 Task: Find connections with filter location San Onofre with filter topic #DigitalMarketingwith filter profile language French with filter current company Vertisystem with filter school Chennai Institute of Technology with filter industry Waste Treatment and Disposal with filter service category Video Production with filter keywords title Online ESL Instructor
Action: Mouse moved to (315, 241)
Screenshot: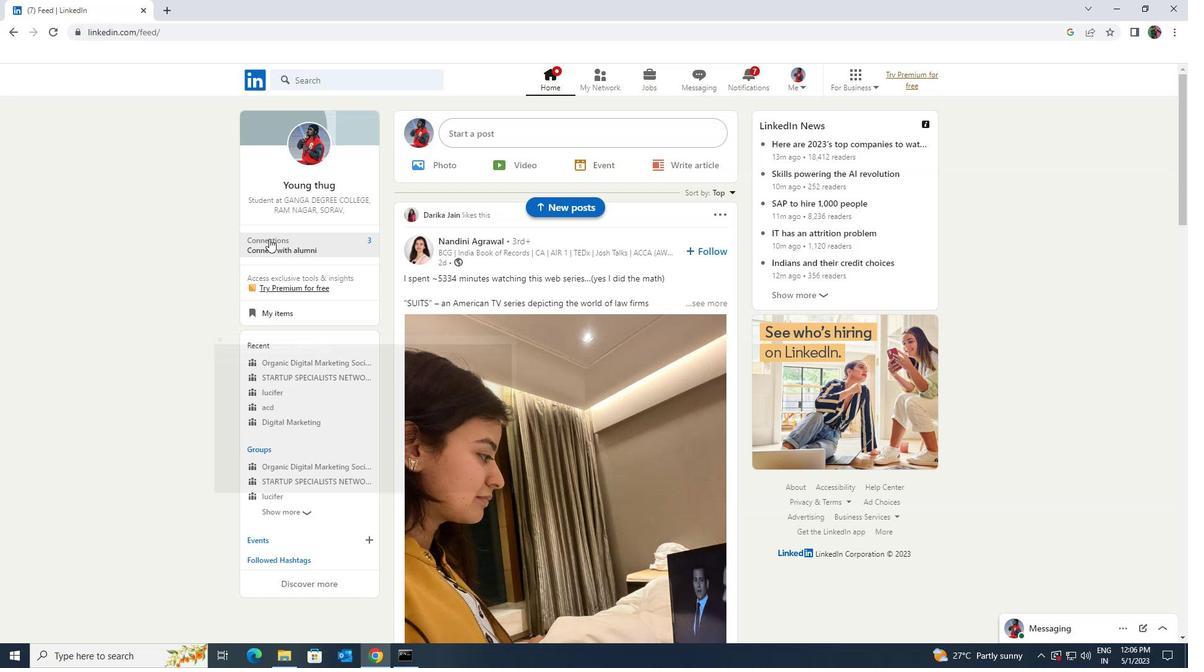 
Action: Mouse pressed left at (315, 241)
Screenshot: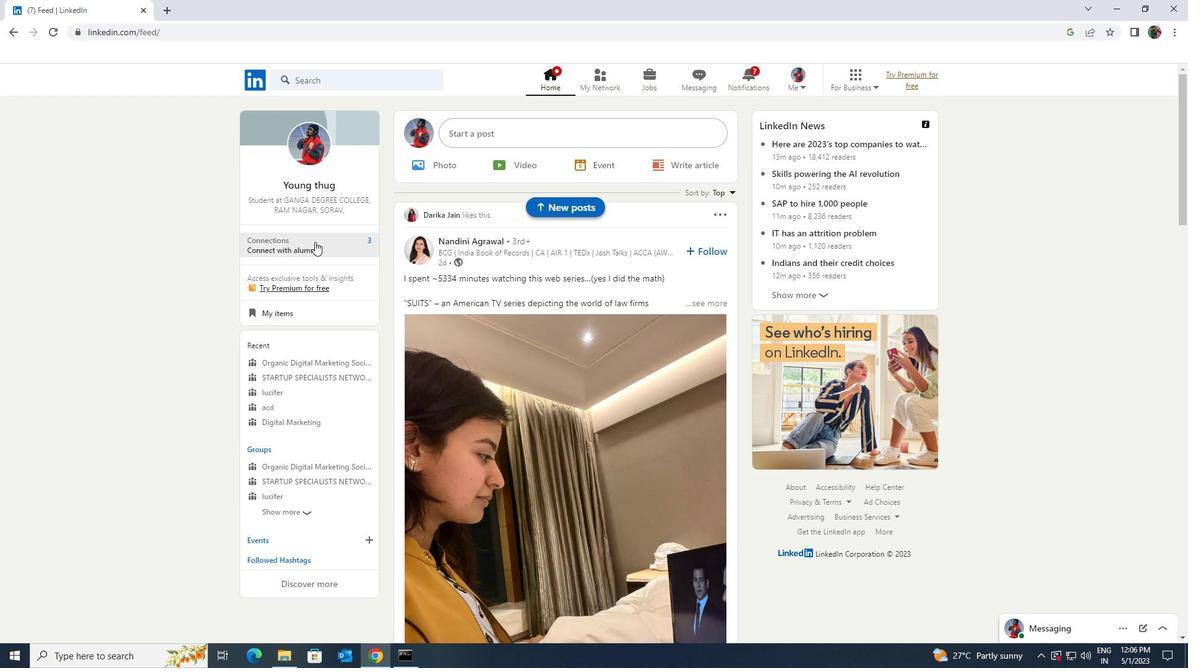 
Action: Mouse moved to (344, 138)
Screenshot: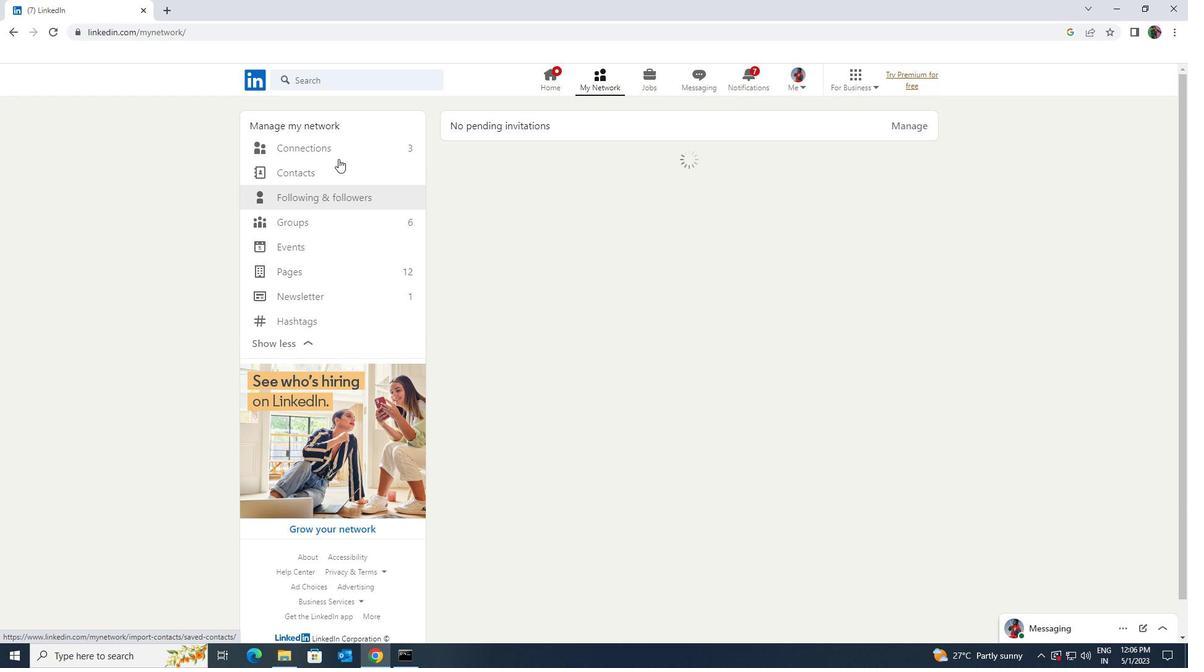 
Action: Mouse pressed left at (344, 138)
Screenshot: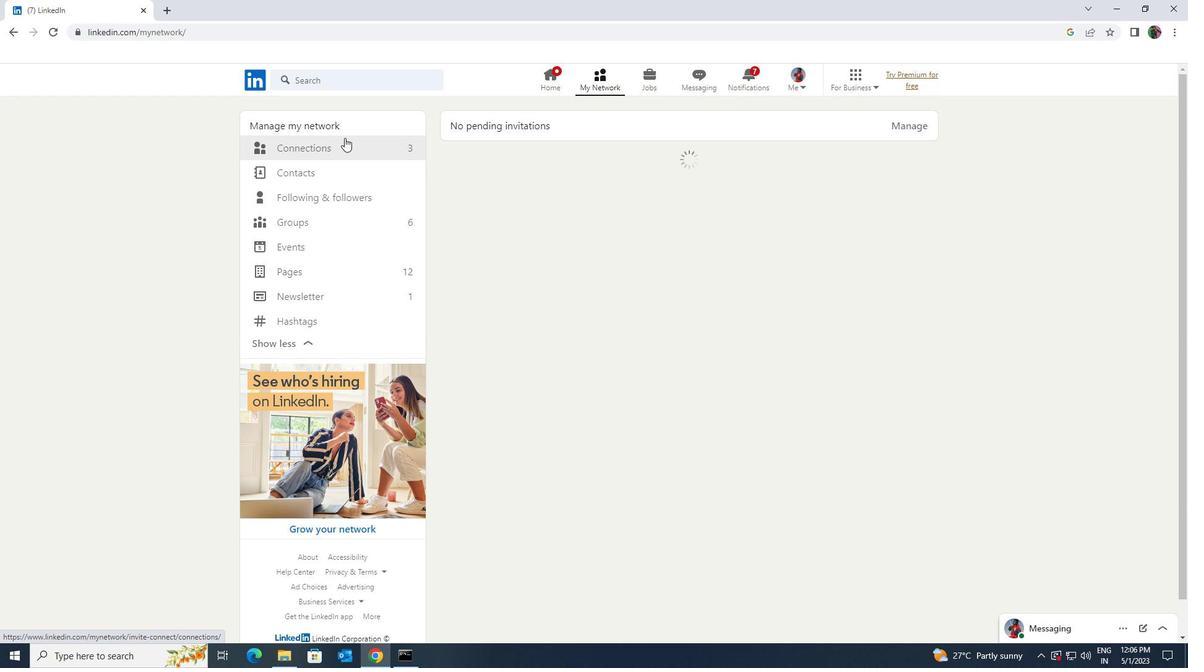 
Action: Mouse moved to (347, 143)
Screenshot: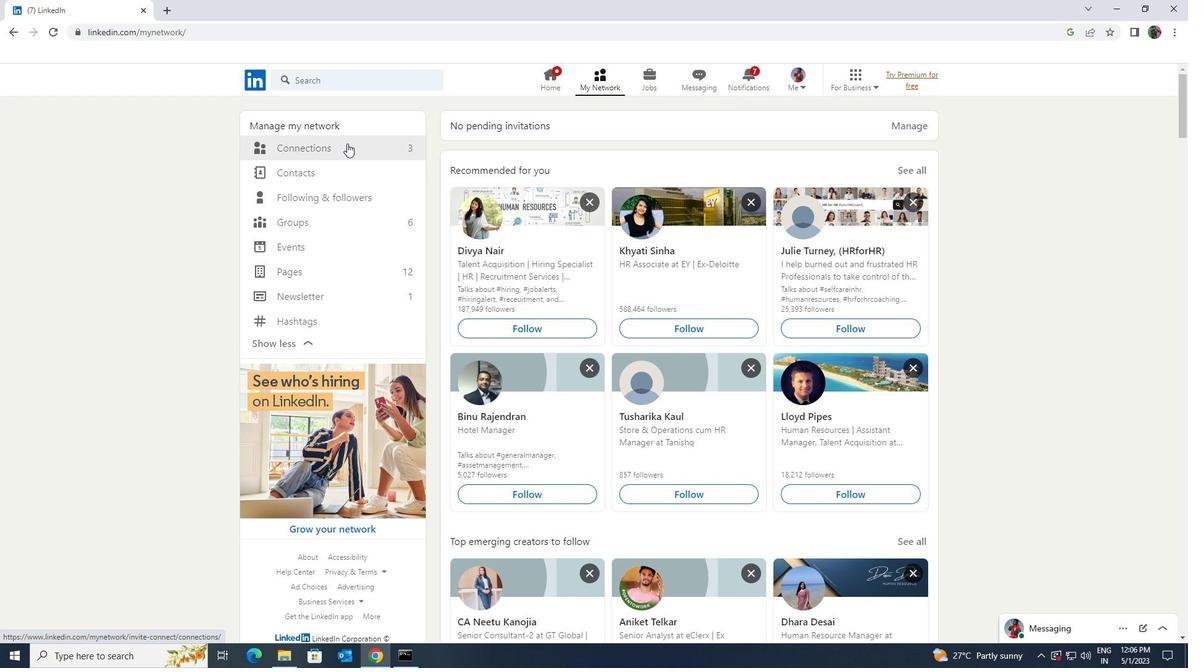 
Action: Mouse pressed left at (347, 143)
Screenshot: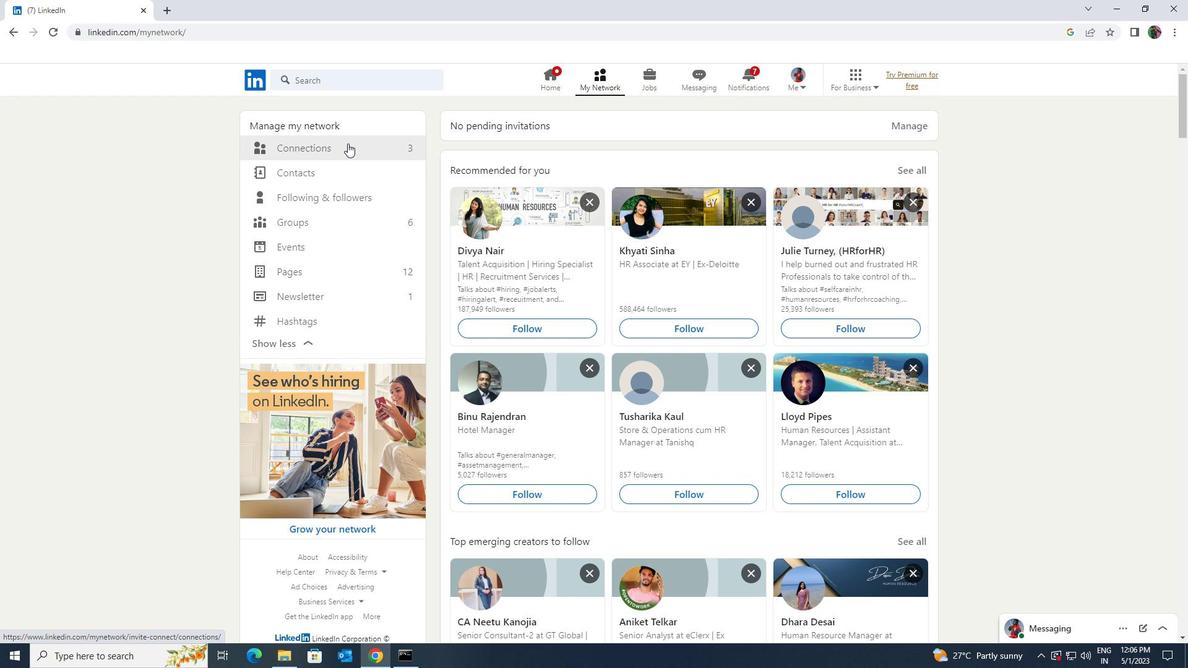 
Action: Mouse moved to (659, 153)
Screenshot: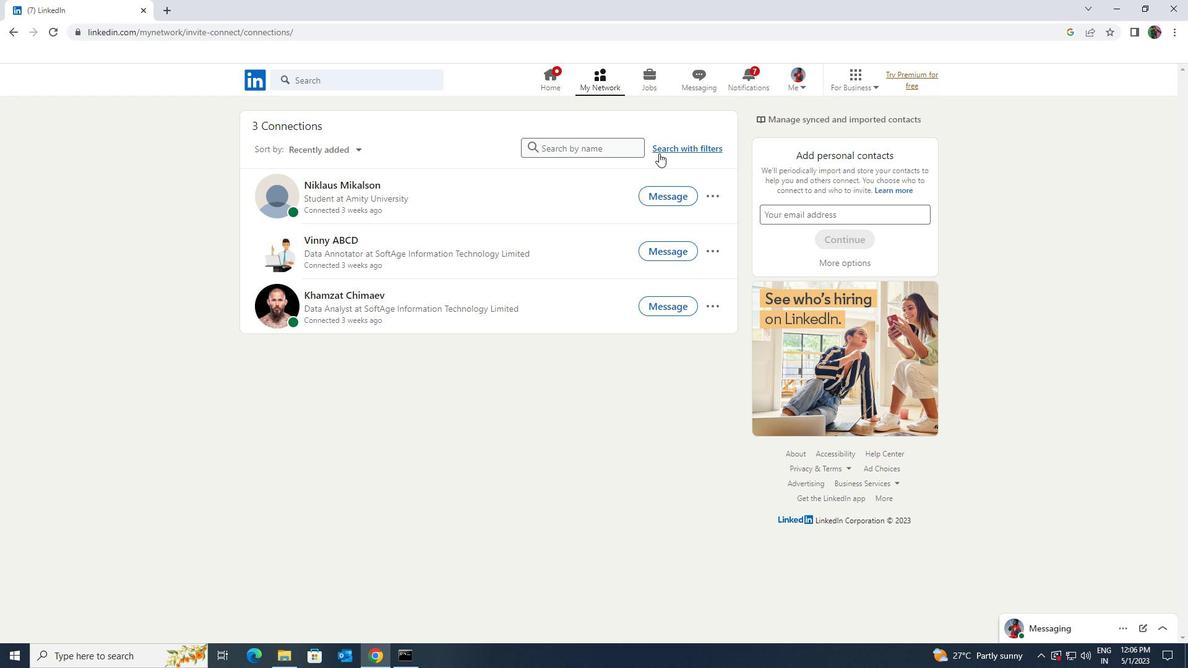 
Action: Mouse pressed left at (659, 153)
Screenshot: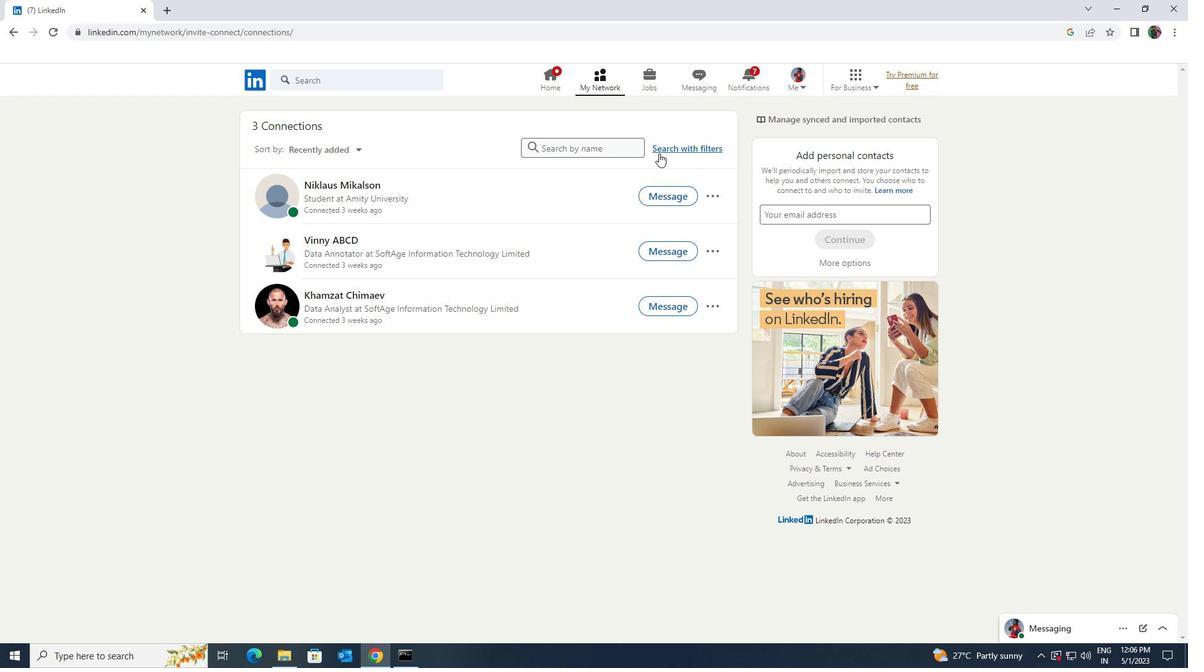 
Action: Mouse moved to (640, 118)
Screenshot: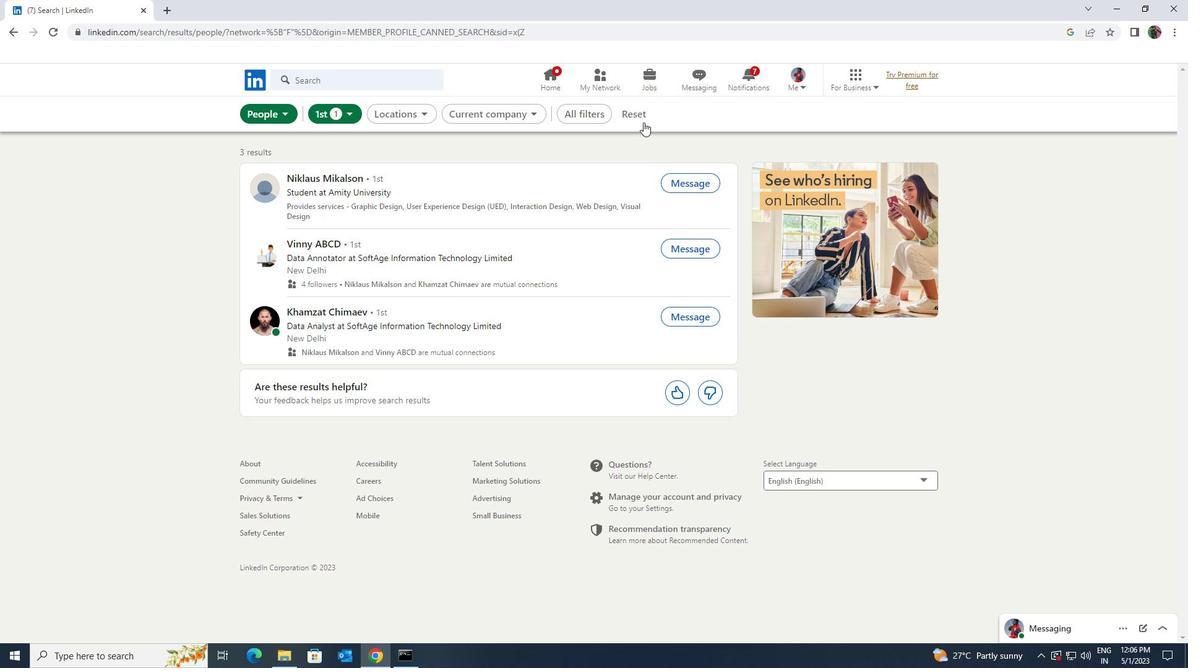 
Action: Mouse pressed left at (640, 118)
Screenshot: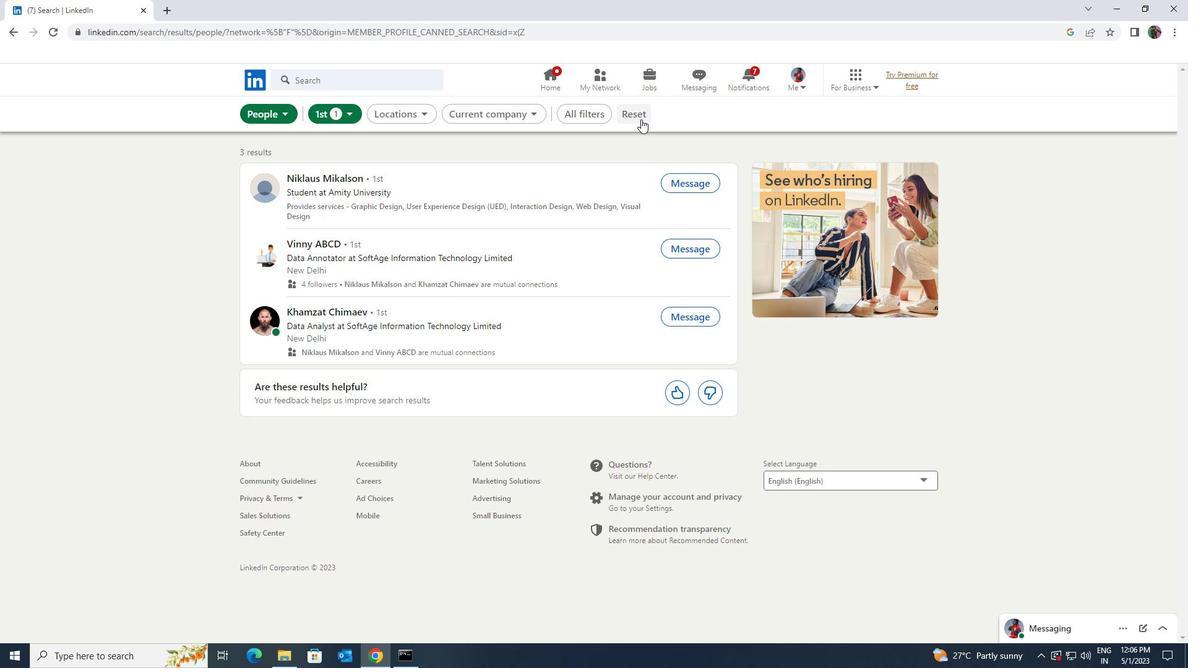 
Action: Mouse moved to (624, 114)
Screenshot: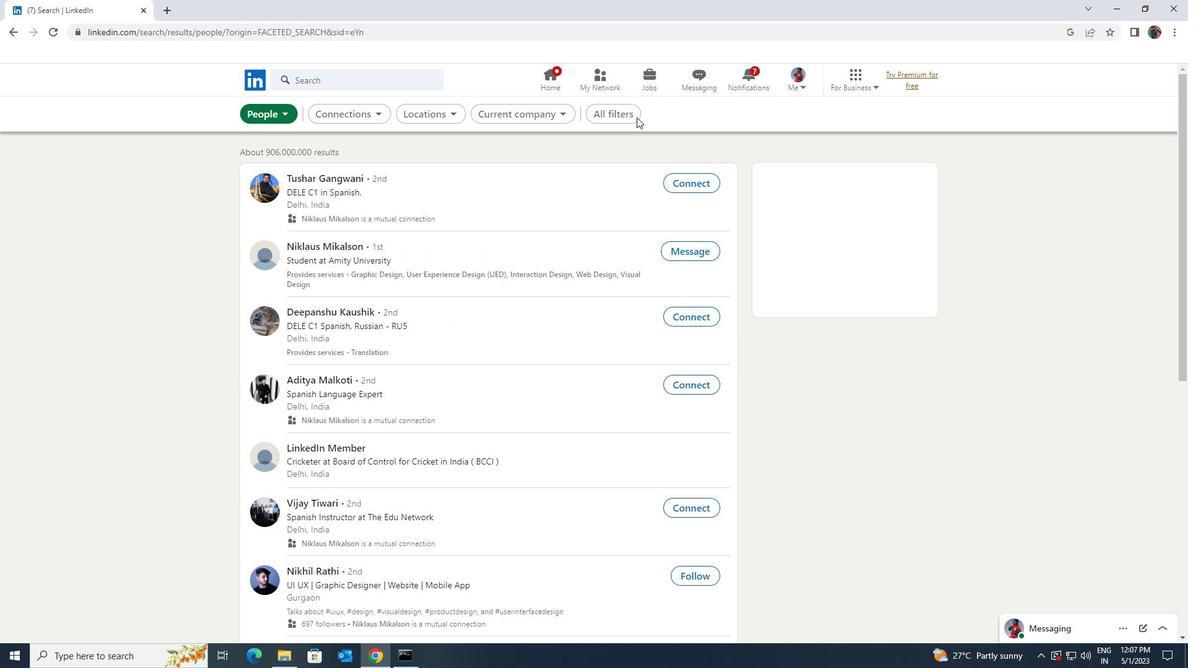 
Action: Mouse pressed left at (624, 114)
Screenshot: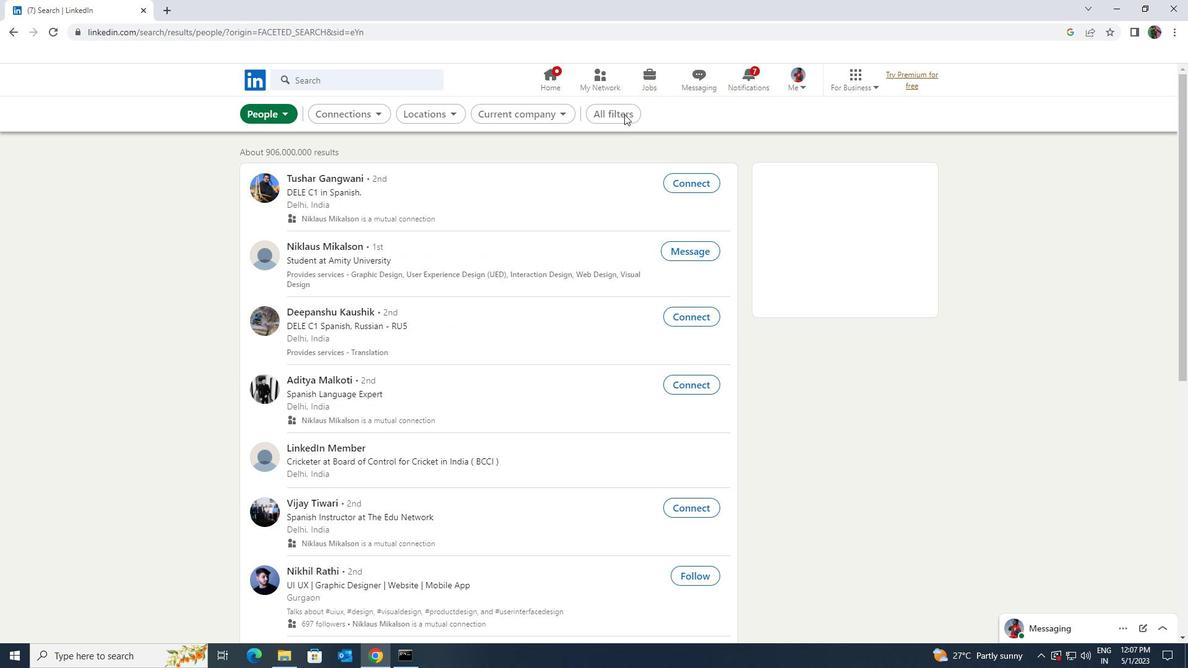 
Action: Mouse moved to (924, 323)
Screenshot: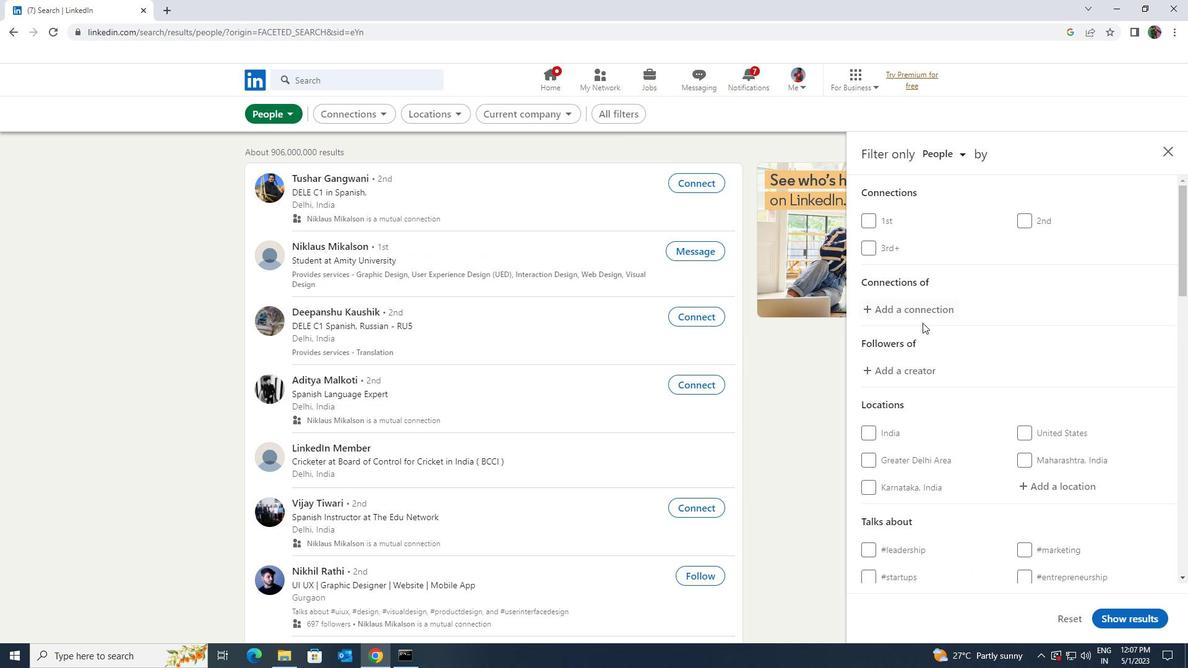 
Action: Mouse scrolled (924, 322) with delta (0, 0)
Screenshot: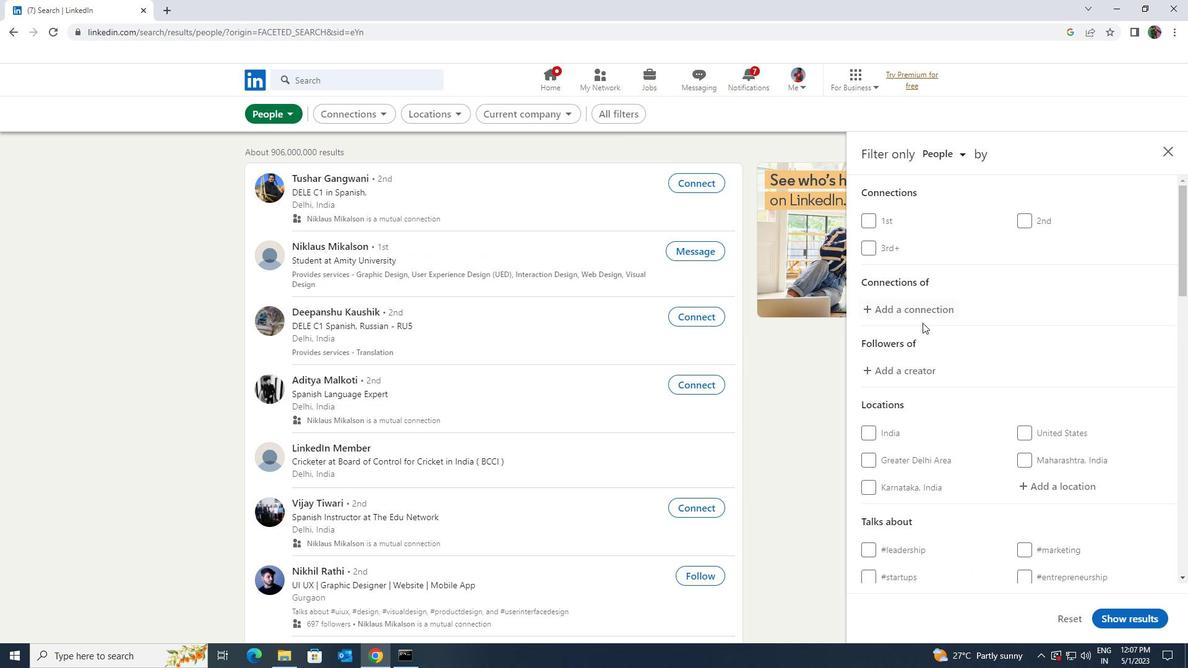 
Action: Mouse scrolled (924, 322) with delta (0, 0)
Screenshot: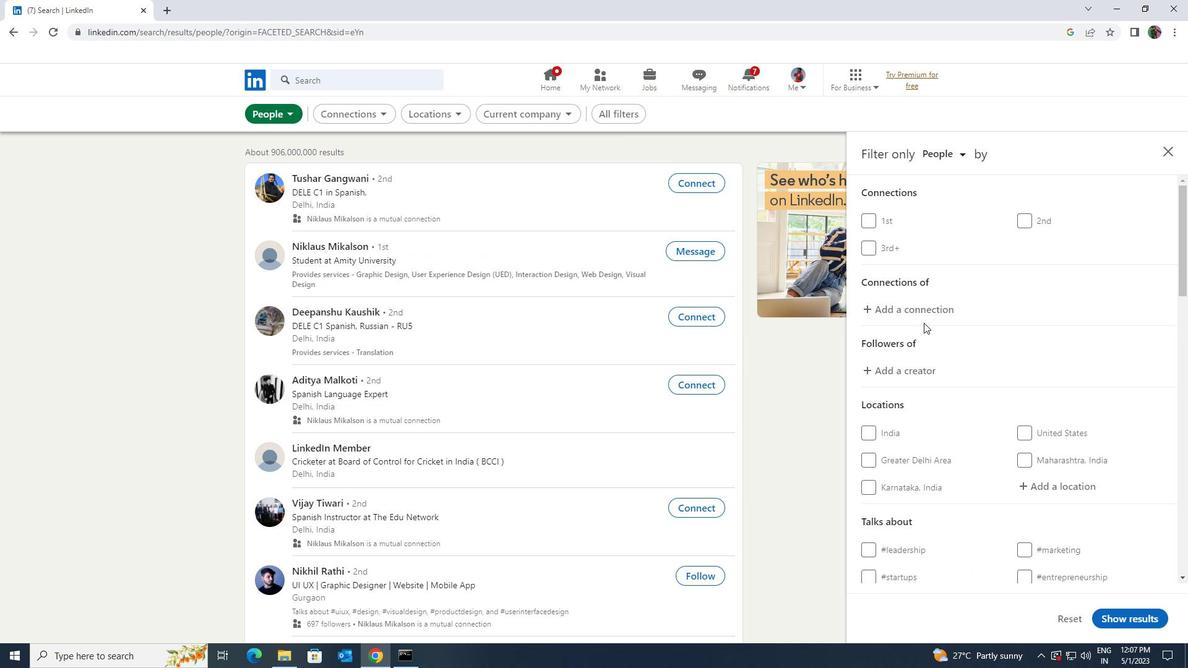 
Action: Mouse moved to (1040, 364)
Screenshot: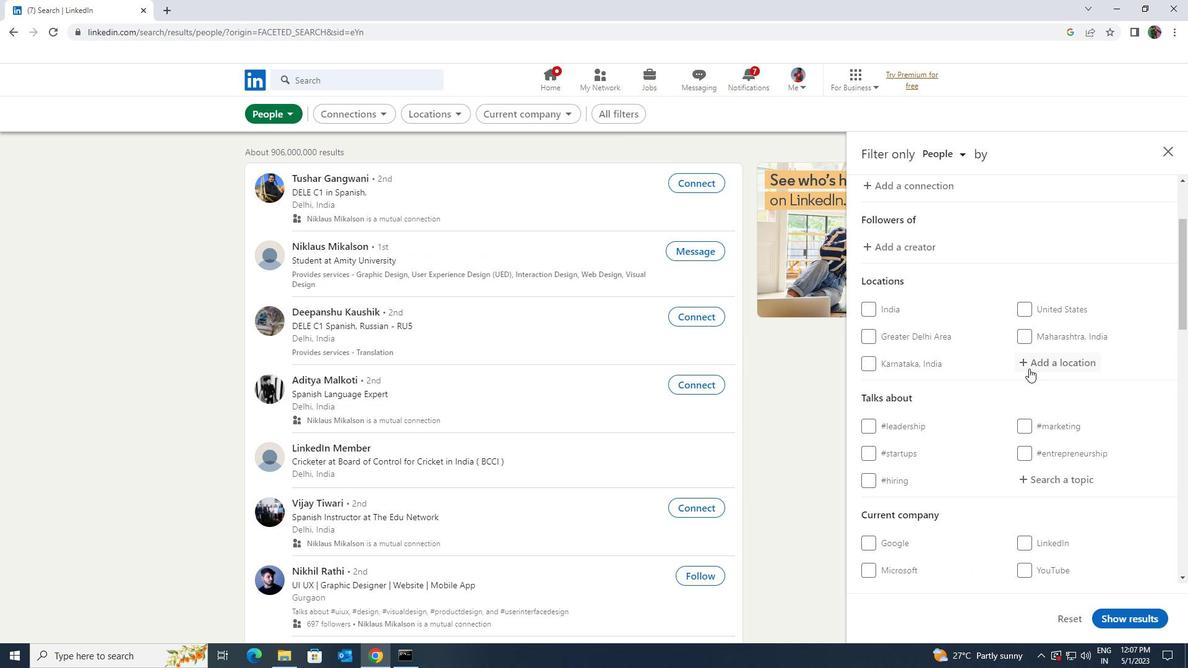 
Action: Mouse pressed left at (1040, 364)
Screenshot: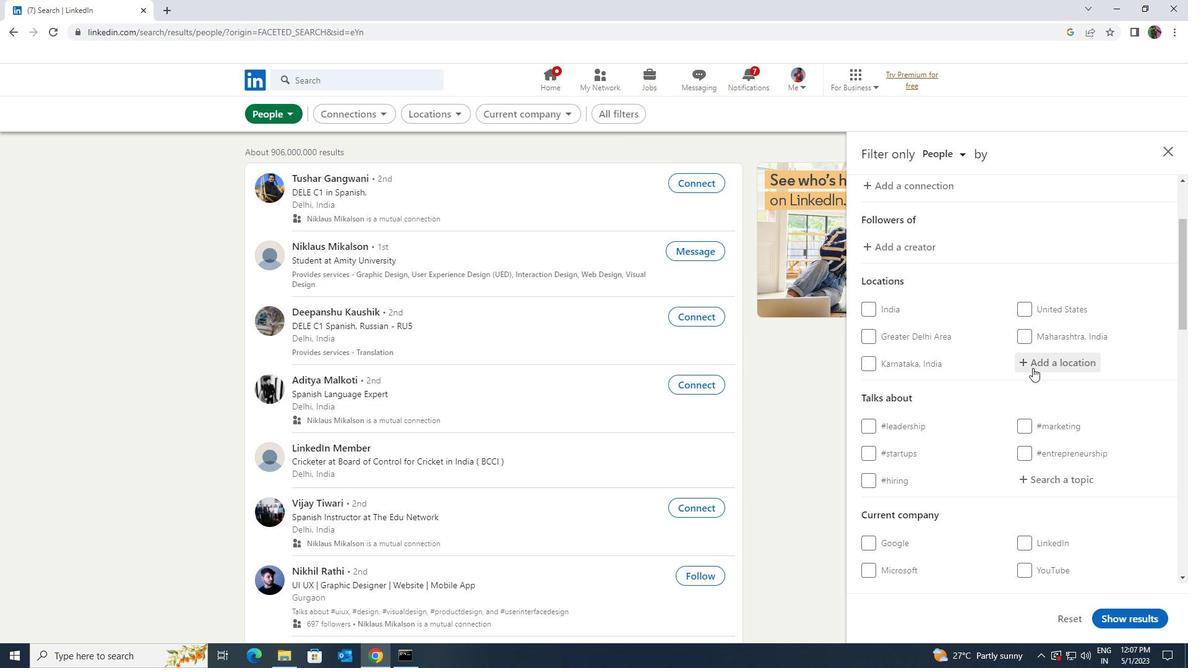 
Action: Mouse moved to (1038, 363)
Screenshot: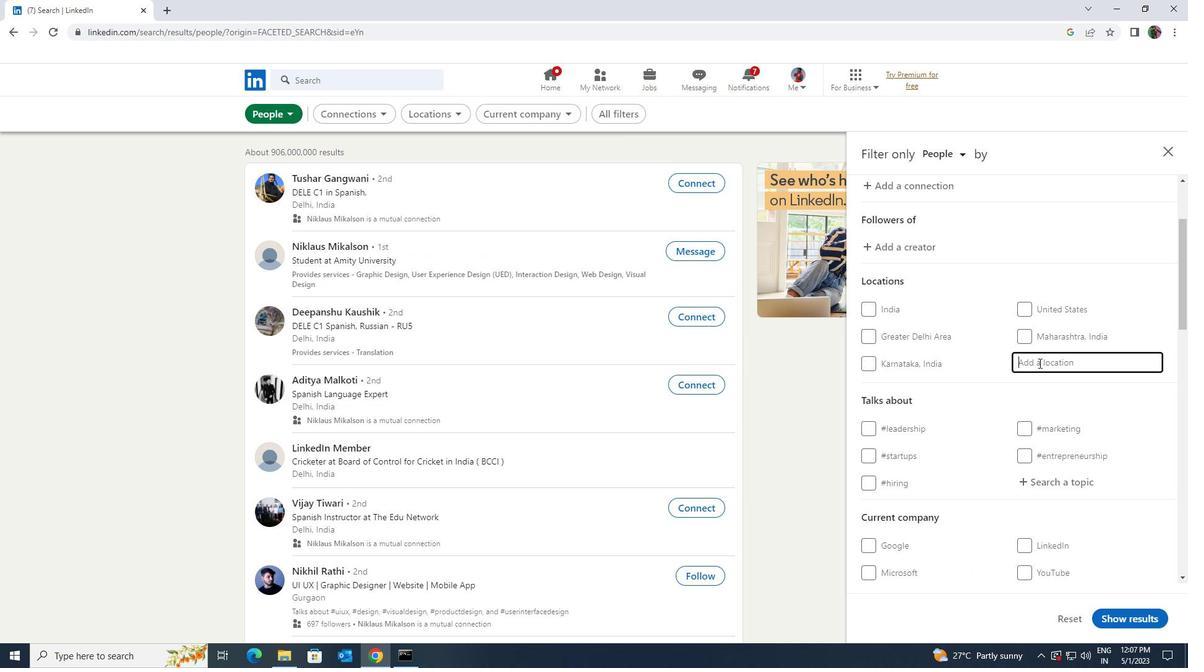 
Action: Key pressed <Key.shift><Key.shift>SAN<Key.shift>ONFRE
Screenshot: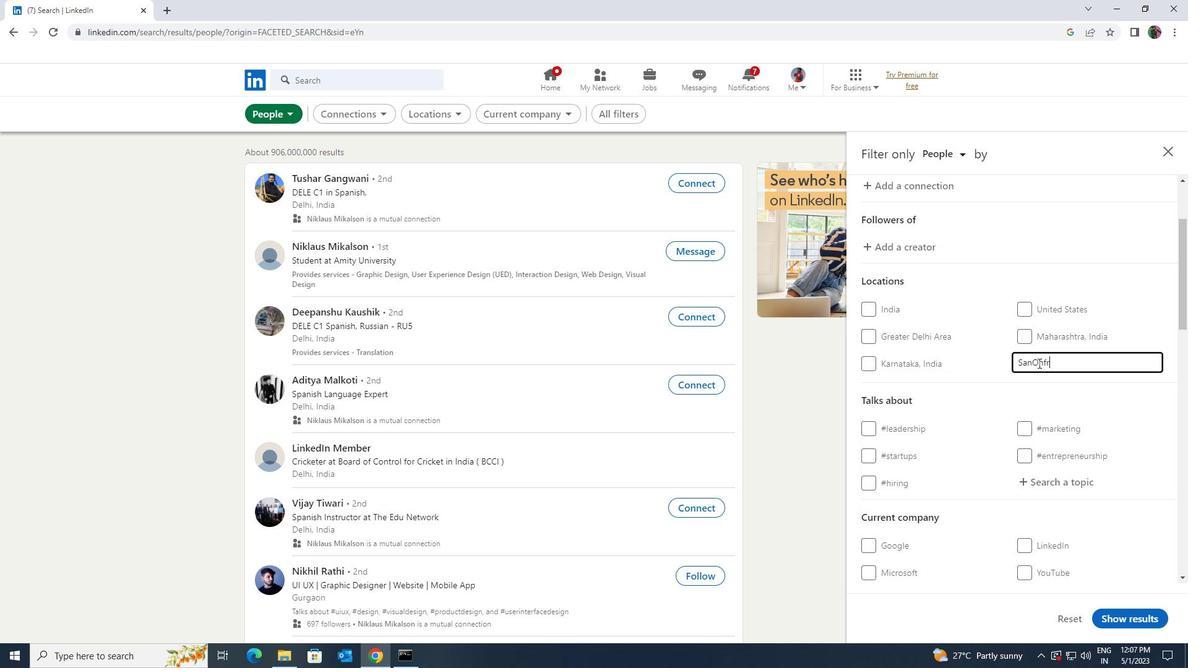 
Action: Mouse moved to (1048, 475)
Screenshot: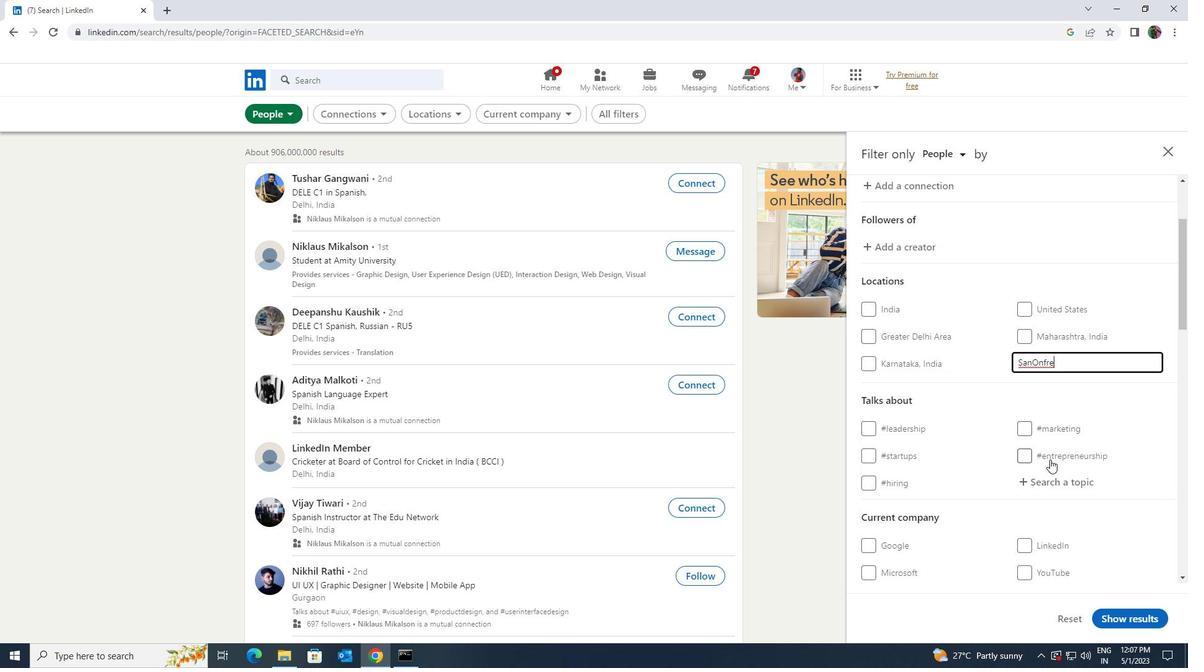 
Action: Mouse pressed left at (1048, 475)
Screenshot: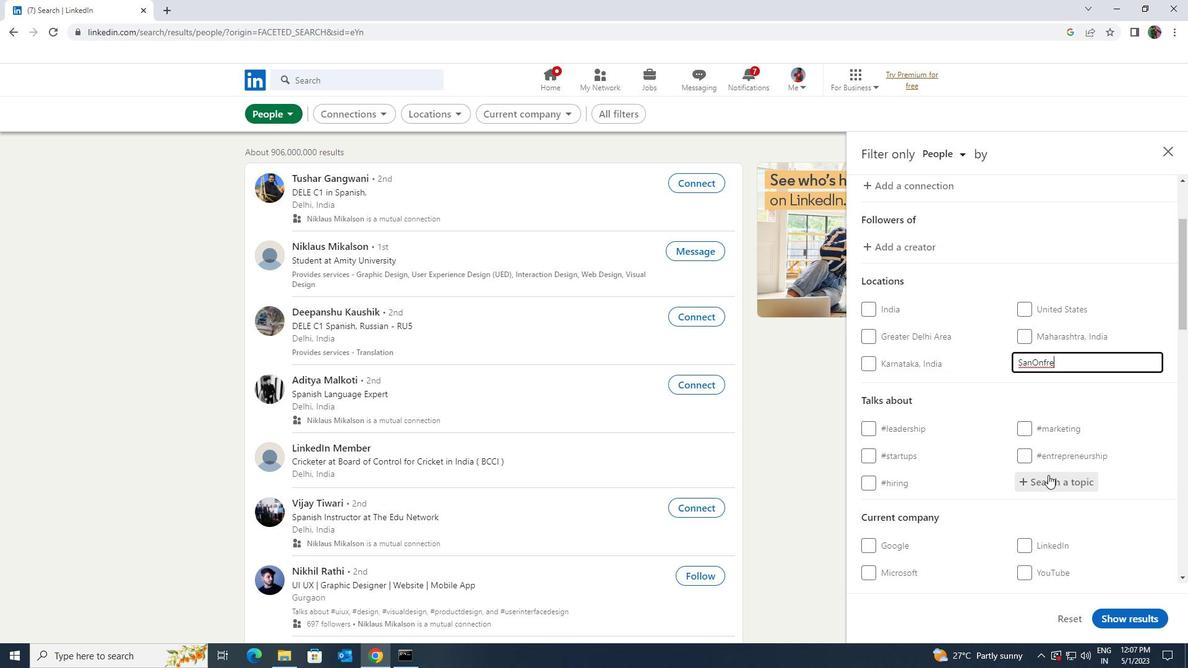 
Action: Key pressed <Key.shift><Key.shift><Key.shift><Key.shift><Key.shift><Key.shift><Key.shift><Key.shift><Key.shift><Key.shift><Key.shift><Key.shift><Key.shift>DIGITALMAR
Screenshot: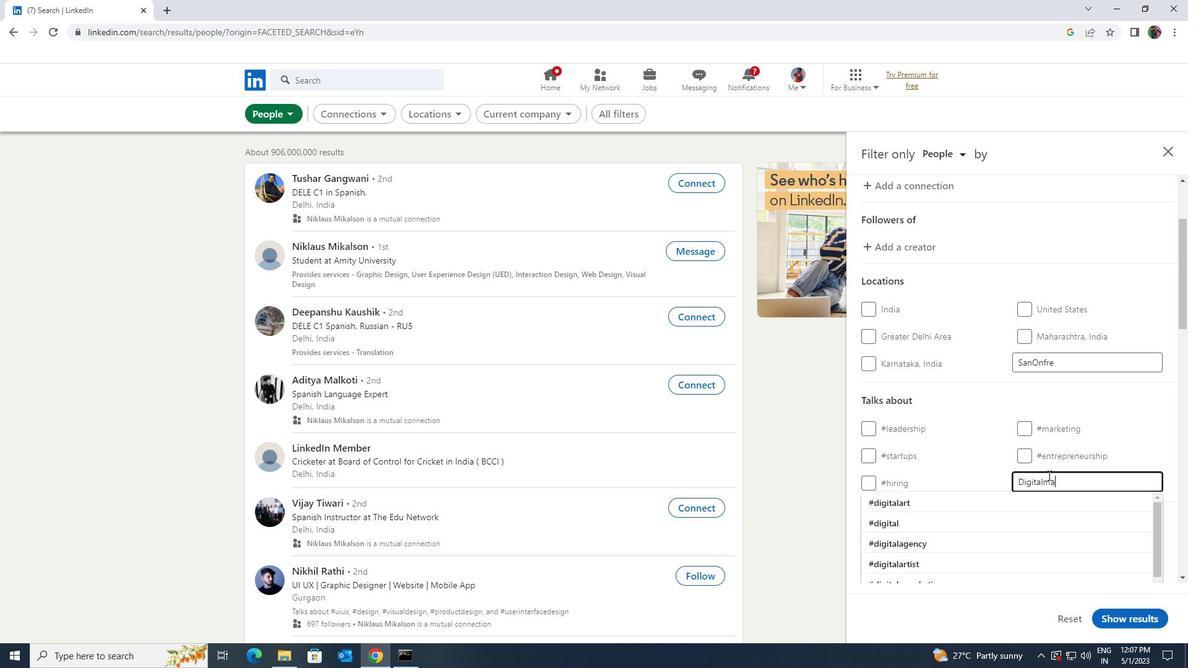 
Action: Mouse moved to (1047, 496)
Screenshot: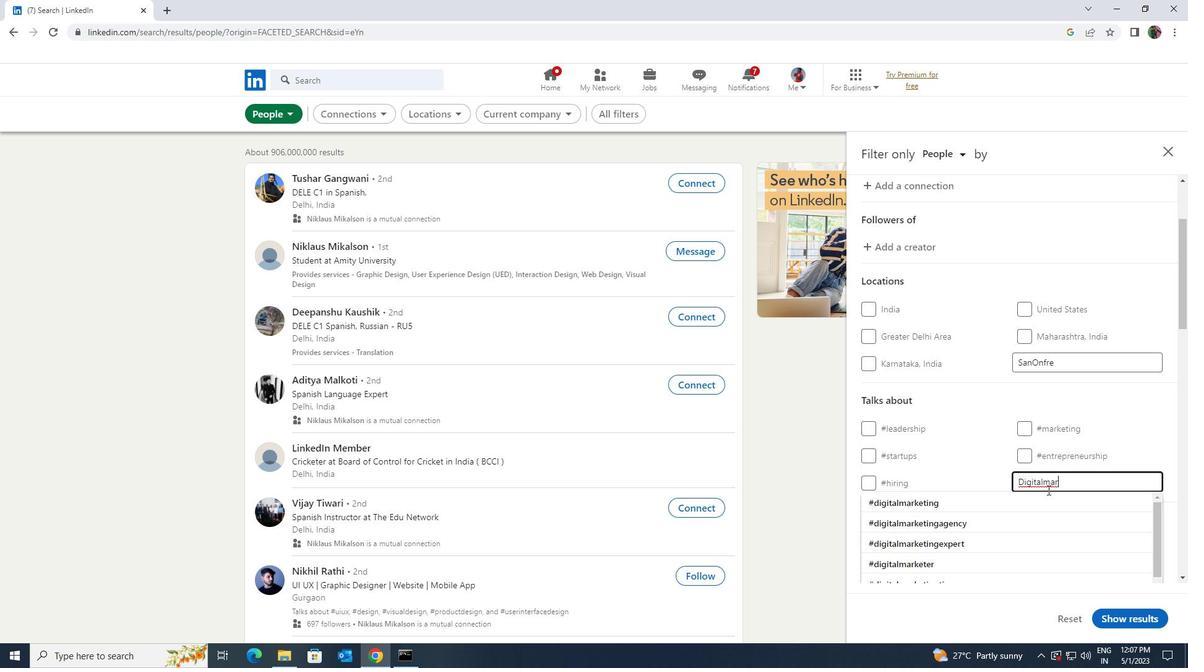
Action: Mouse pressed left at (1047, 496)
Screenshot: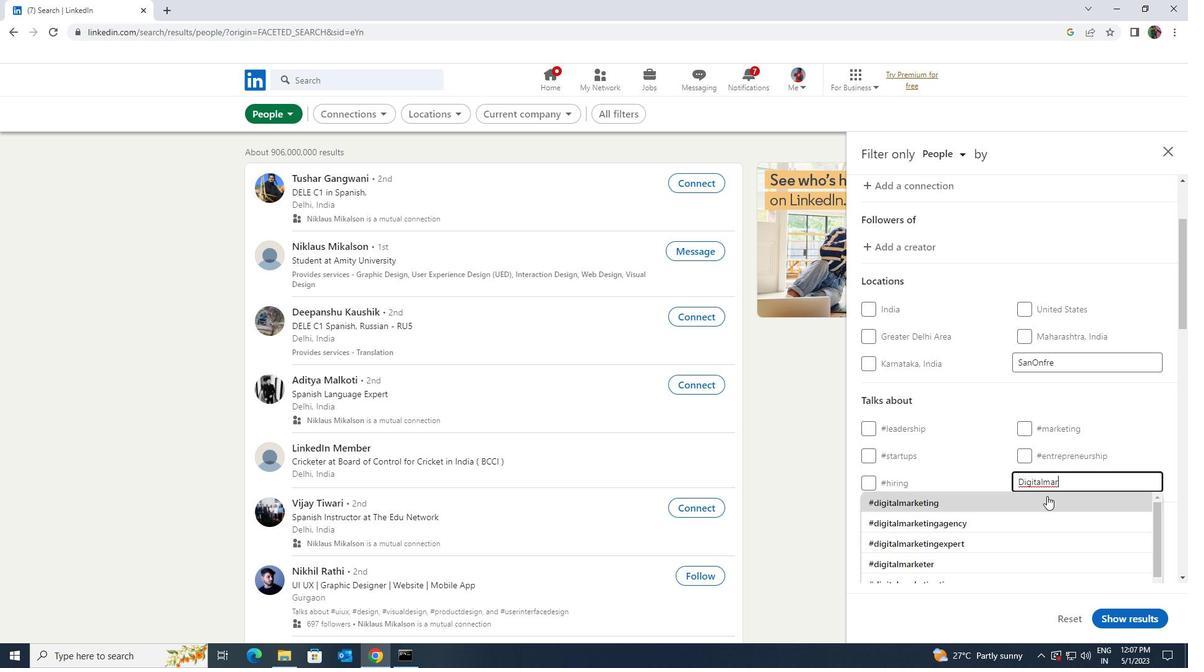 
Action: Mouse scrolled (1047, 495) with delta (0, 0)
Screenshot: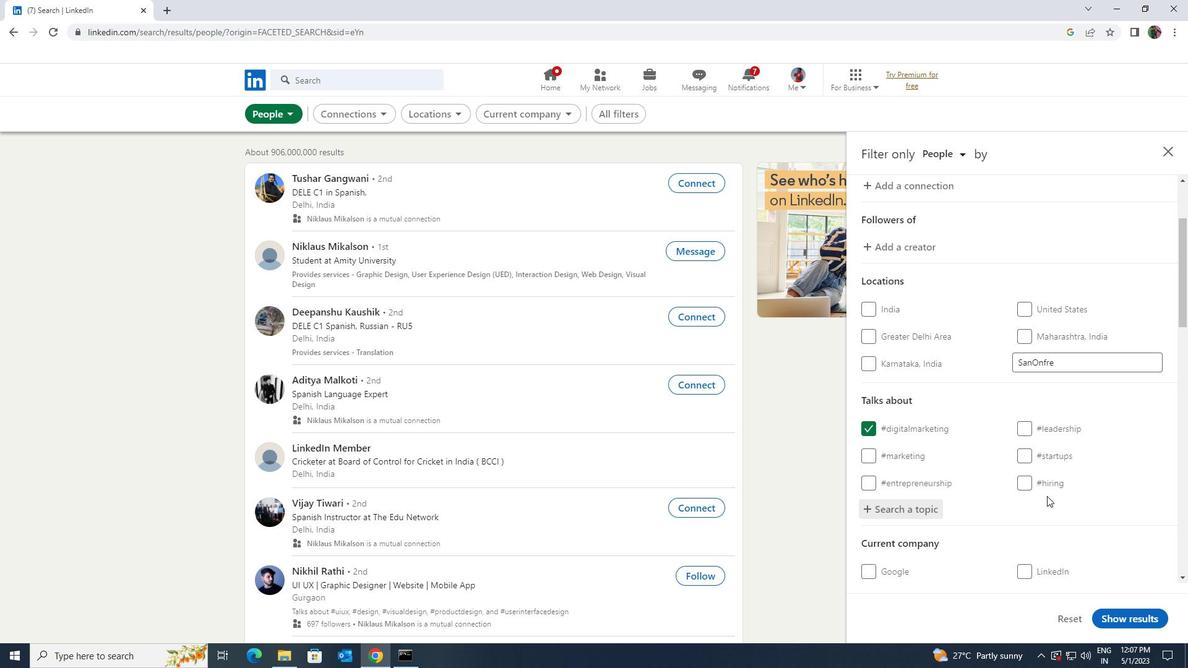 
Action: Mouse scrolled (1047, 495) with delta (0, 0)
Screenshot: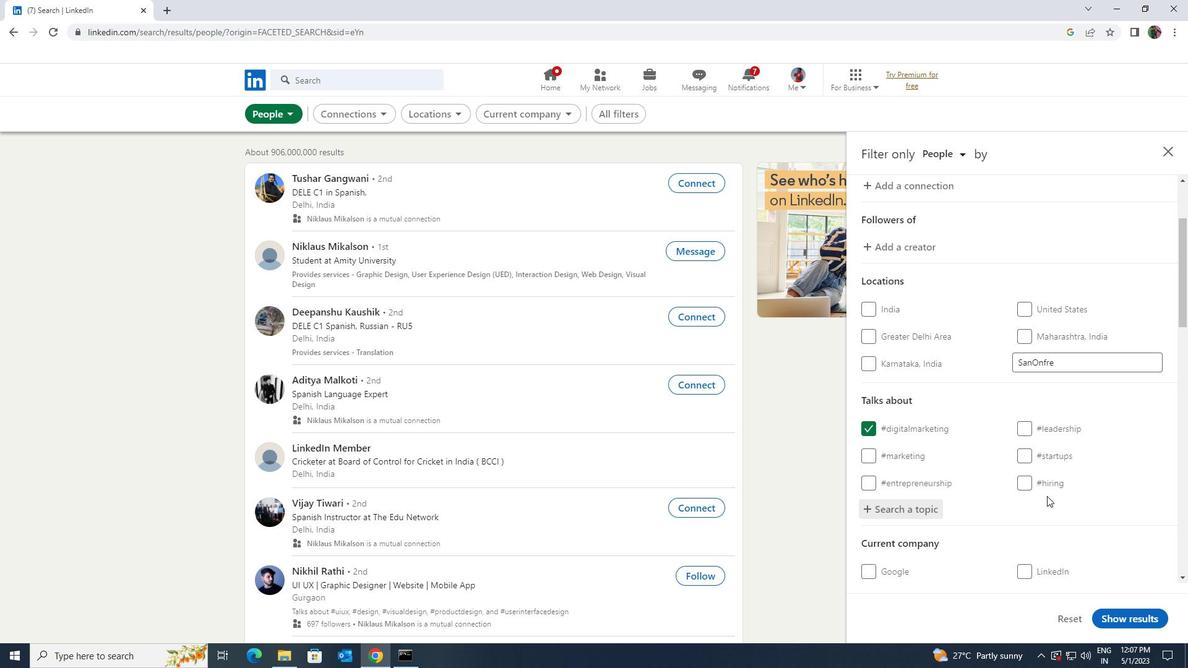 
Action: Mouse scrolled (1047, 495) with delta (0, 0)
Screenshot: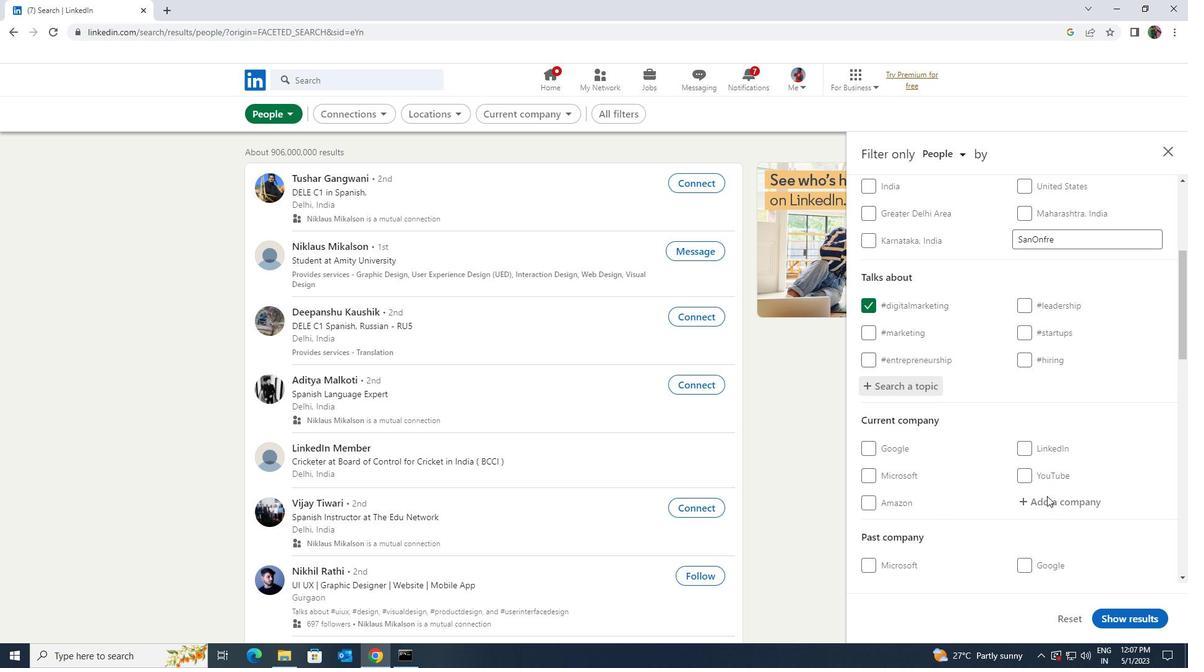 
Action: Mouse scrolled (1047, 495) with delta (0, 0)
Screenshot: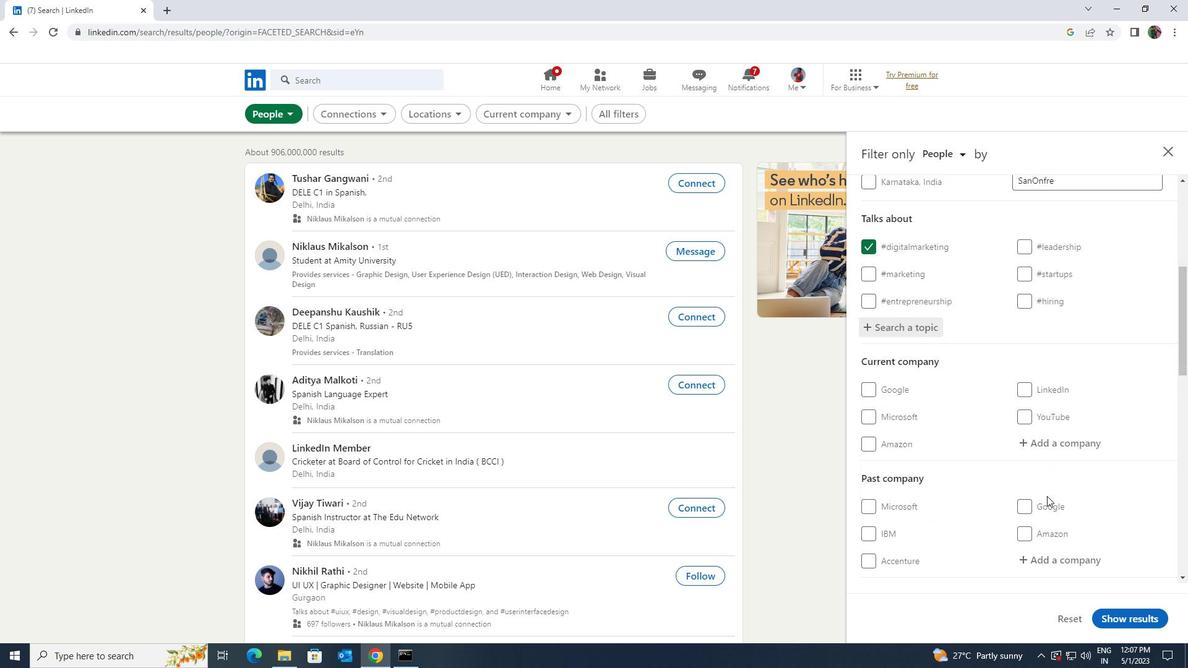 
Action: Mouse scrolled (1047, 495) with delta (0, 0)
Screenshot: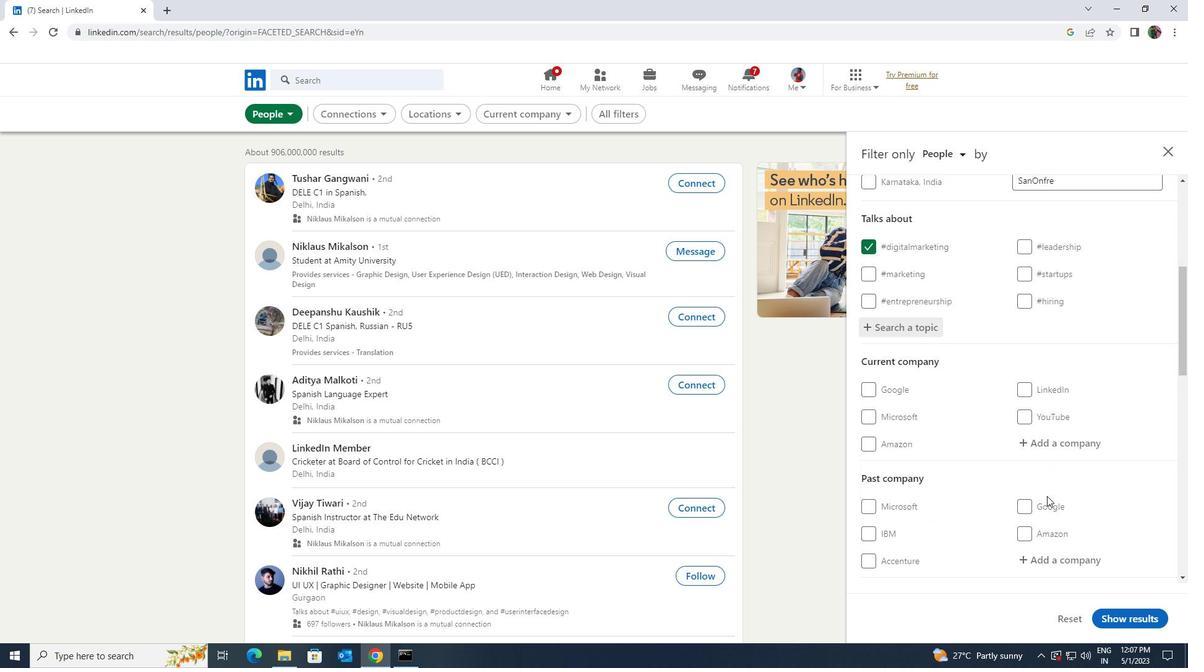 
Action: Mouse scrolled (1047, 495) with delta (0, 0)
Screenshot: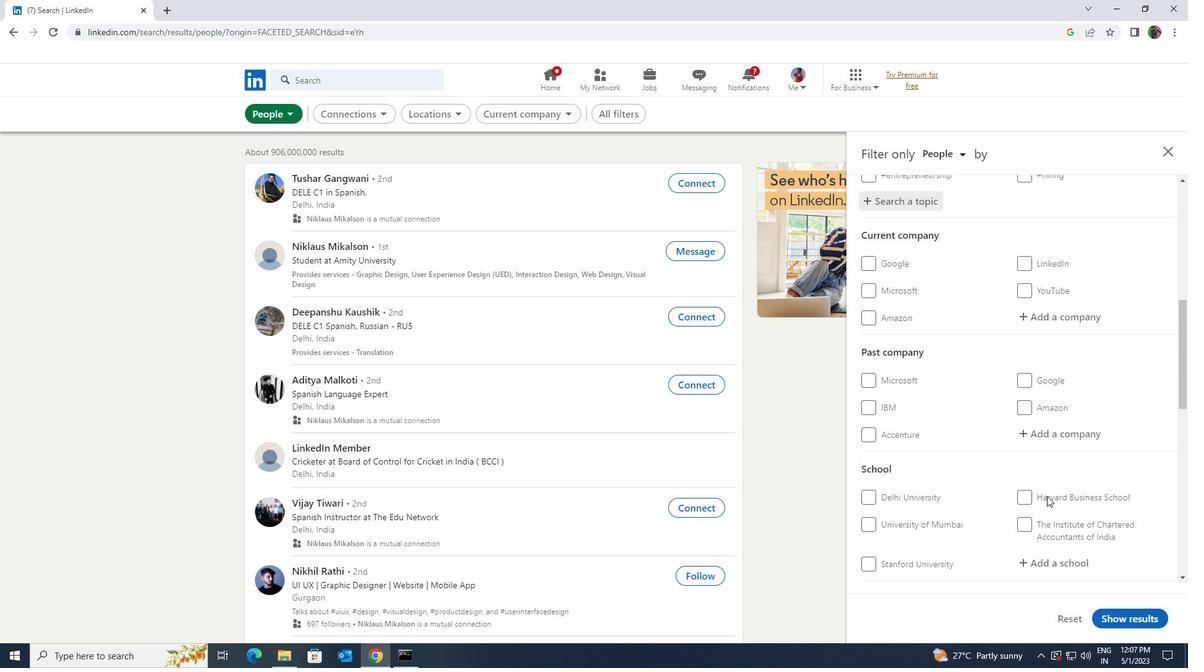 
Action: Mouse scrolled (1047, 495) with delta (0, 0)
Screenshot: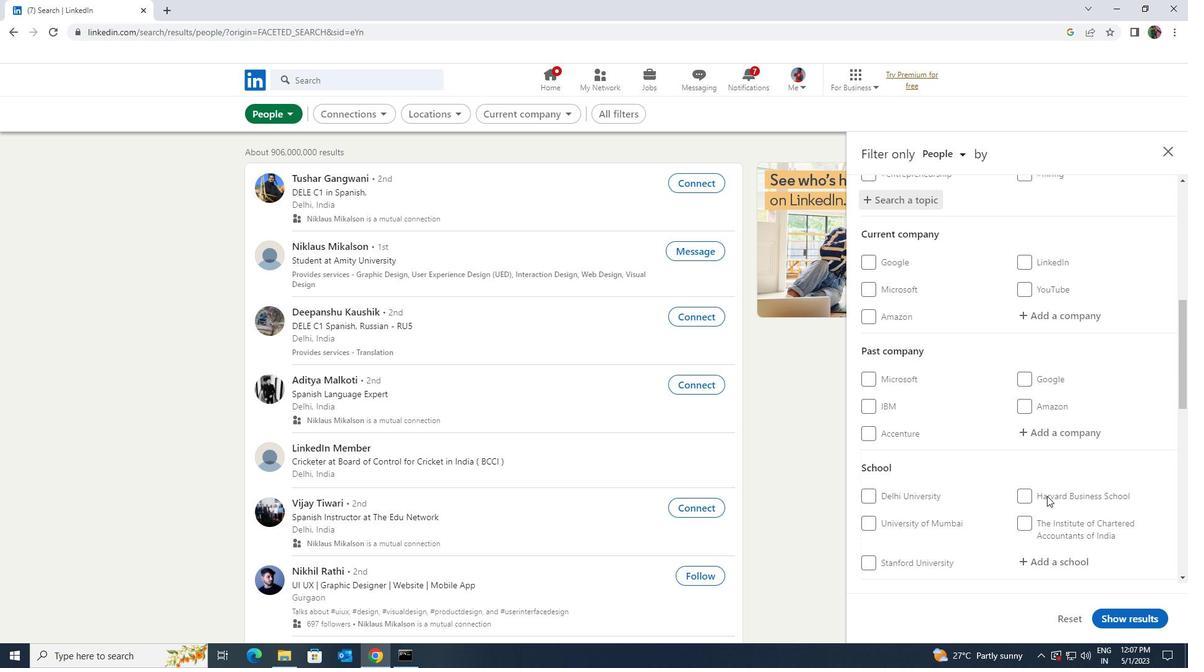 
Action: Mouse scrolled (1047, 495) with delta (0, 0)
Screenshot: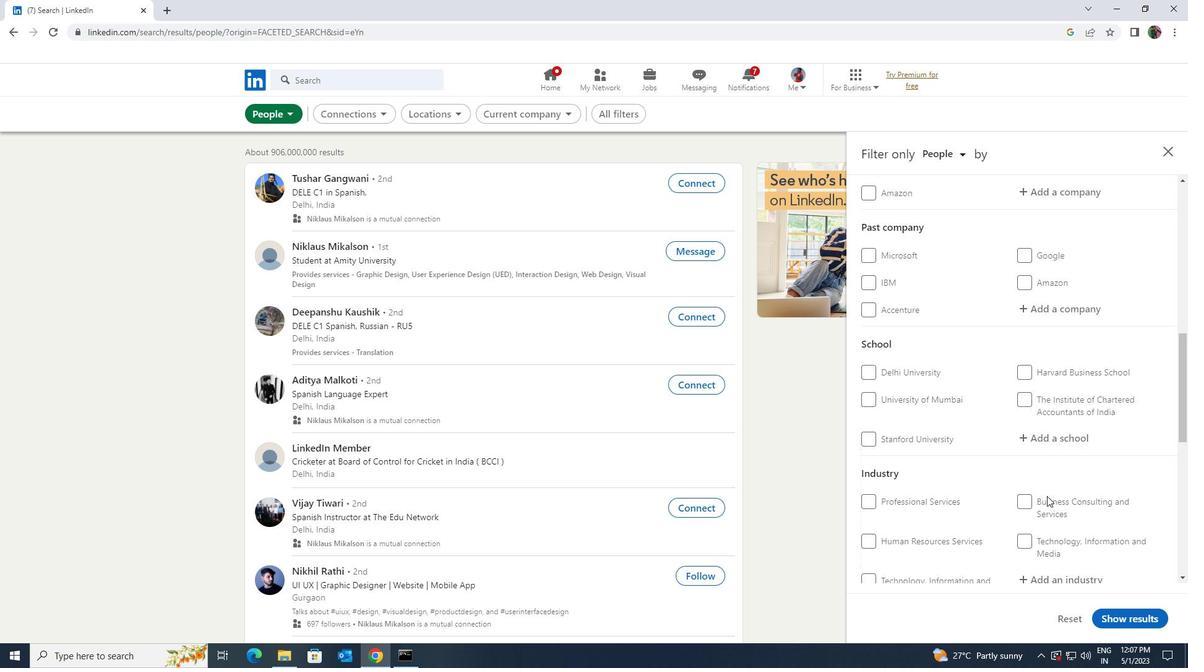 
Action: Mouse scrolled (1047, 495) with delta (0, 0)
Screenshot: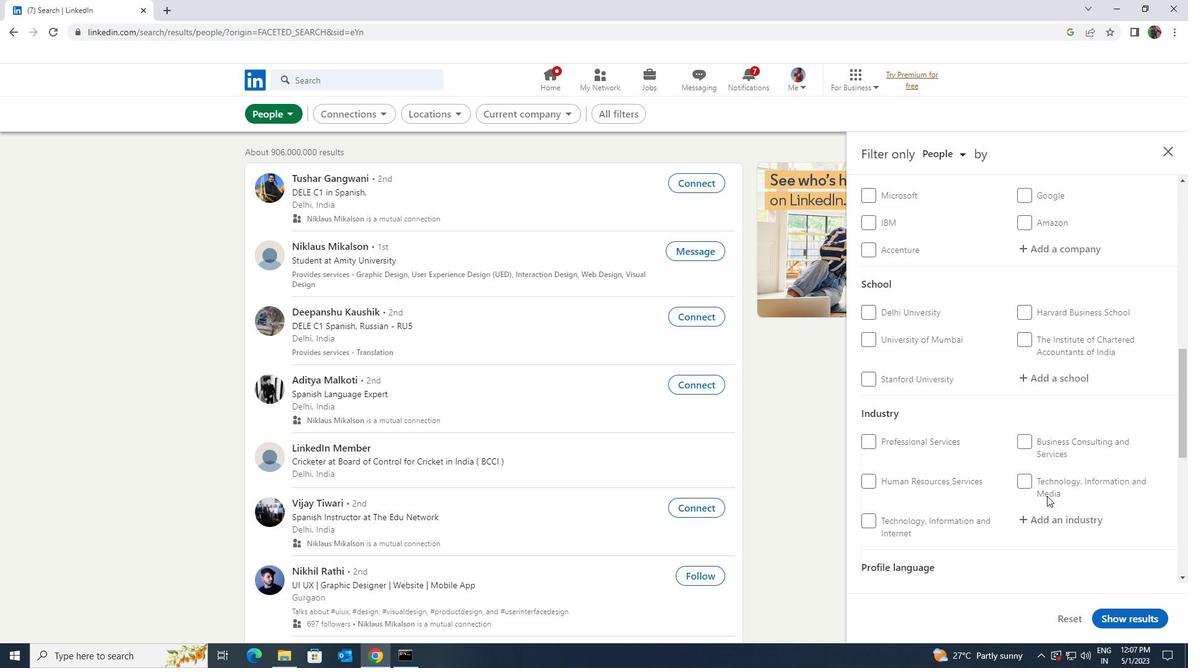 
Action: Mouse moved to (1032, 525)
Screenshot: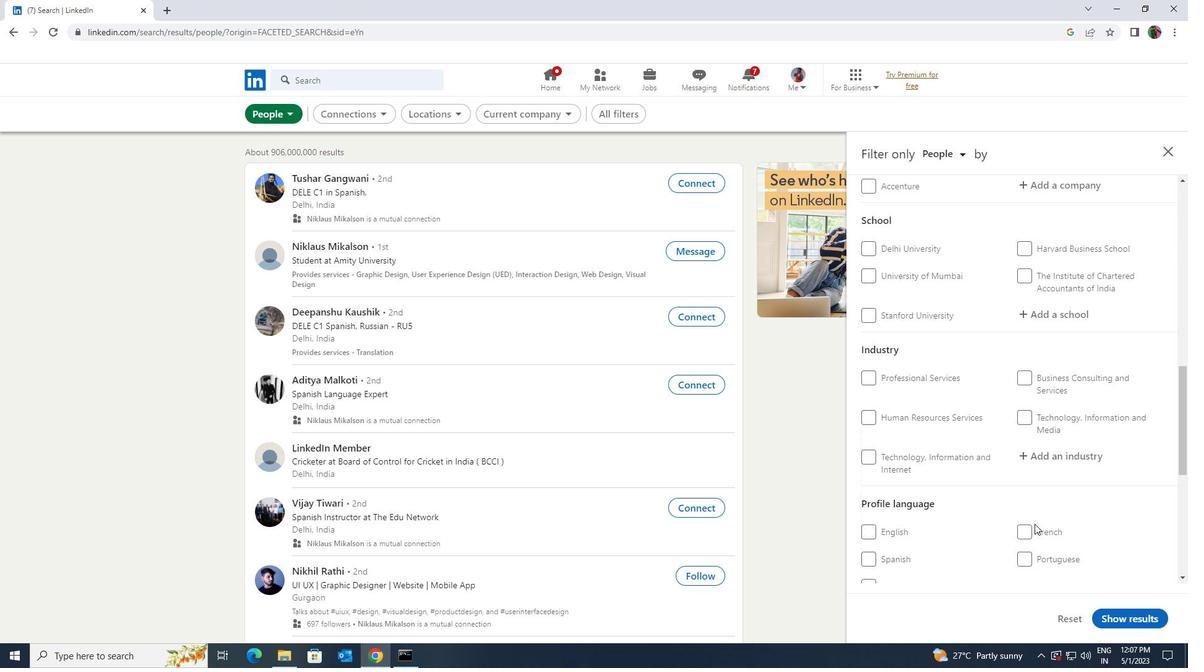
Action: Mouse pressed left at (1032, 525)
Screenshot: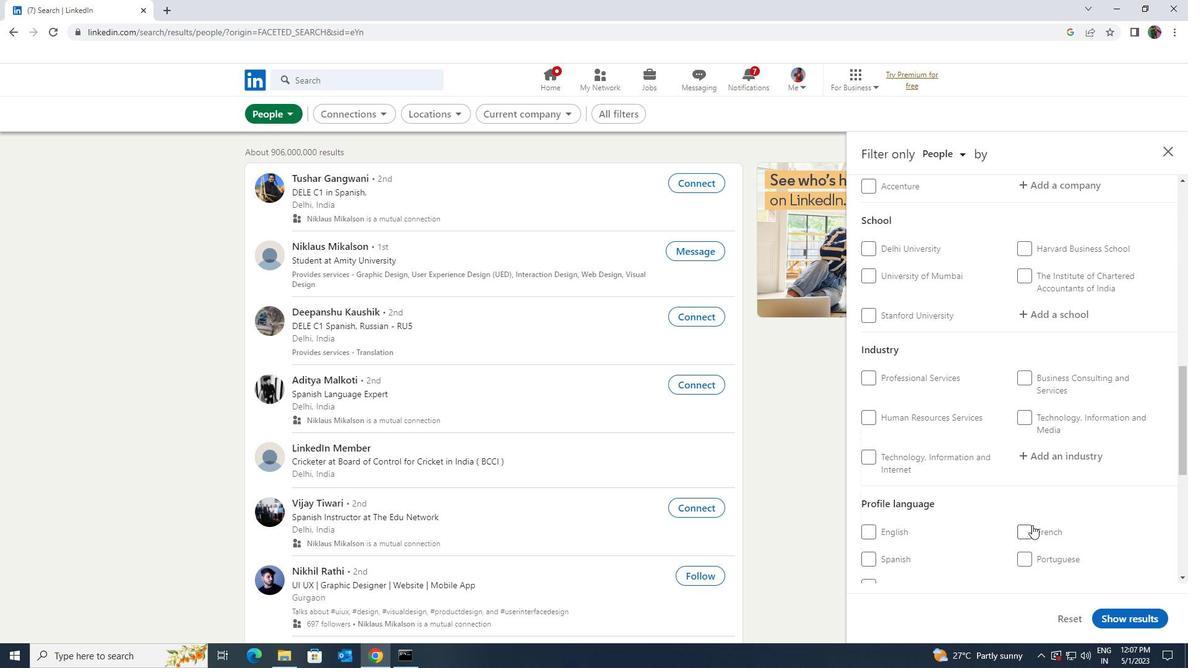 
Action: Mouse scrolled (1032, 526) with delta (0, 0)
Screenshot: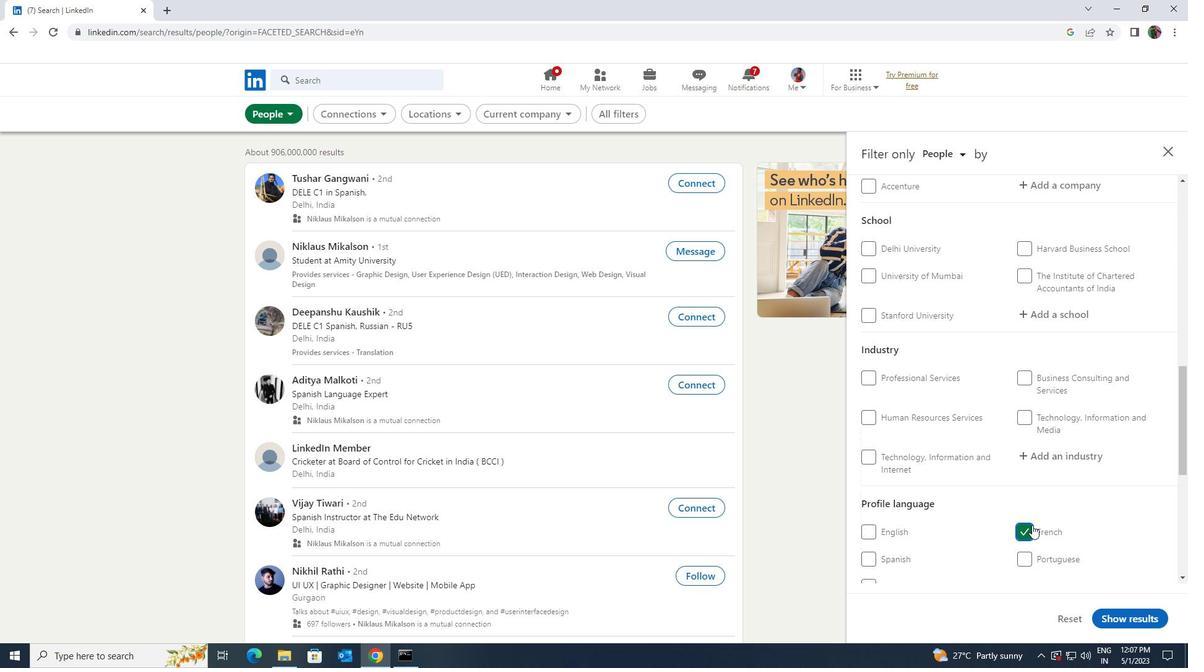 
Action: Mouse scrolled (1032, 526) with delta (0, 0)
Screenshot: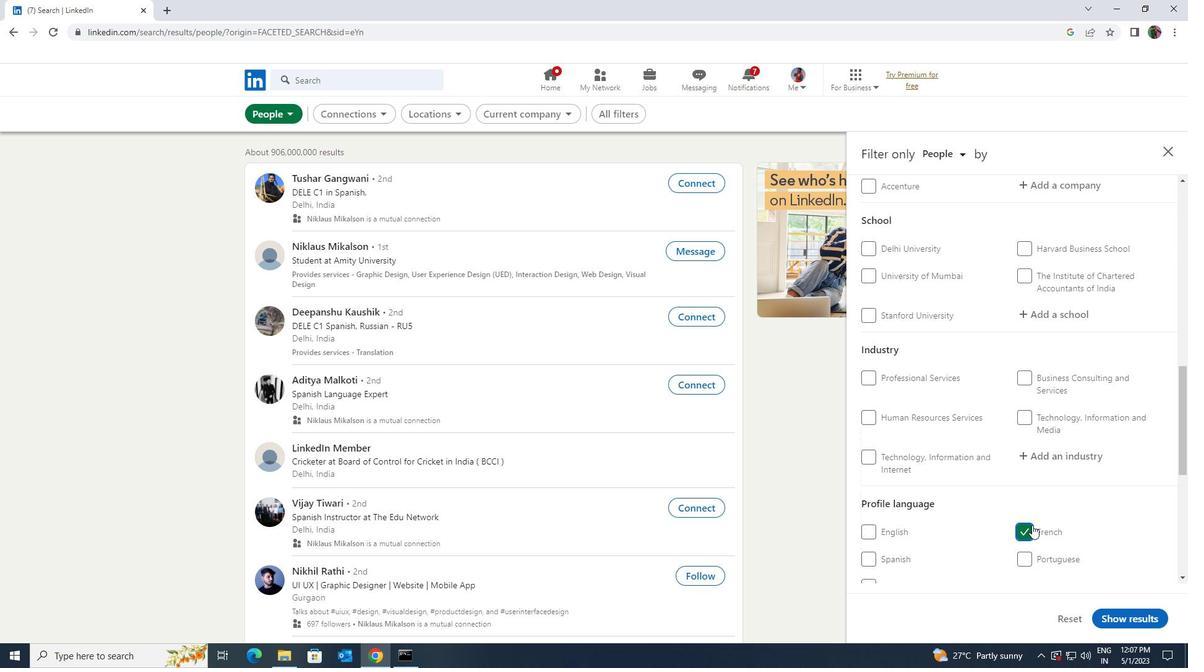 
Action: Mouse scrolled (1032, 526) with delta (0, 0)
Screenshot: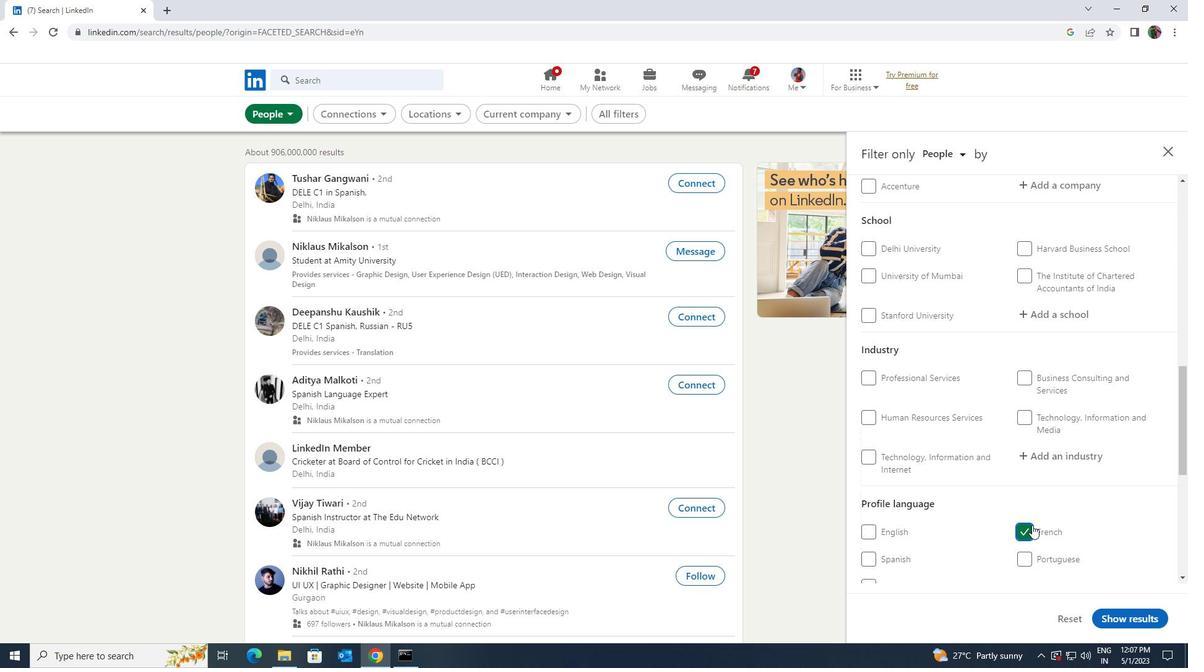 
Action: Mouse scrolled (1032, 526) with delta (0, 0)
Screenshot: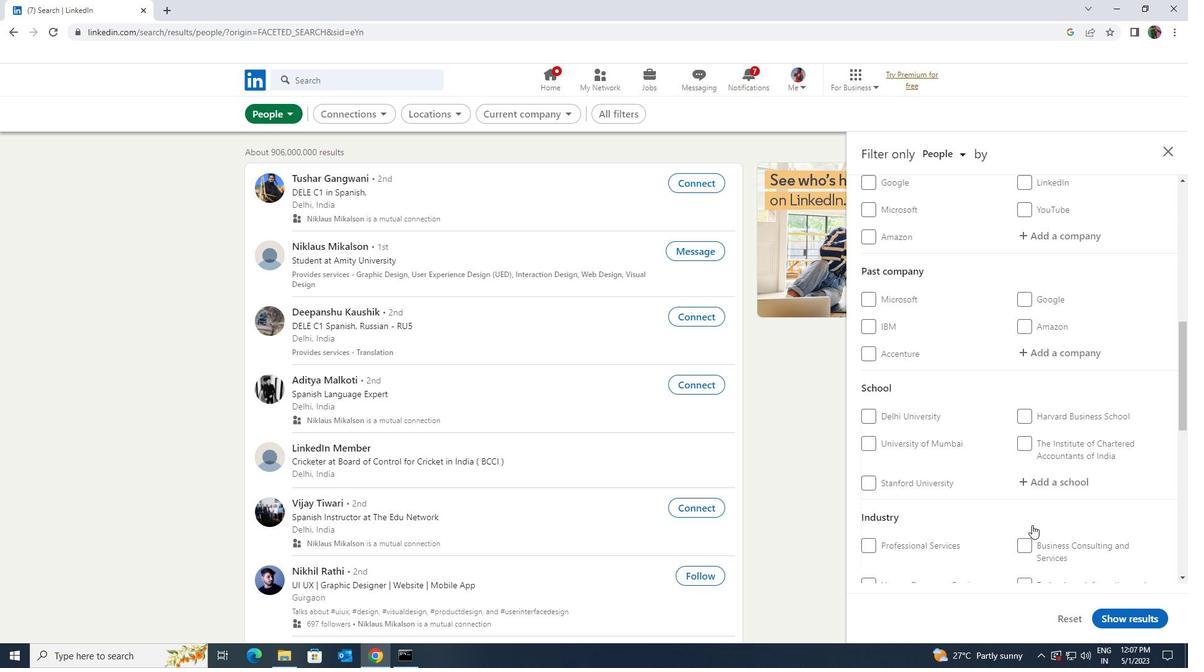 
Action: Mouse scrolled (1032, 526) with delta (0, 0)
Screenshot: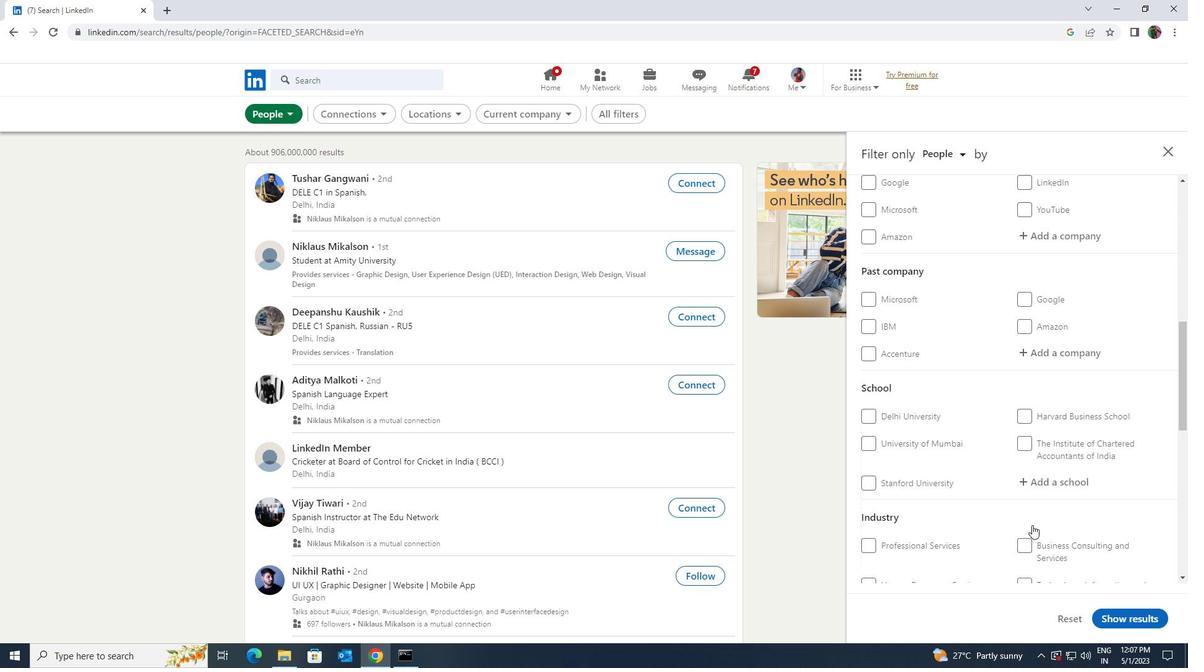
Action: Mouse moved to (1032, 524)
Screenshot: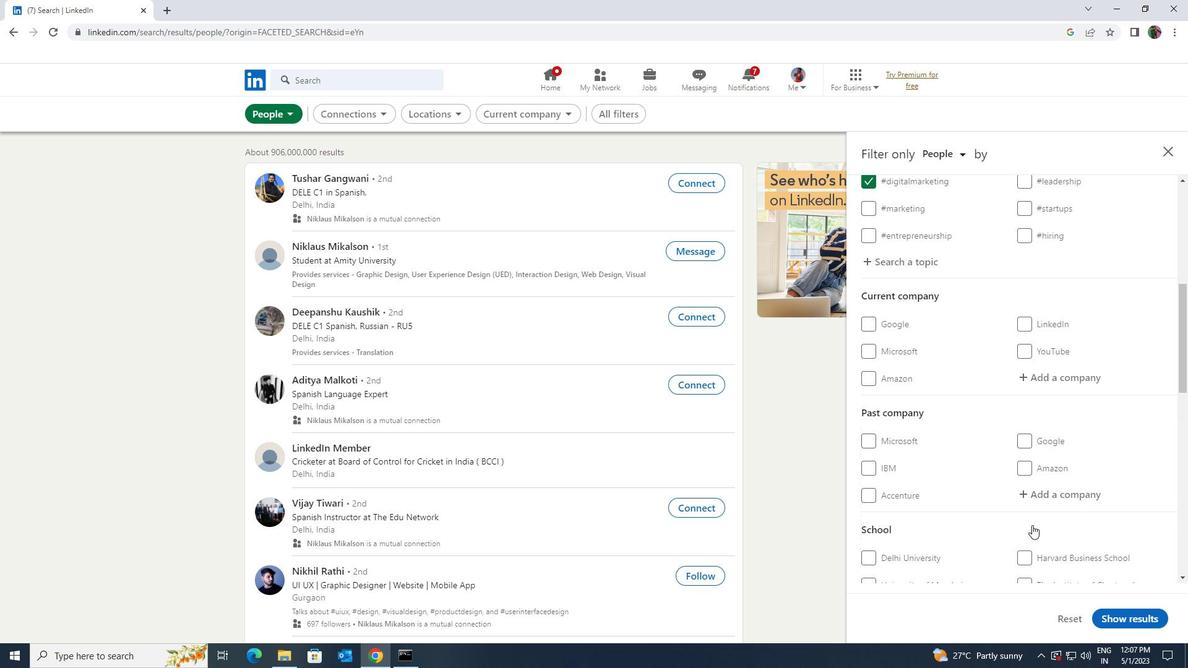 
Action: Mouse scrolled (1032, 525) with delta (0, 0)
Screenshot: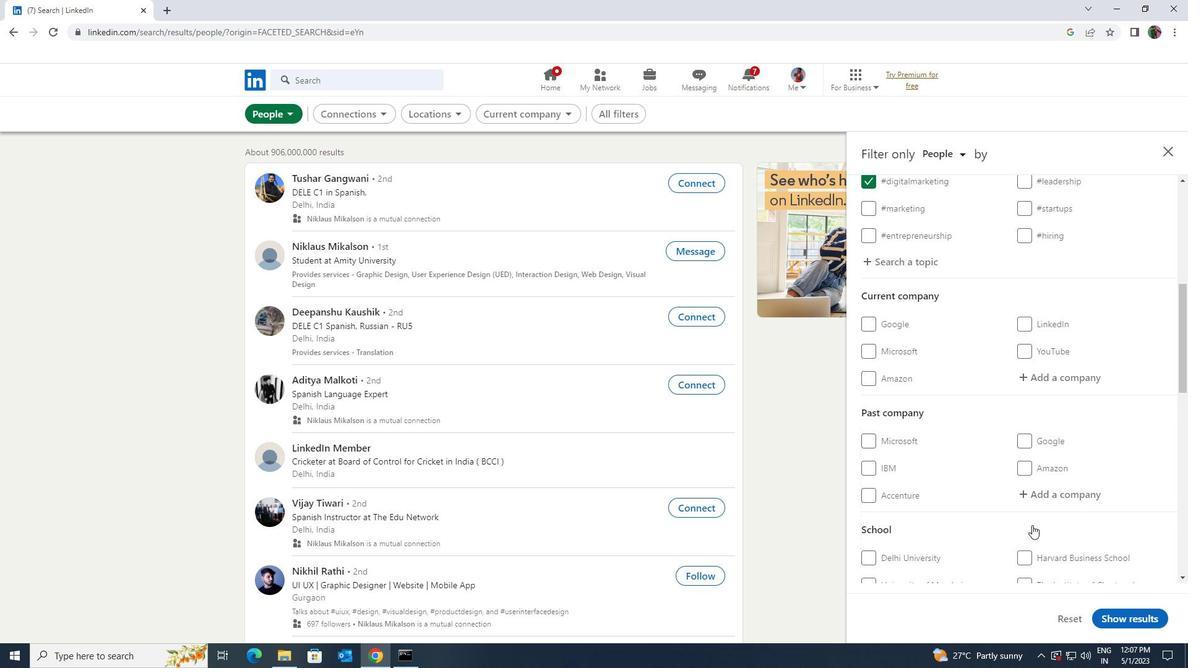 
Action: Mouse scrolled (1032, 525) with delta (0, 0)
Screenshot: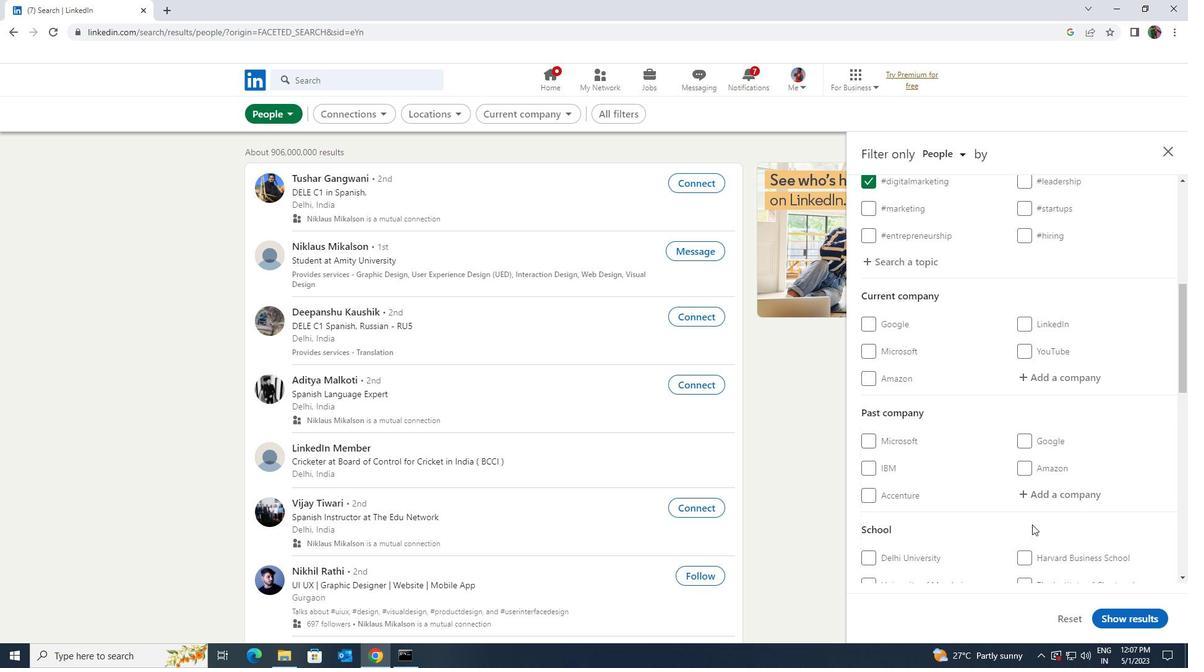 
Action: Mouse moved to (1041, 505)
Screenshot: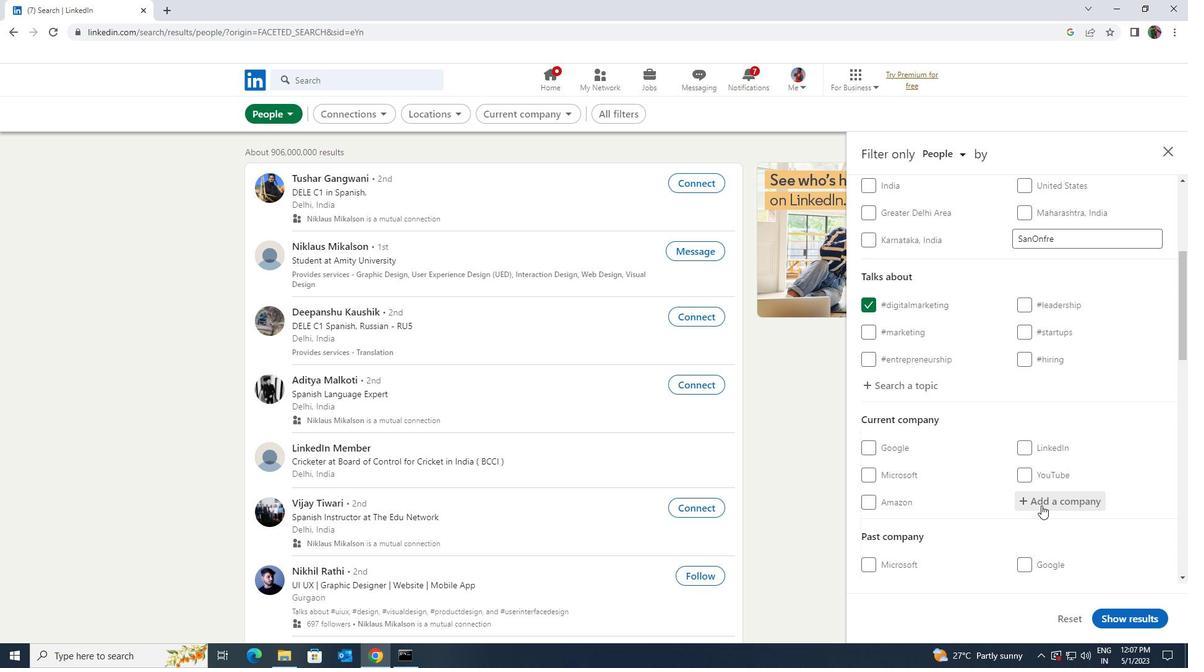 
Action: Mouse pressed left at (1041, 505)
Screenshot: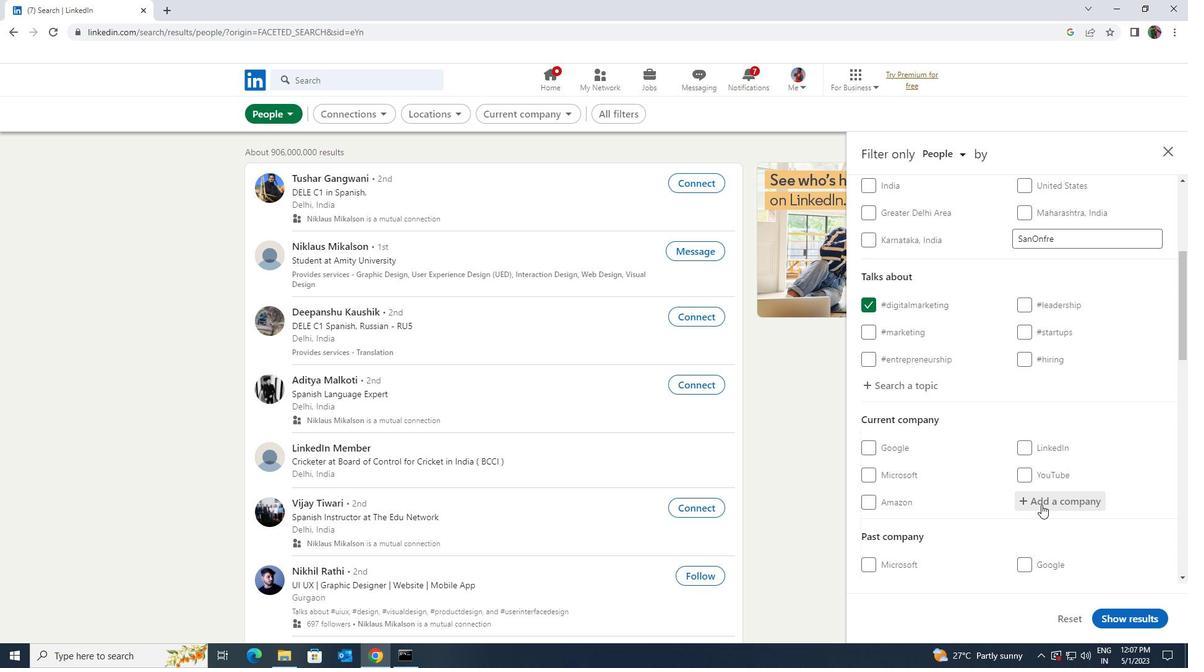 
Action: Key pressed <Key.shift>VERTISY
Screenshot: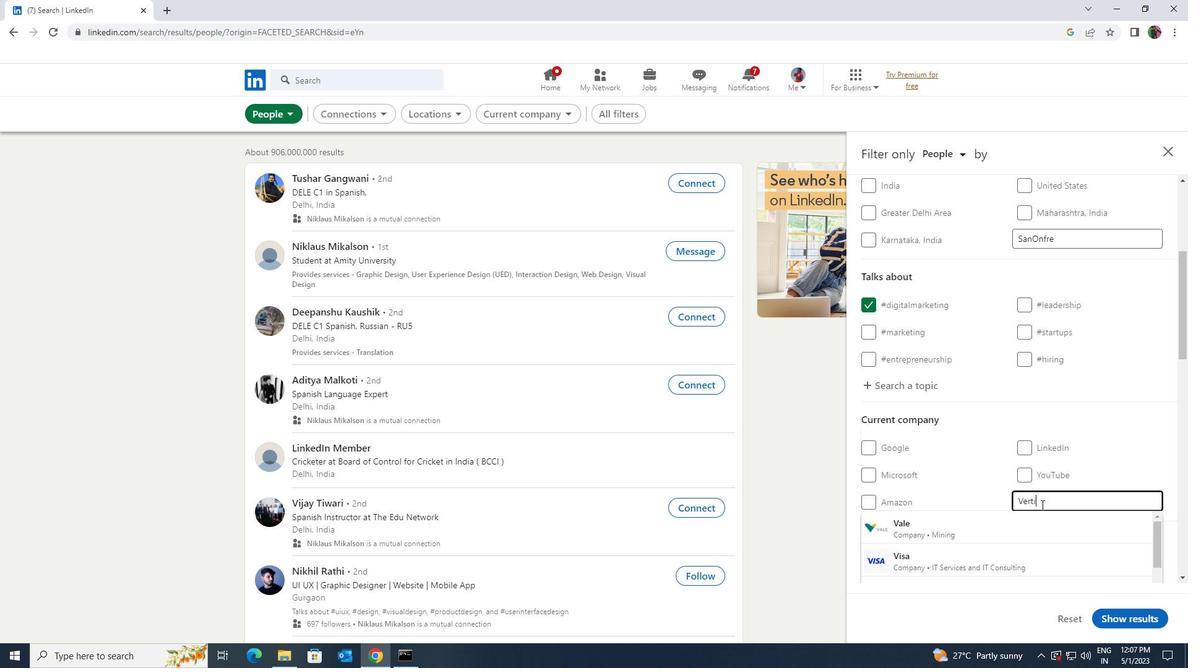 
Action: Mouse moved to (1038, 528)
Screenshot: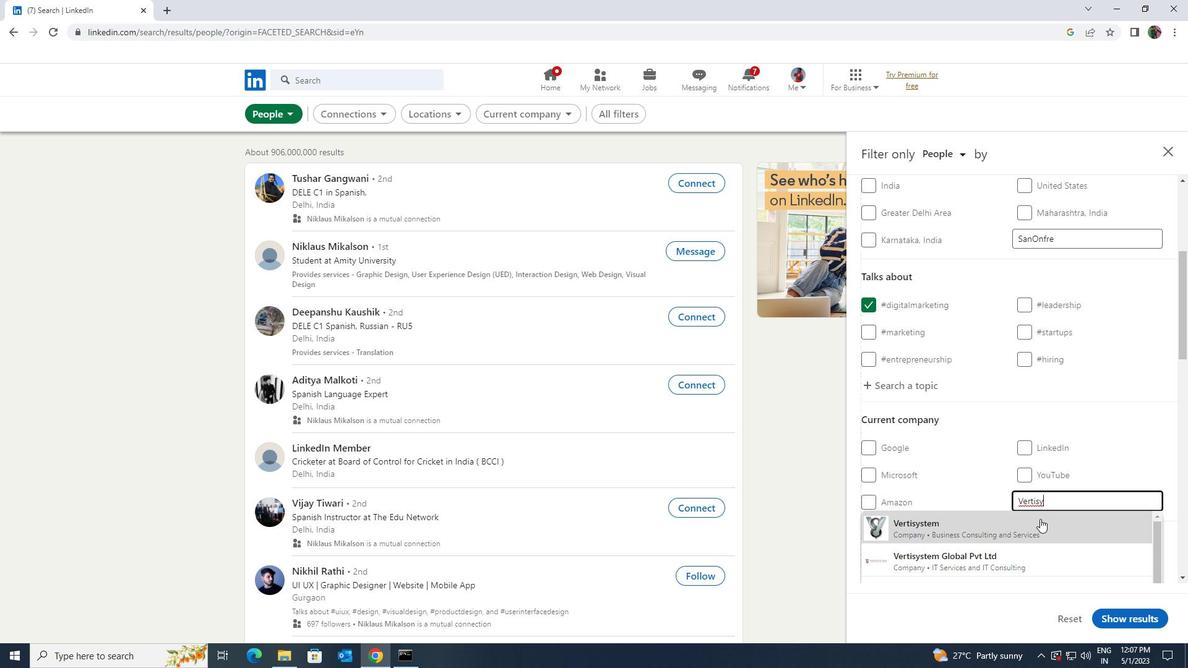 
Action: Mouse pressed left at (1038, 528)
Screenshot: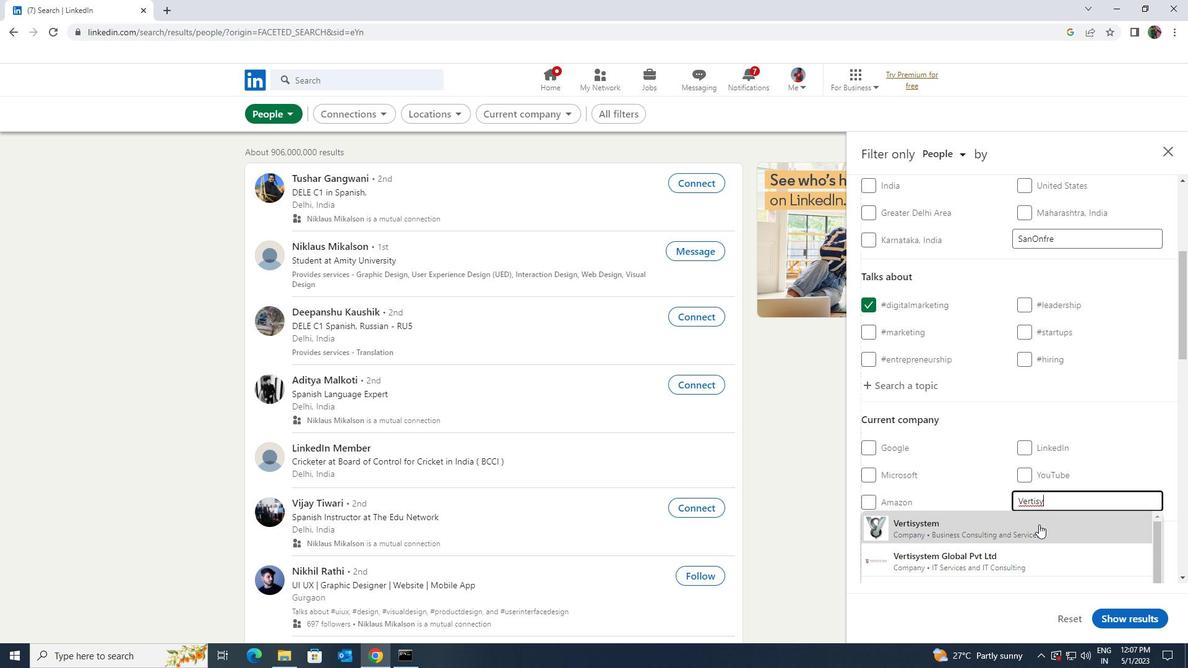 
Action: Mouse scrolled (1038, 527) with delta (0, 0)
Screenshot: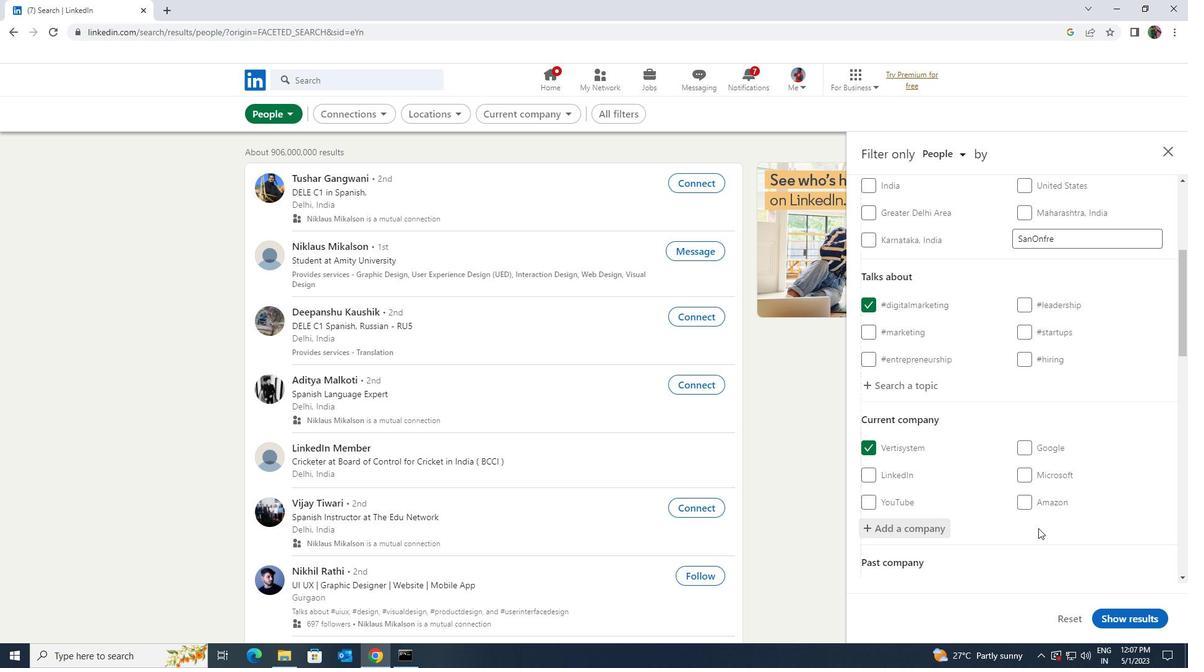 
Action: Mouse scrolled (1038, 527) with delta (0, 0)
Screenshot: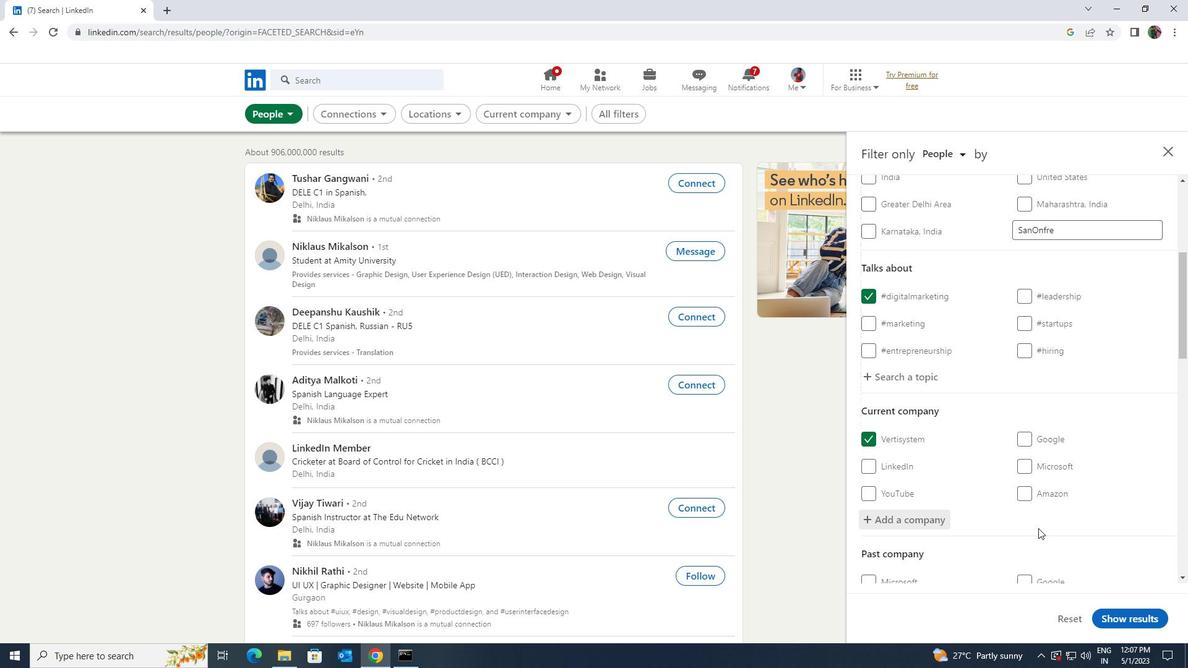 
Action: Mouse scrolled (1038, 527) with delta (0, 0)
Screenshot: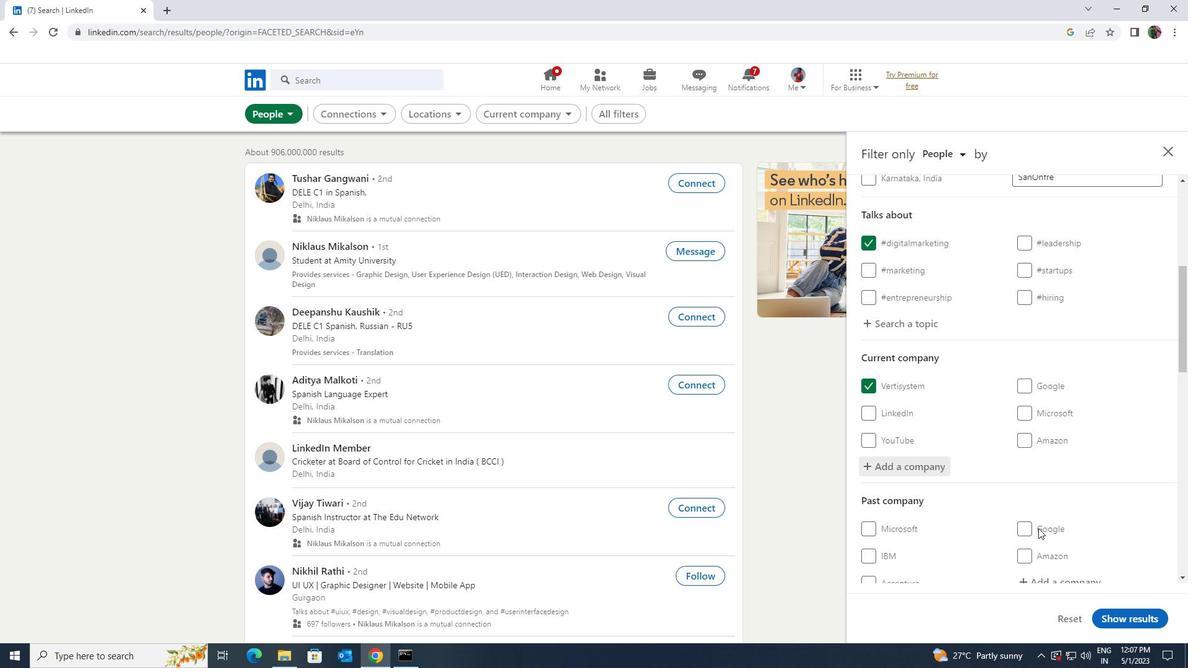 
Action: Mouse scrolled (1038, 527) with delta (0, 0)
Screenshot: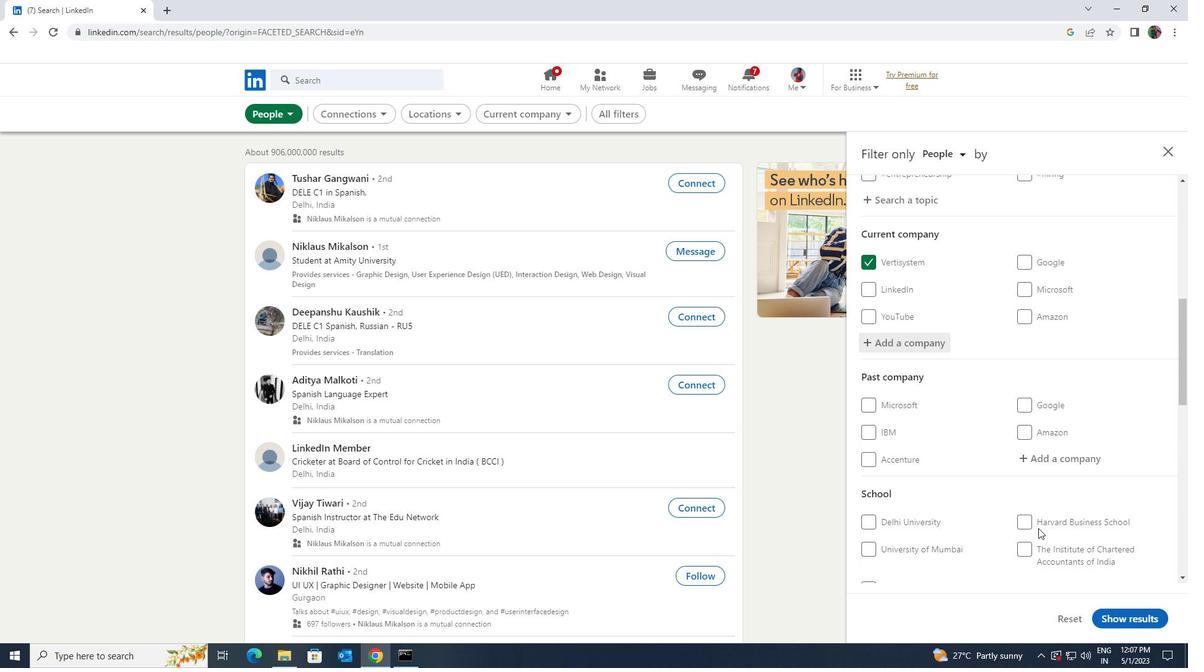 
Action: Mouse scrolled (1038, 527) with delta (0, 0)
Screenshot: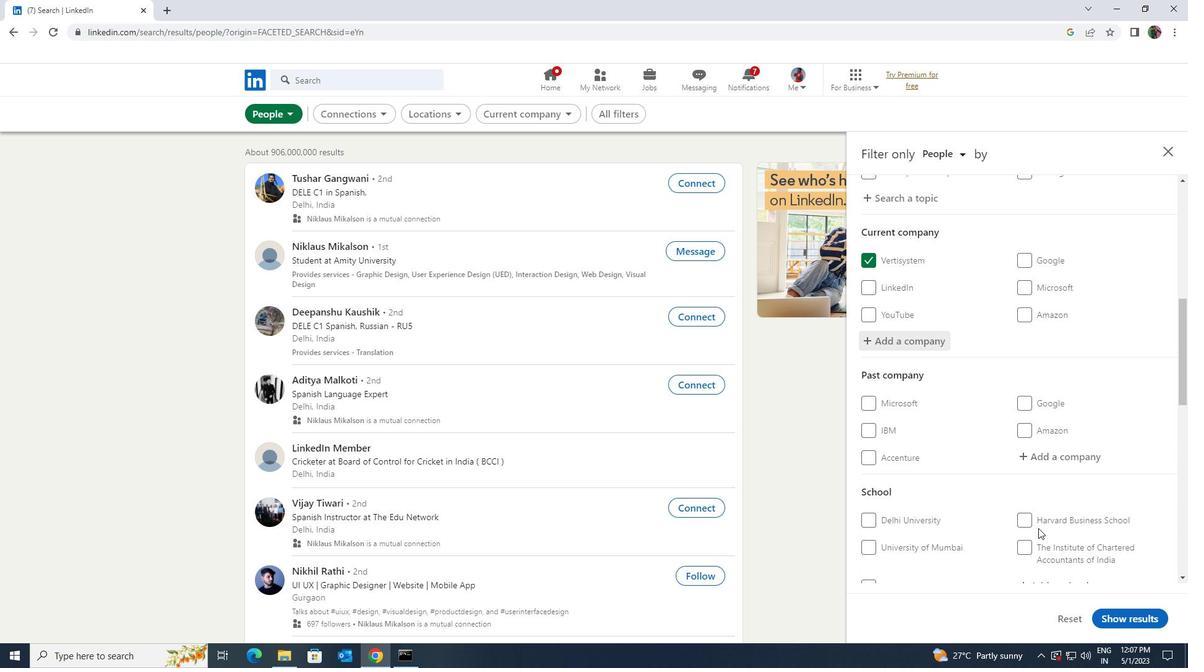 
Action: Mouse scrolled (1038, 527) with delta (0, 0)
Screenshot: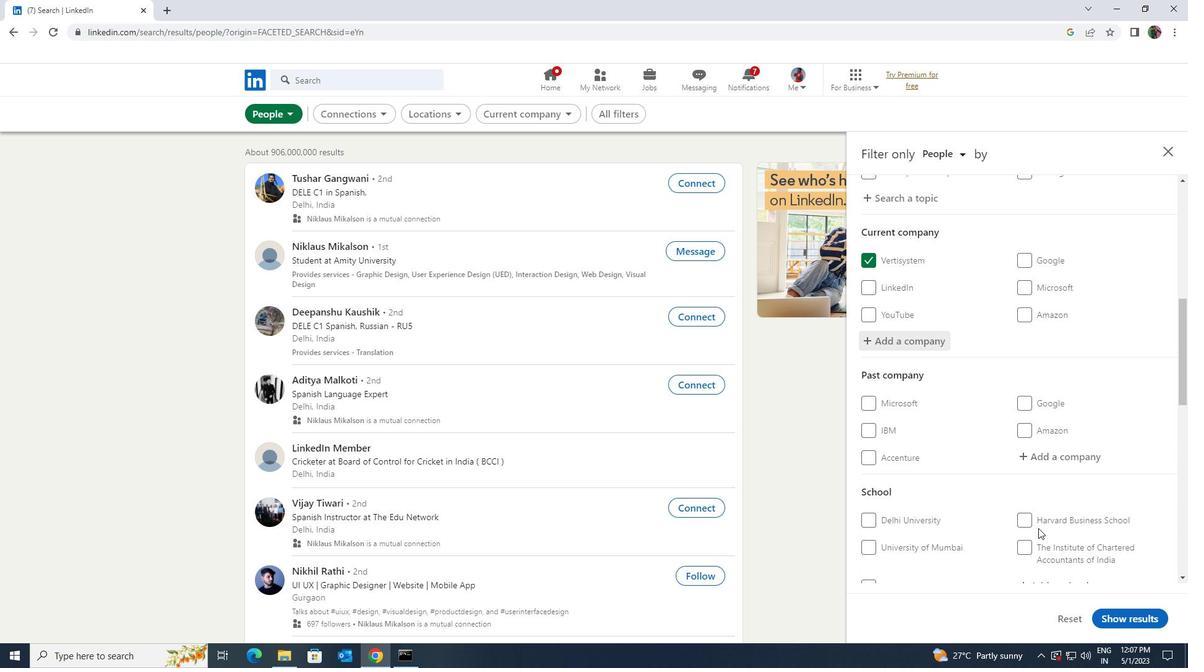 
Action: Mouse moved to (1032, 547)
Screenshot: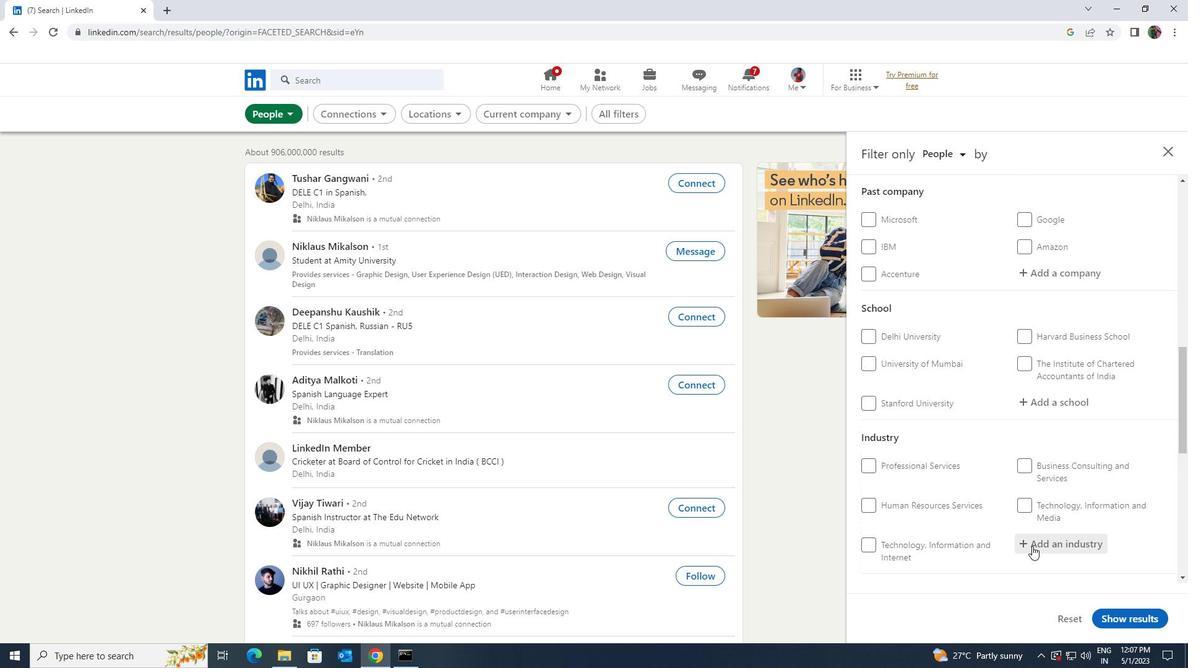 
Action: Mouse scrolled (1032, 547) with delta (0, 0)
Screenshot: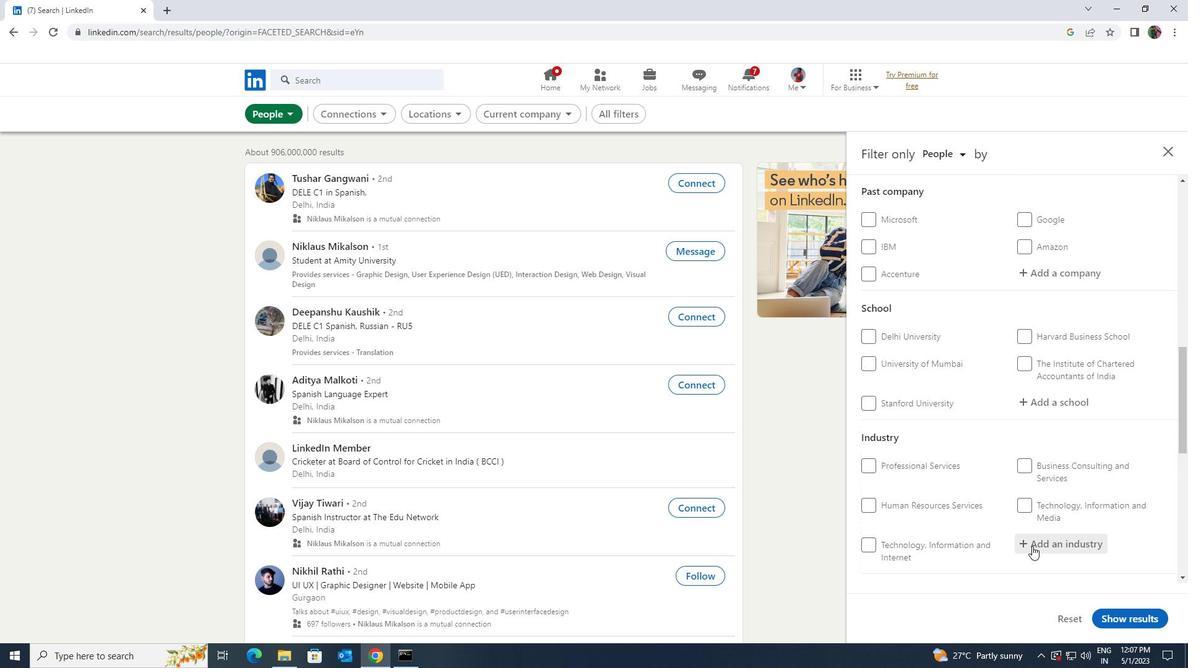 
Action: Mouse moved to (1037, 464)
Screenshot: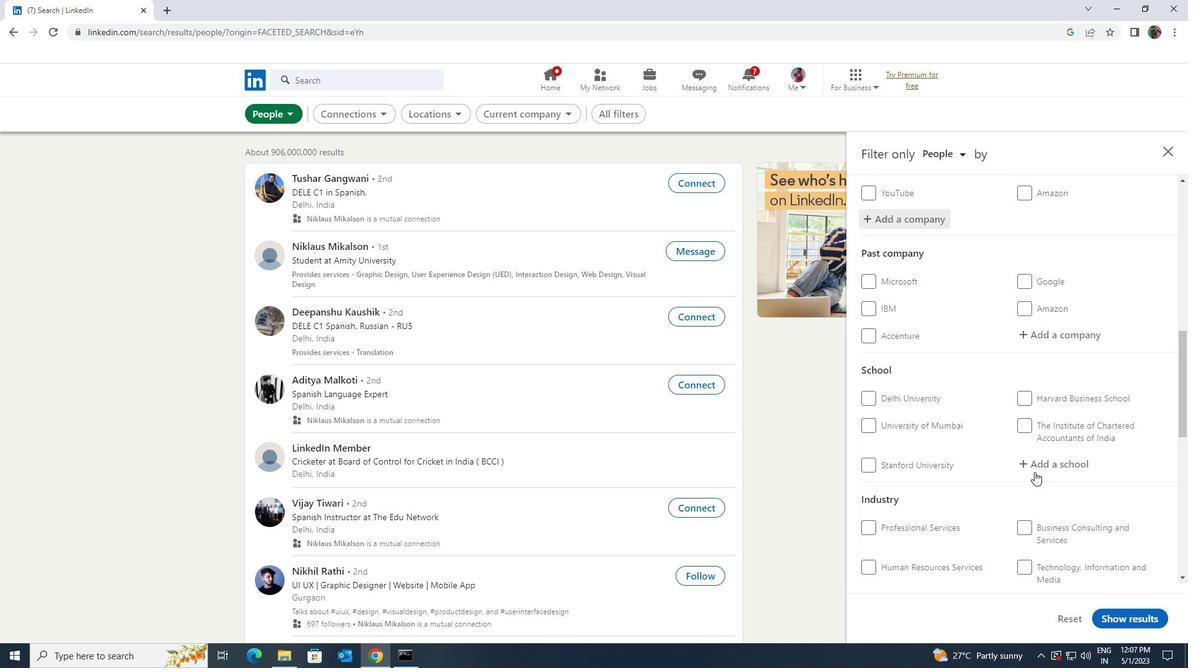 
Action: Mouse pressed left at (1037, 464)
Screenshot: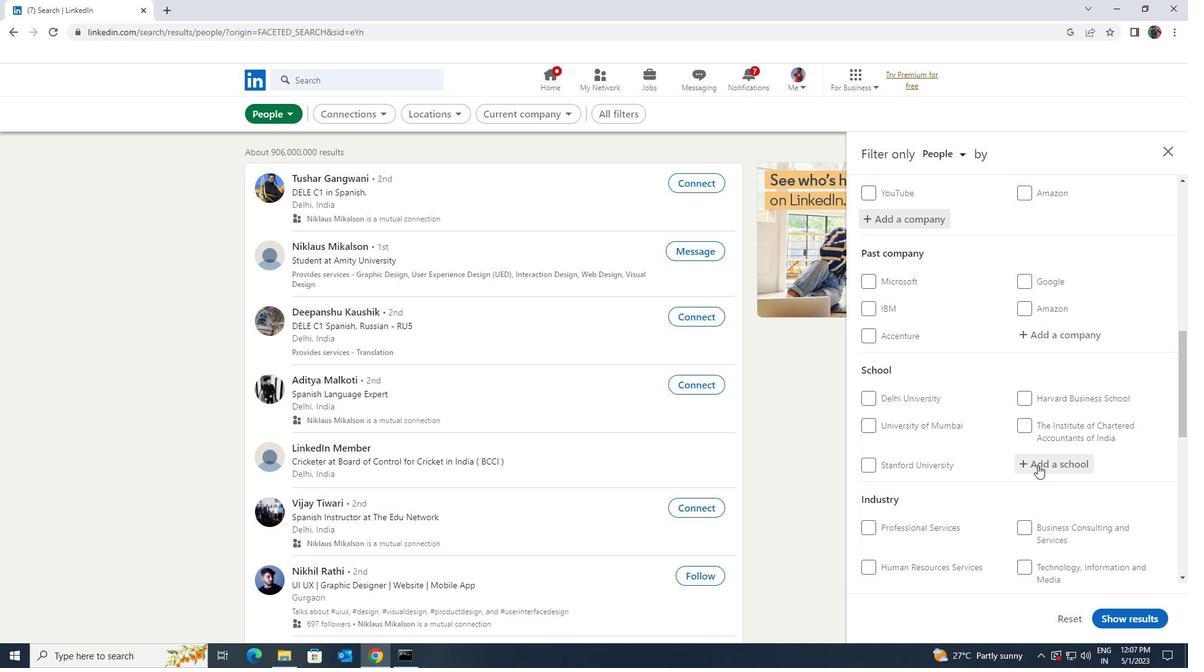 
Action: Mouse moved to (1039, 464)
Screenshot: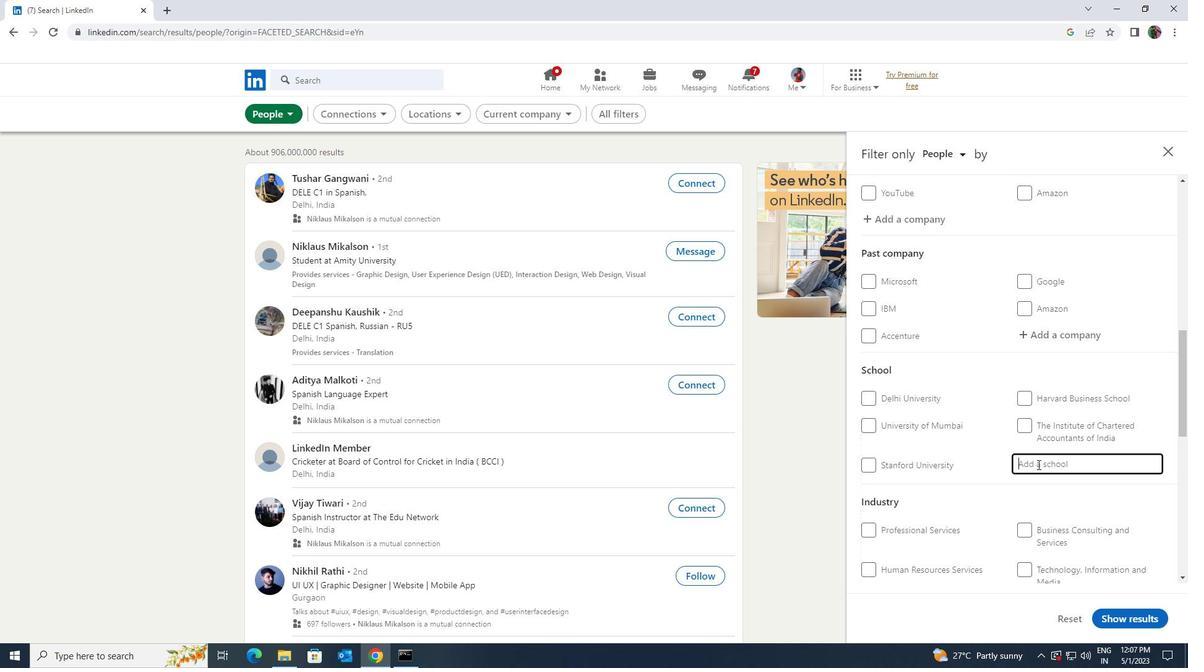 
Action: Key pressed <Key.shift>CHENNAII<Key.backspace><Key.space><Key.shift>INSTITUTE
Screenshot: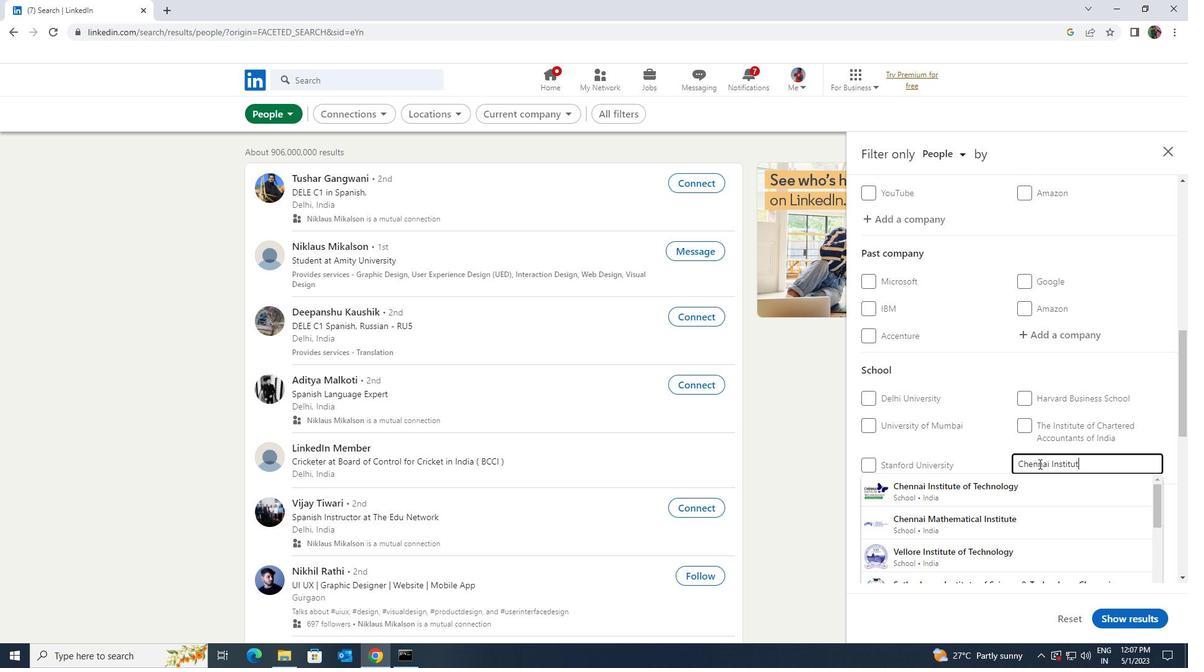 
Action: Mouse moved to (1066, 485)
Screenshot: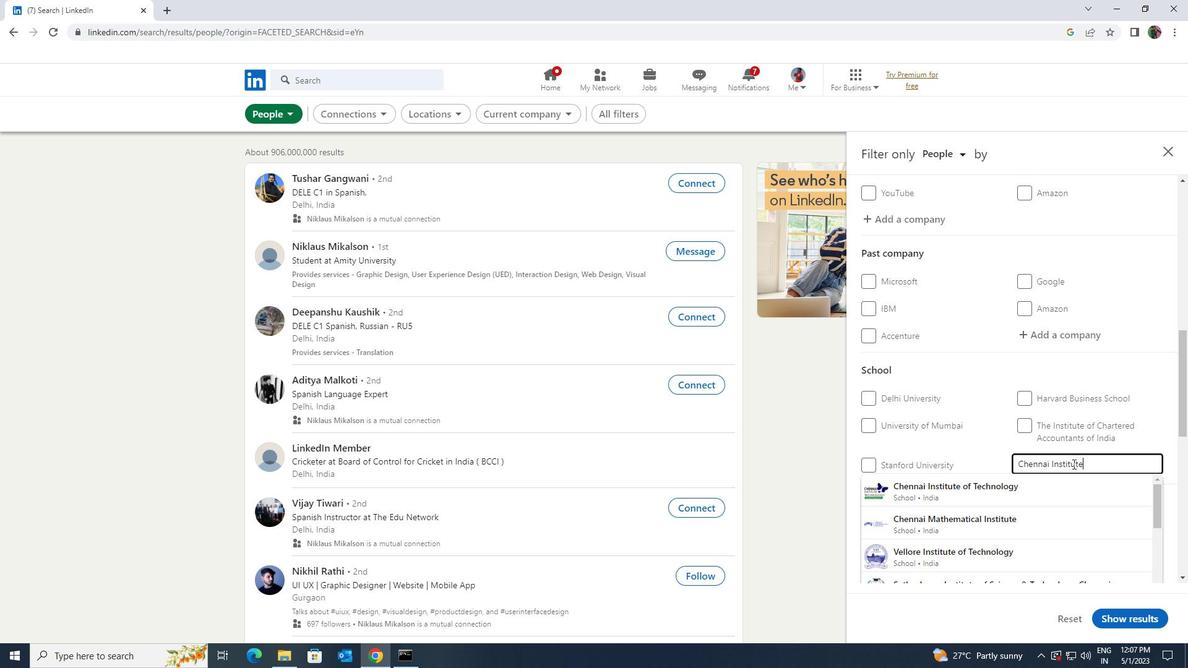 
Action: Mouse pressed left at (1066, 485)
Screenshot: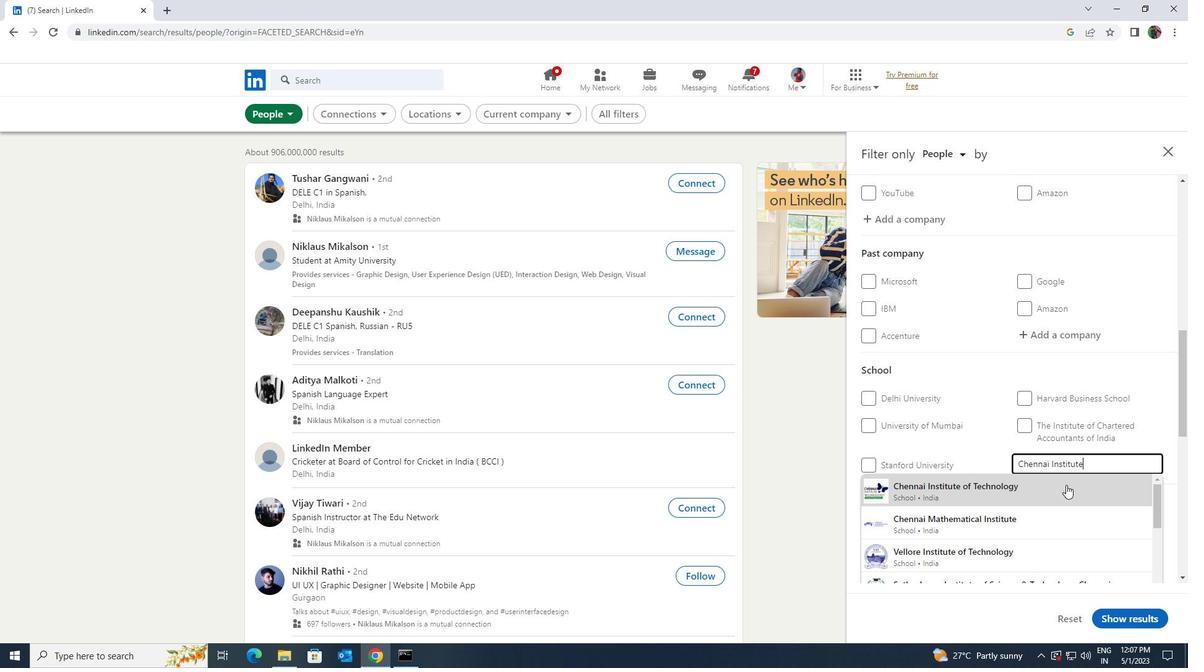 
Action: Mouse scrolled (1066, 484) with delta (0, 0)
Screenshot: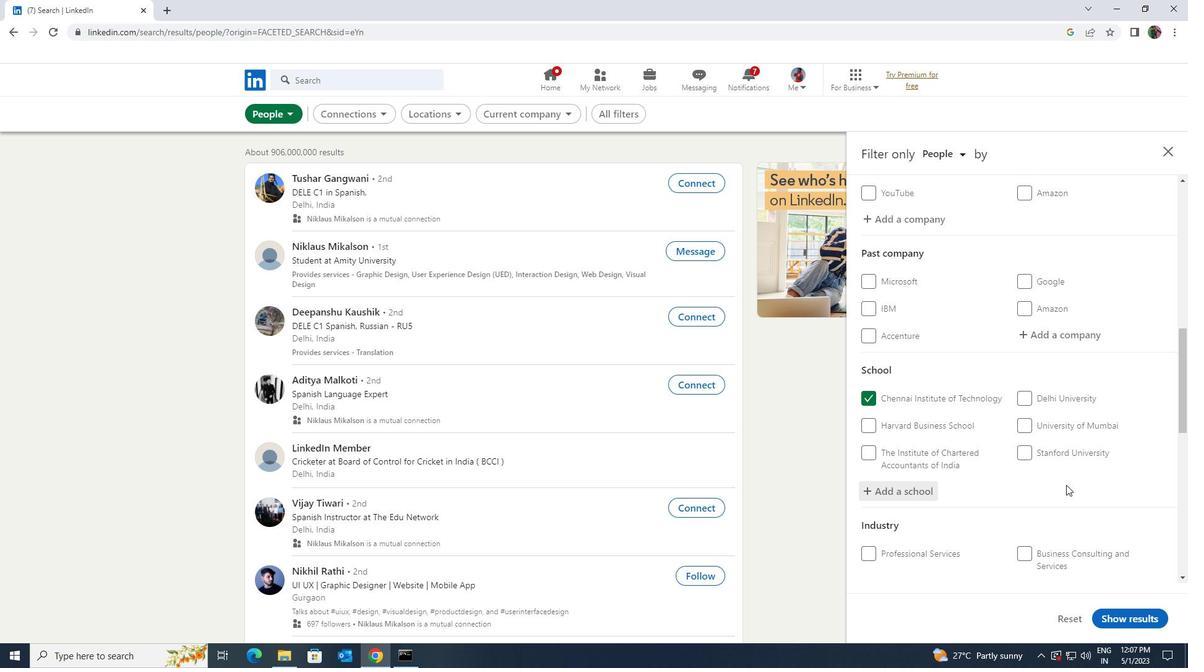 
Action: Mouse scrolled (1066, 484) with delta (0, 0)
Screenshot: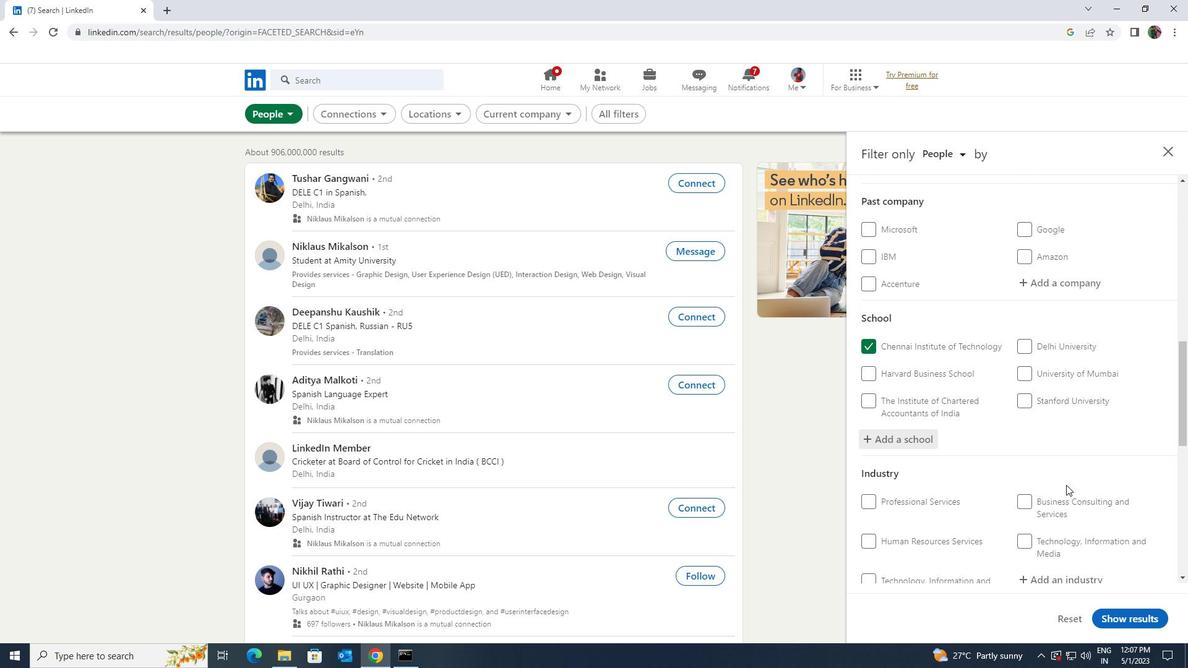 
Action: Mouse scrolled (1066, 484) with delta (0, 0)
Screenshot: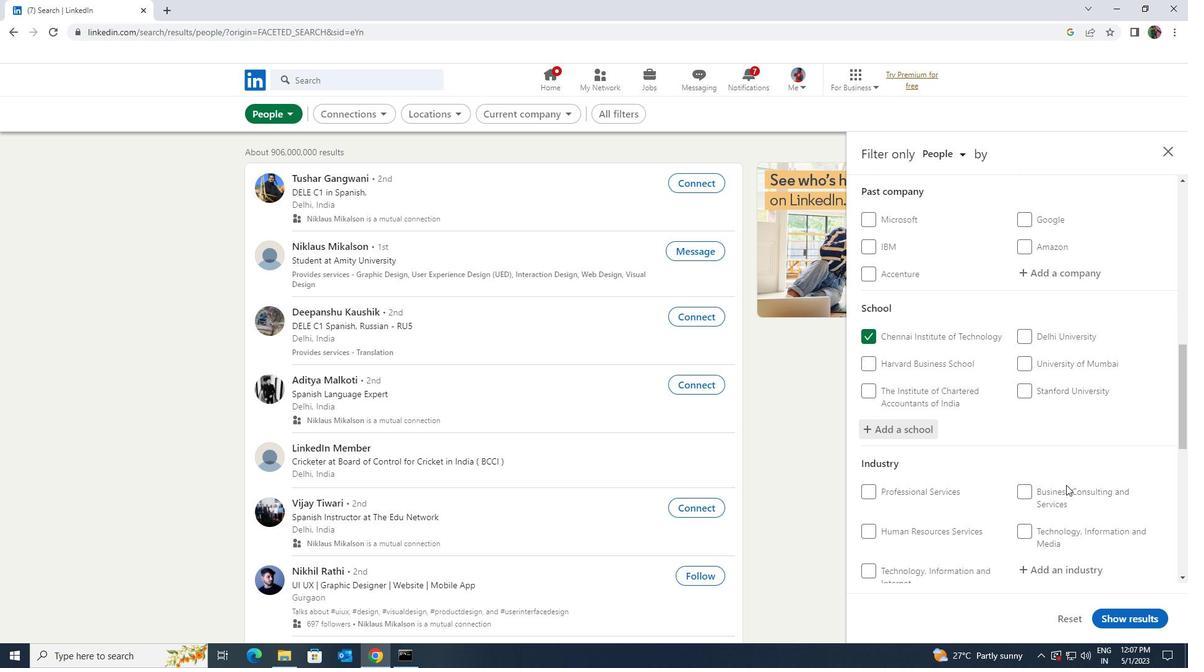 
Action: Mouse moved to (1065, 451)
Screenshot: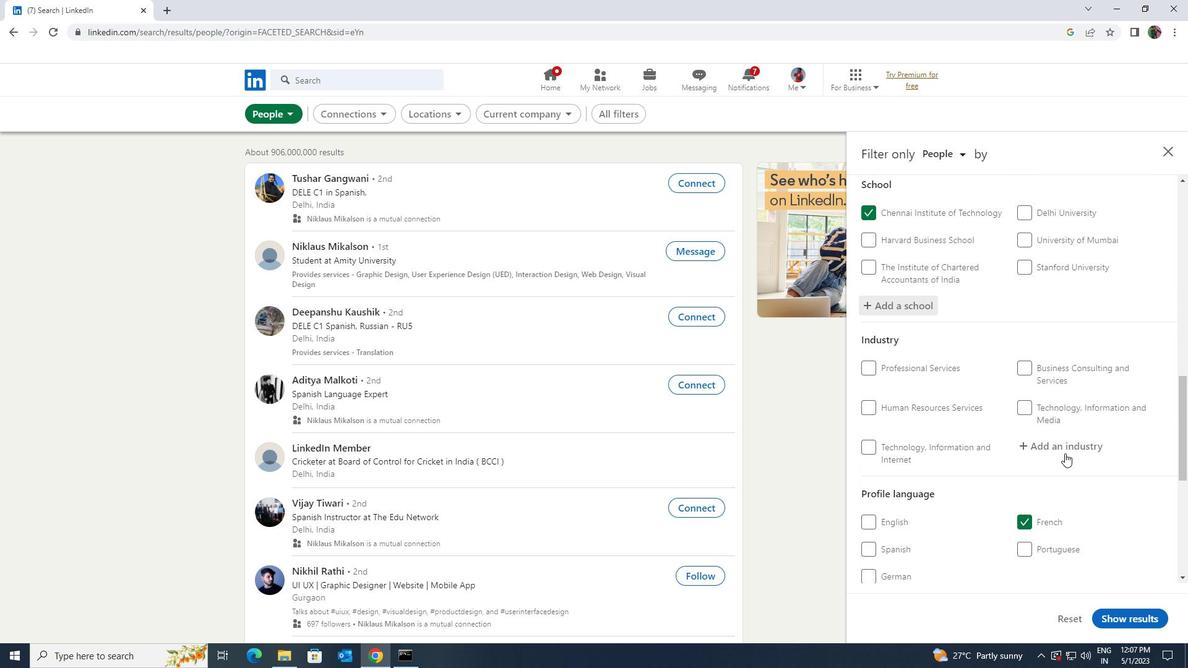 
Action: Mouse pressed left at (1065, 451)
Screenshot: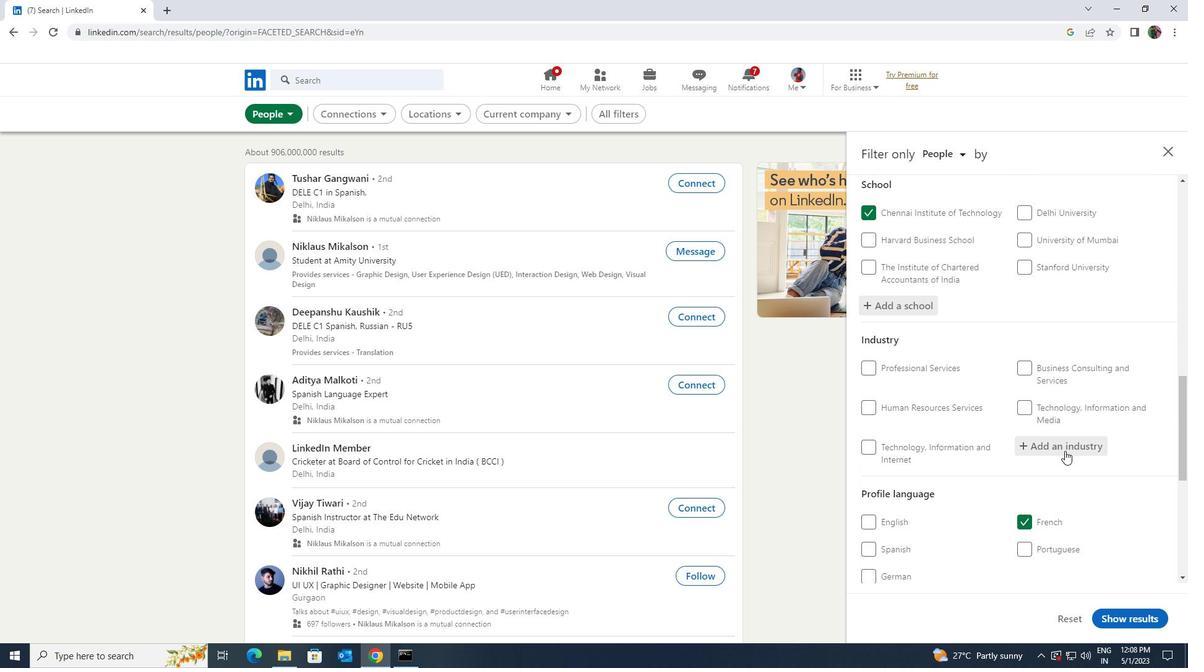 
Action: Mouse moved to (1065, 451)
Screenshot: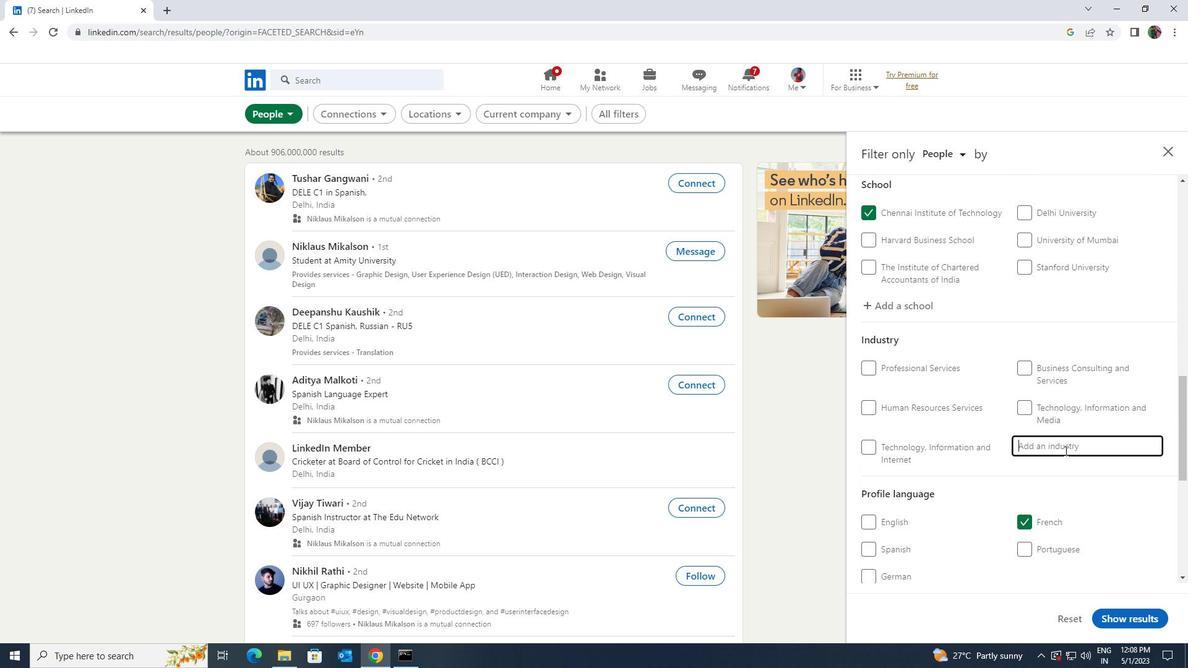 
Action: Key pressed <Key.shift><Key.shift><Key.shift><Key.shift><Key.shift>WASTE<Key.space><Key.shift>TREATN<Key.backspace>MENT
Screenshot: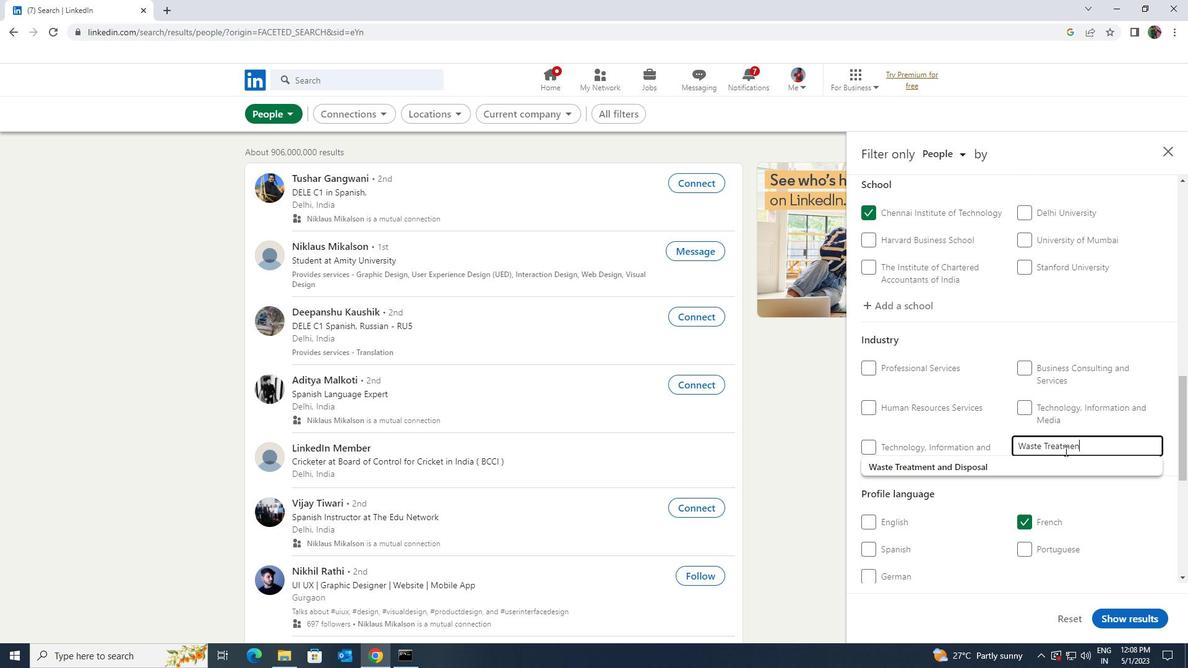 
Action: Mouse moved to (1055, 463)
Screenshot: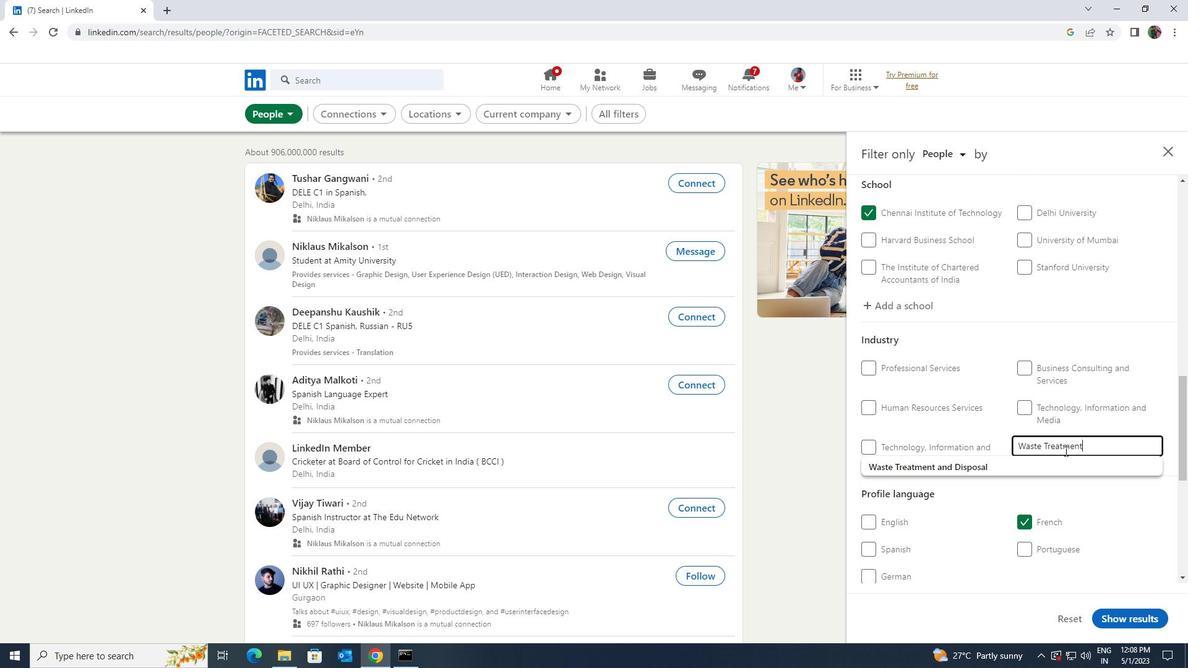 
Action: Mouse pressed left at (1055, 463)
Screenshot: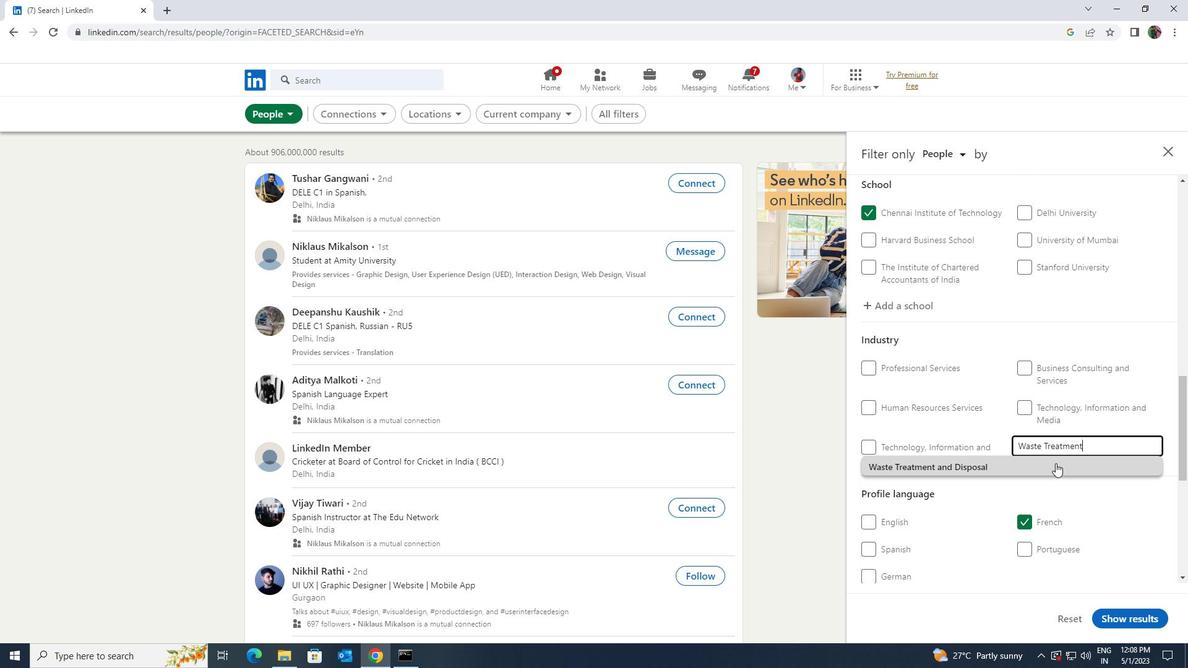 
Action: Mouse scrolled (1055, 462) with delta (0, 0)
Screenshot: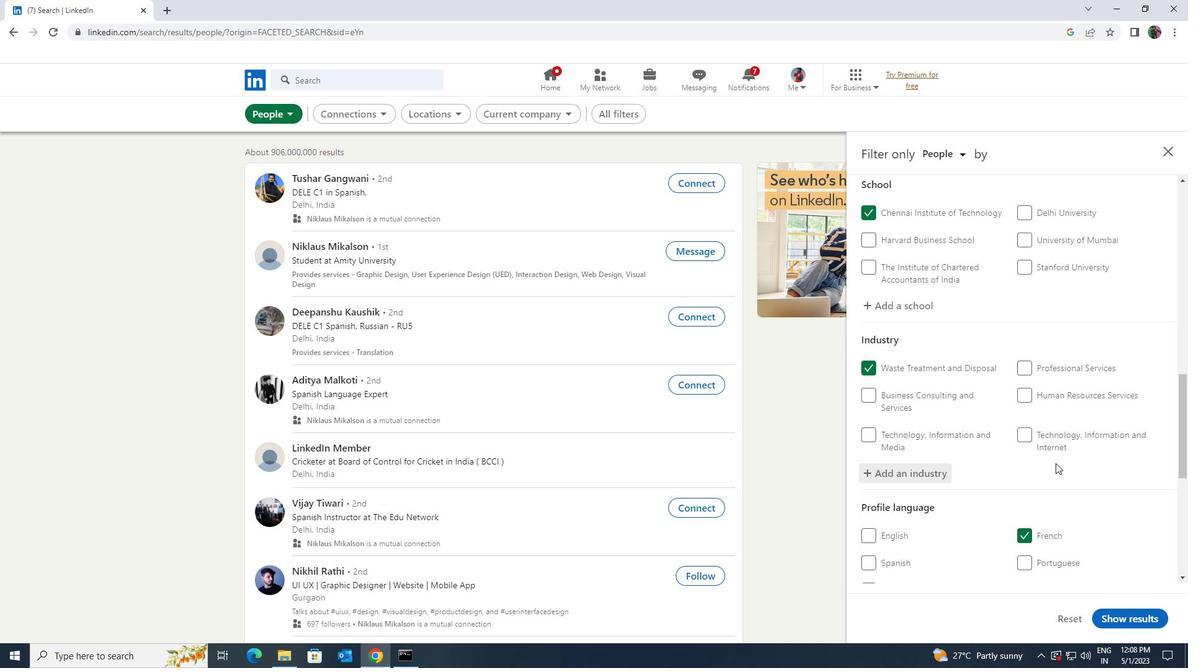 
Action: Mouse scrolled (1055, 462) with delta (0, 0)
Screenshot: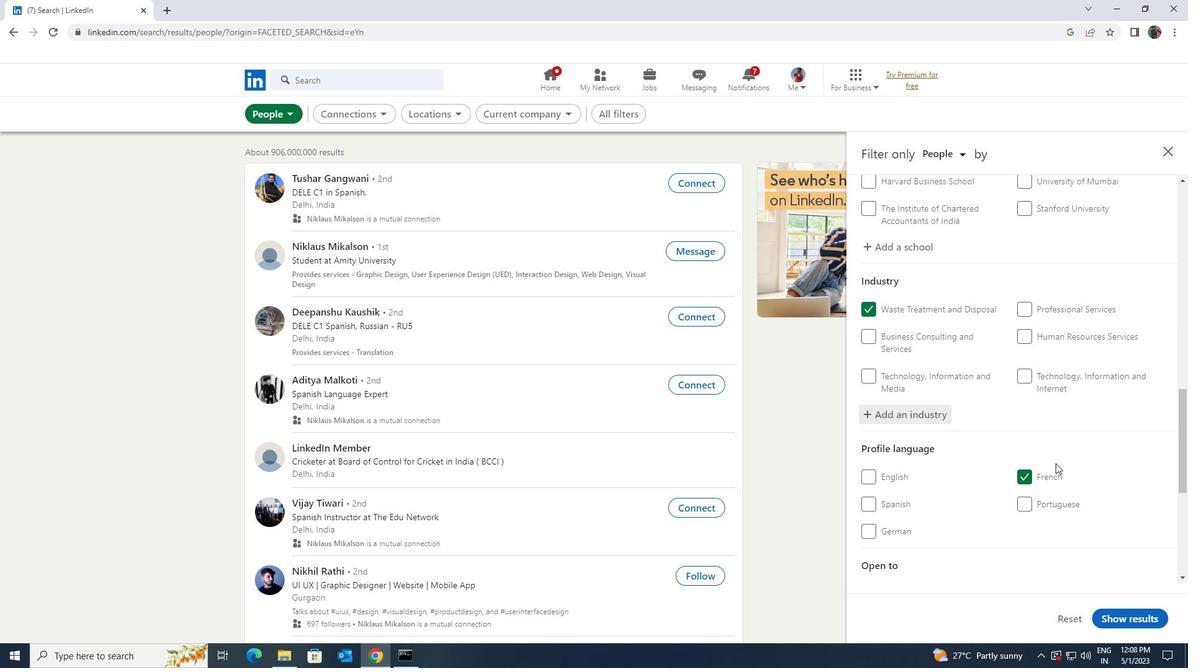 
Action: Mouse scrolled (1055, 462) with delta (0, 0)
Screenshot: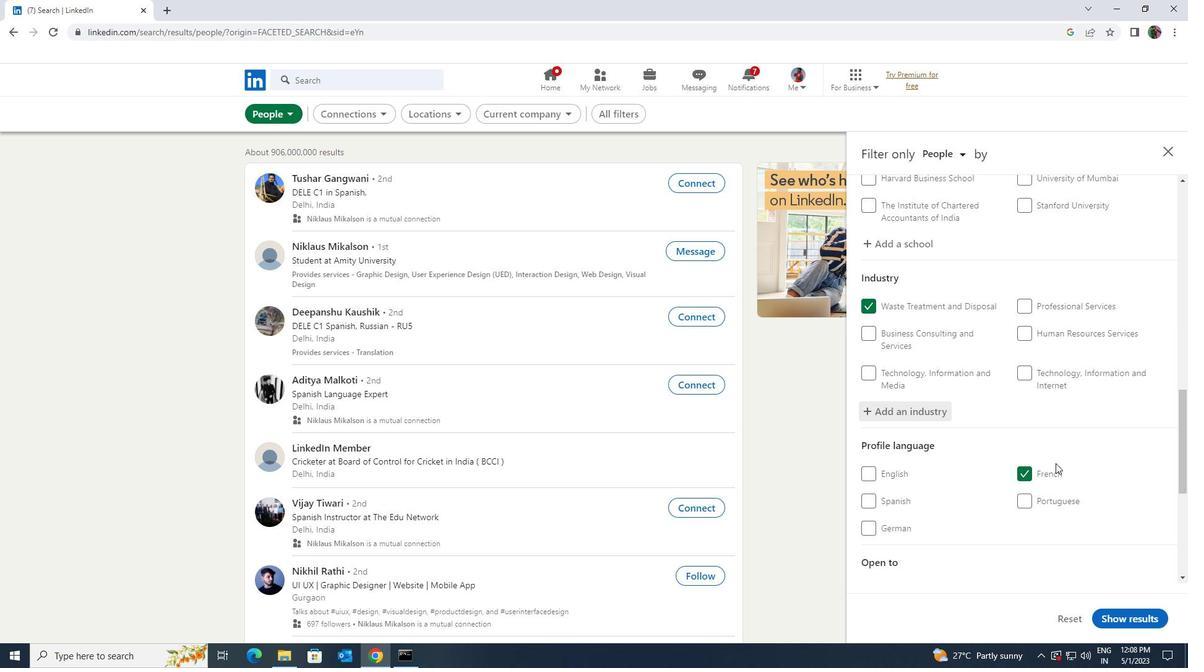 
Action: Mouse scrolled (1055, 462) with delta (0, 0)
Screenshot: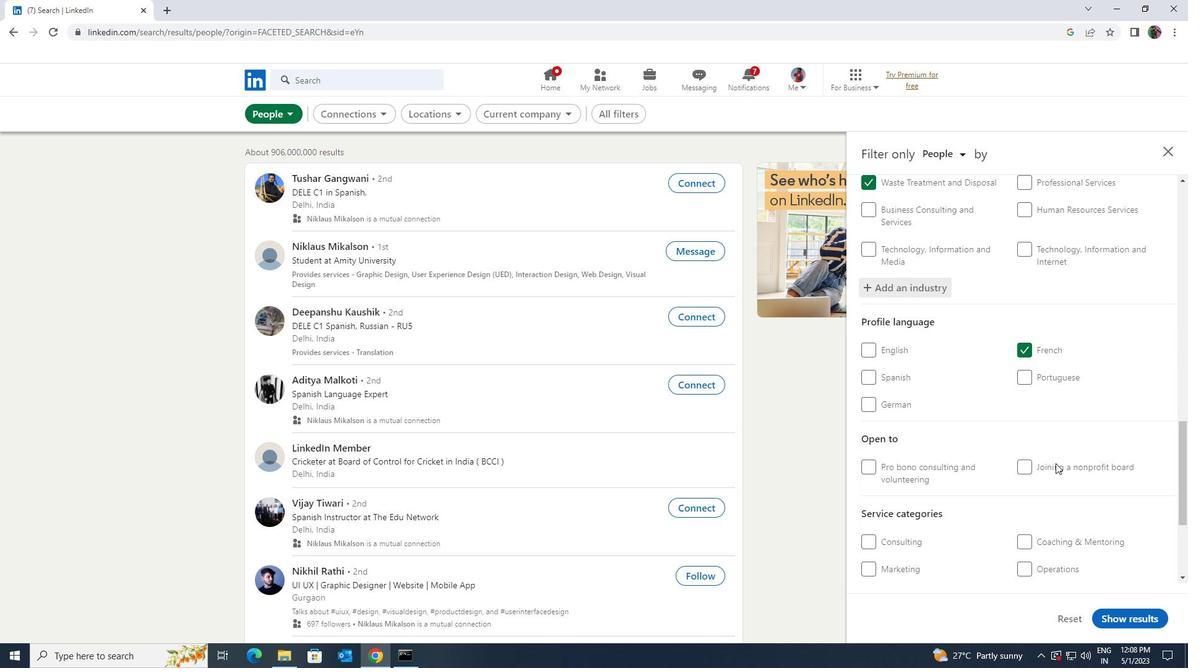
Action: Mouse scrolled (1055, 462) with delta (0, 0)
Screenshot: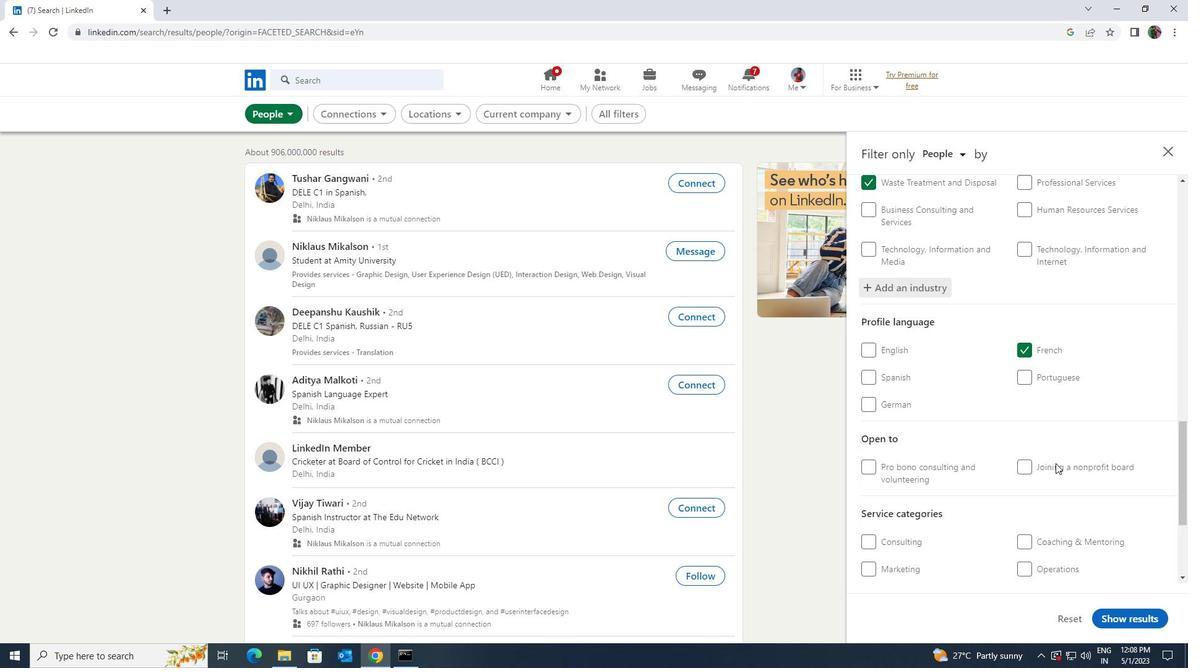 
Action: Mouse moved to (1056, 471)
Screenshot: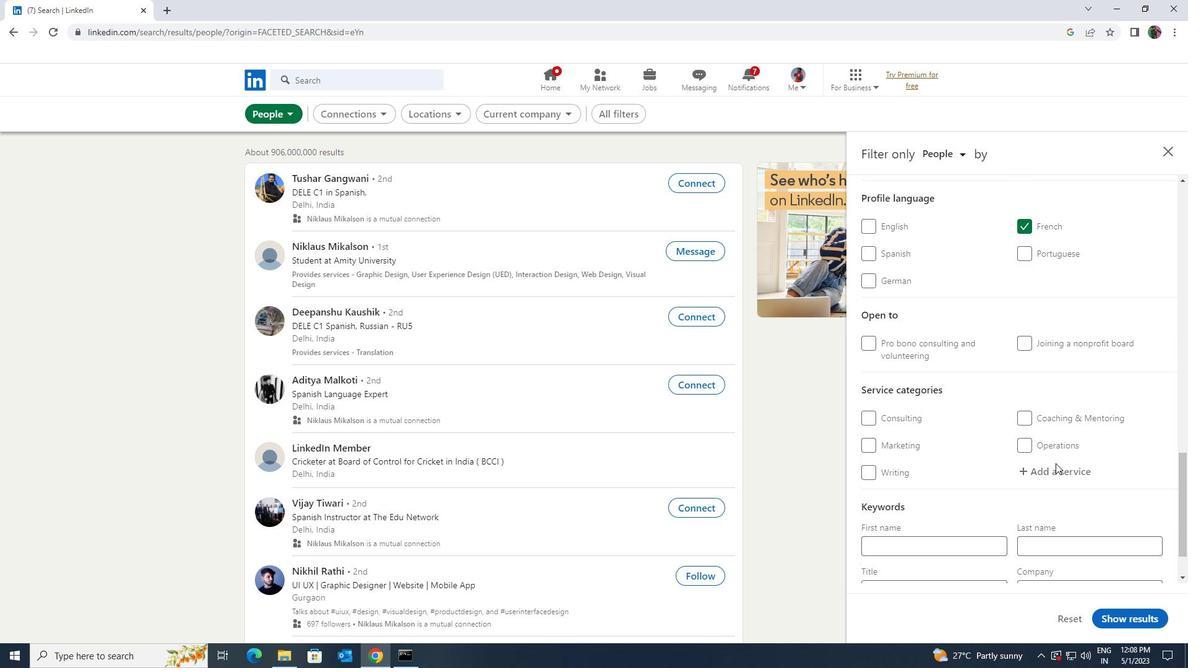 
Action: Mouse pressed left at (1056, 471)
Screenshot: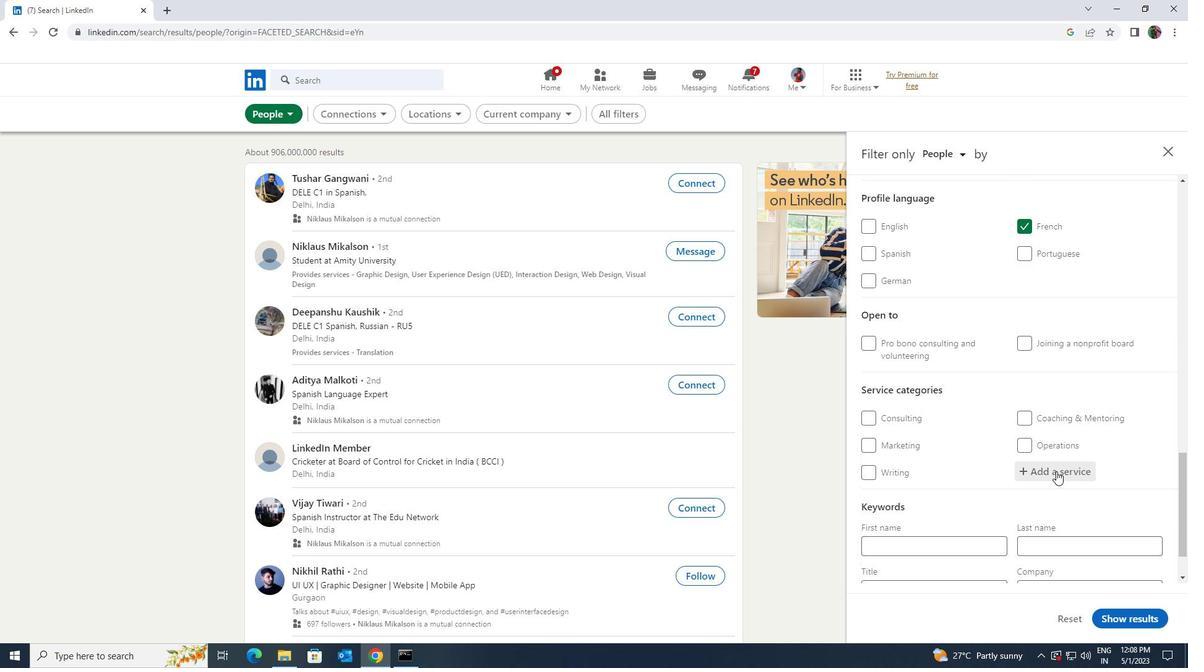 
Action: Key pressed <Key.shift>PRODU
Screenshot: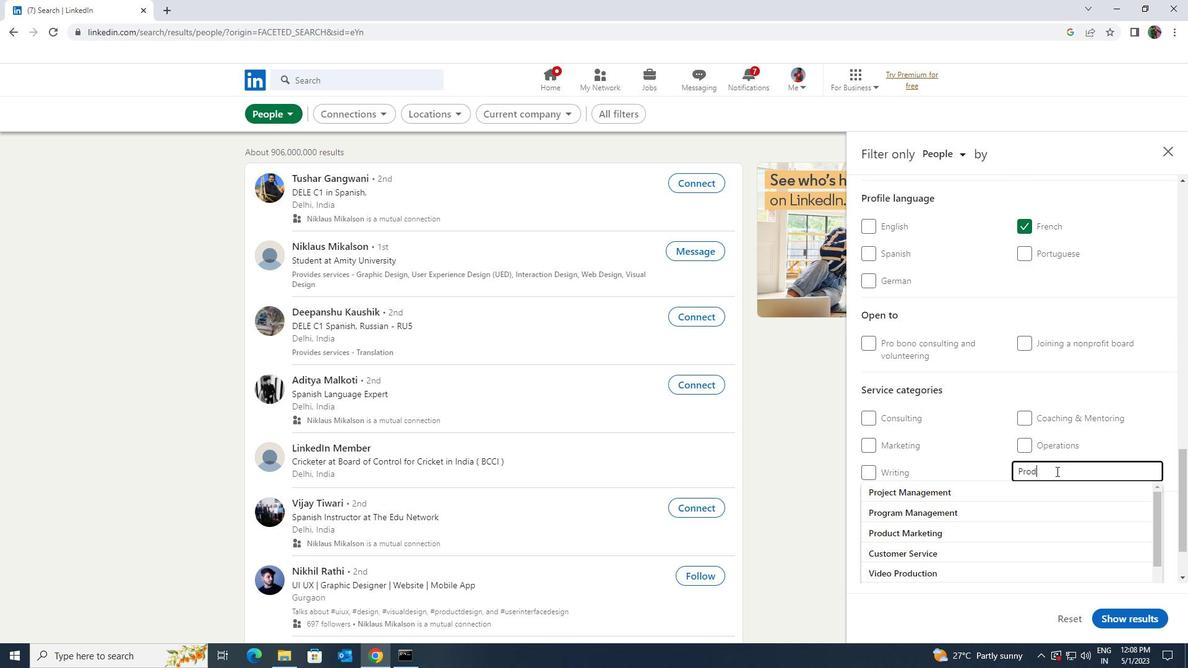 
Action: Mouse moved to (1052, 508)
Screenshot: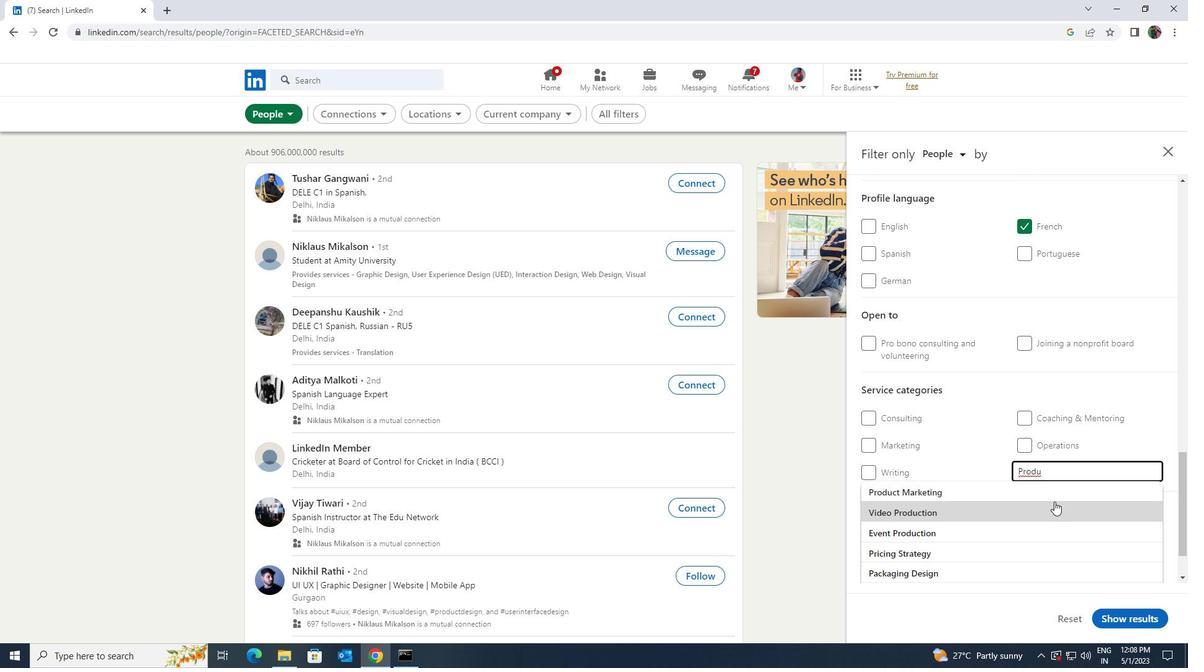
Action: Mouse pressed left at (1052, 508)
Screenshot: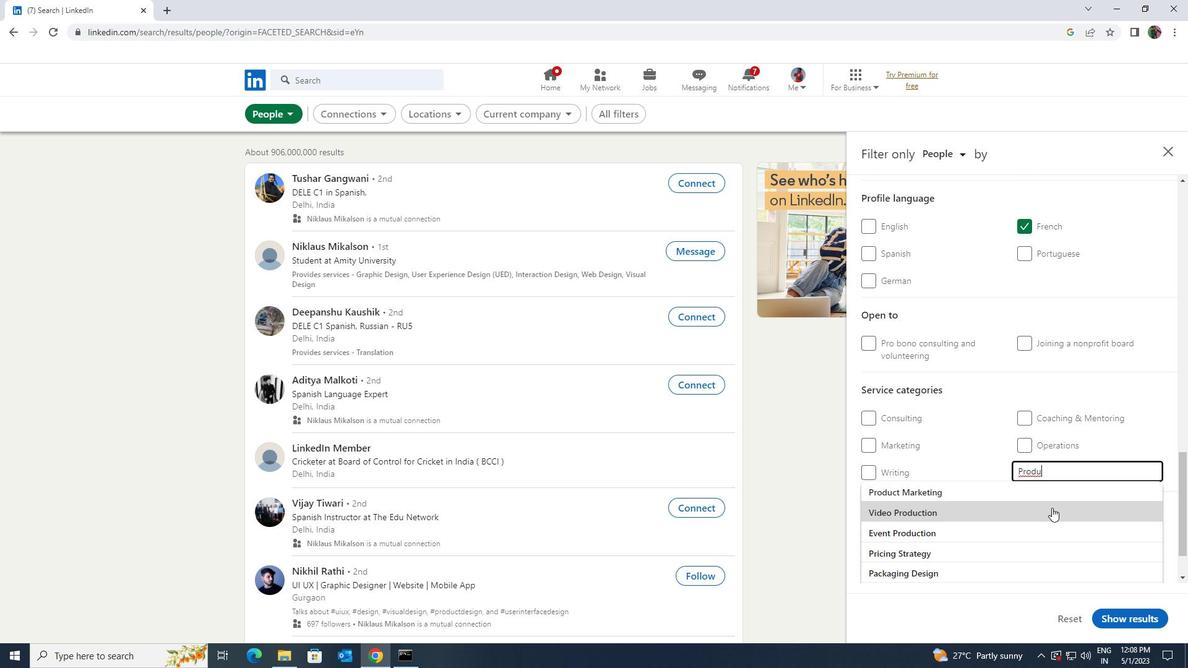 
Action: Mouse moved to (1050, 510)
Screenshot: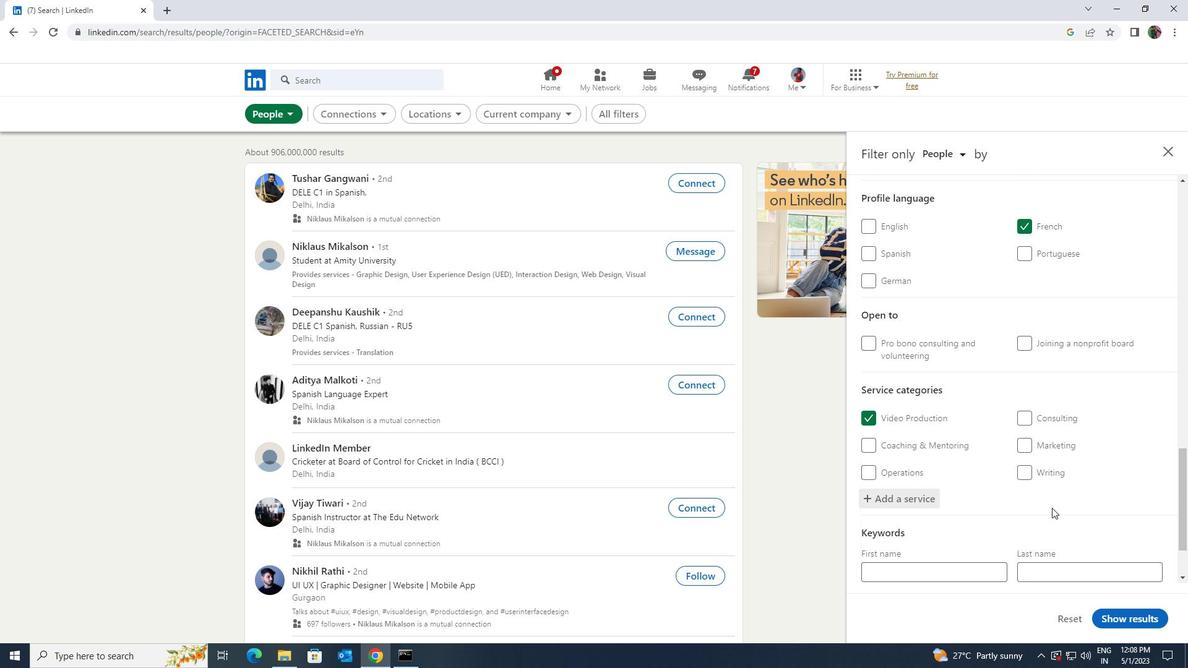 
Action: Mouse scrolled (1050, 509) with delta (0, 0)
Screenshot: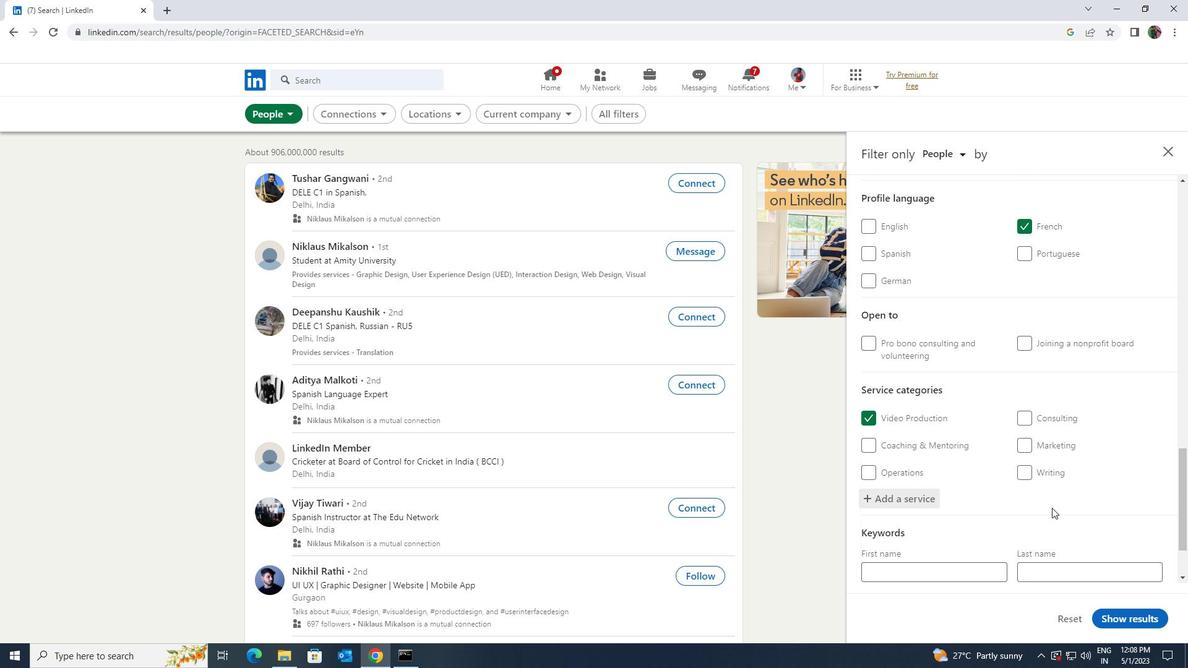 
Action: Mouse moved to (1049, 511)
Screenshot: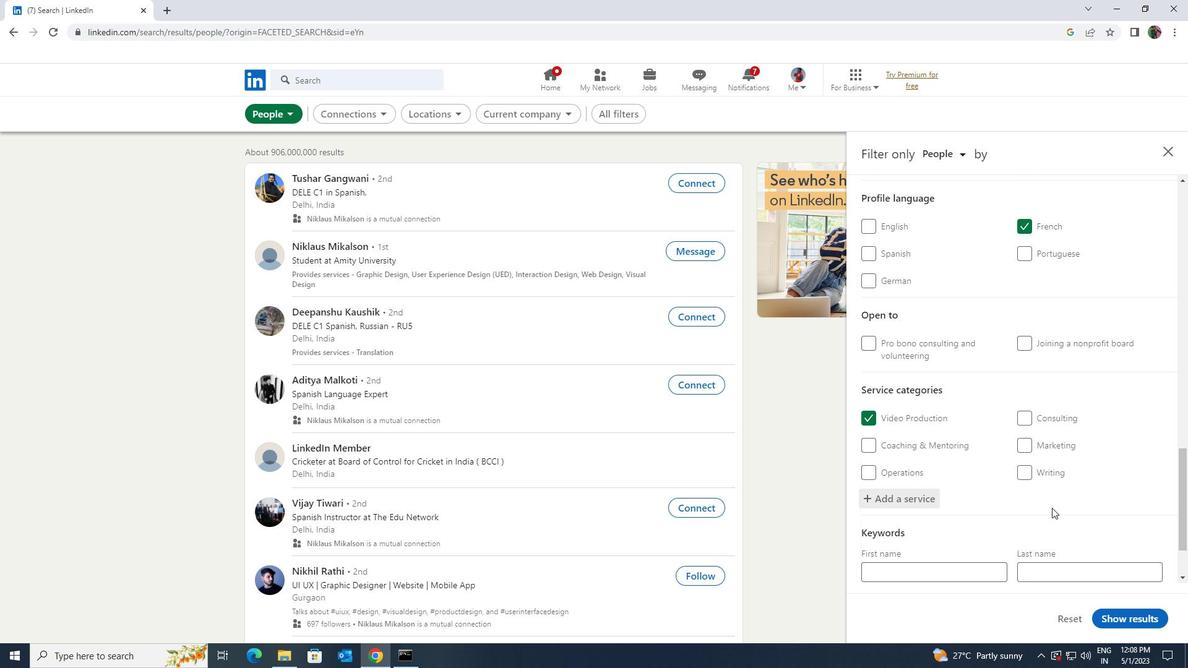 
Action: Mouse scrolled (1049, 510) with delta (0, 0)
Screenshot: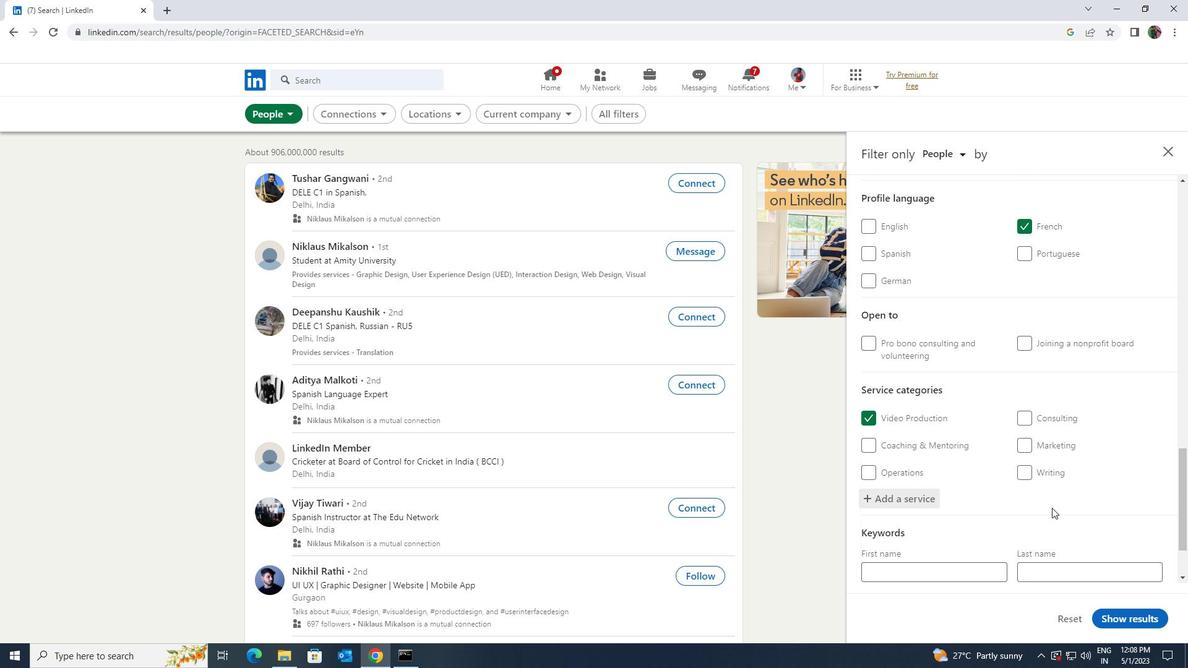 
Action: Mouse scrolled (1049, 510) with delta (0, 0)
Screenshot: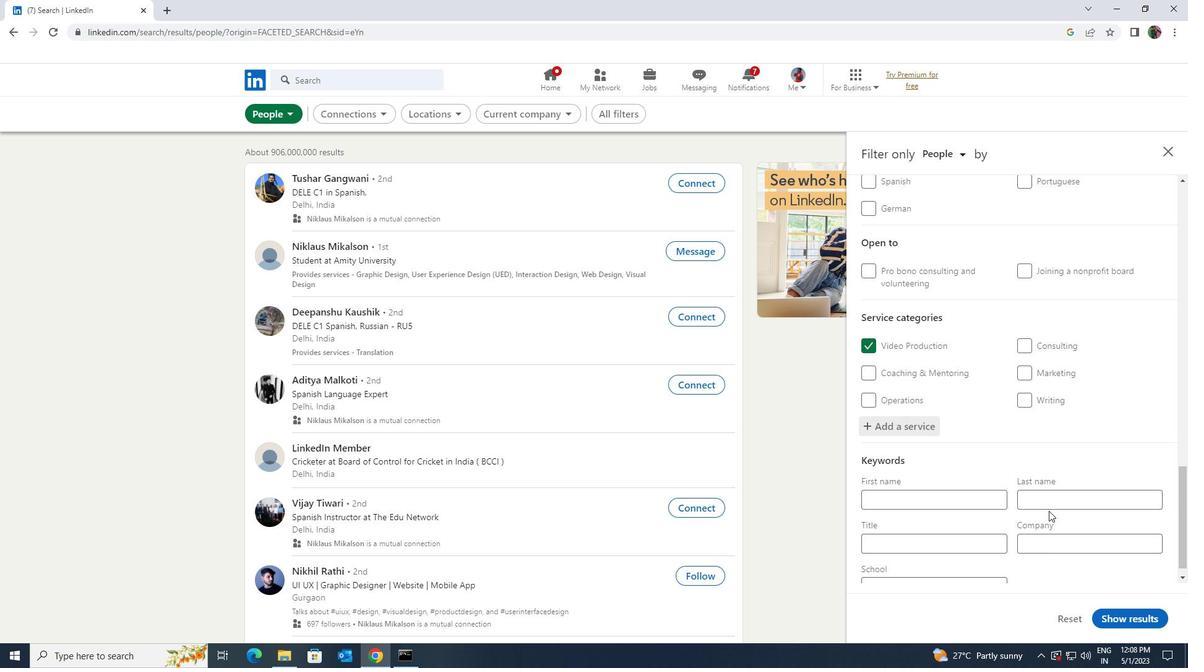 
Action: Mouse scrolled (1049, 510) with delta (0, 0)
Screenshot: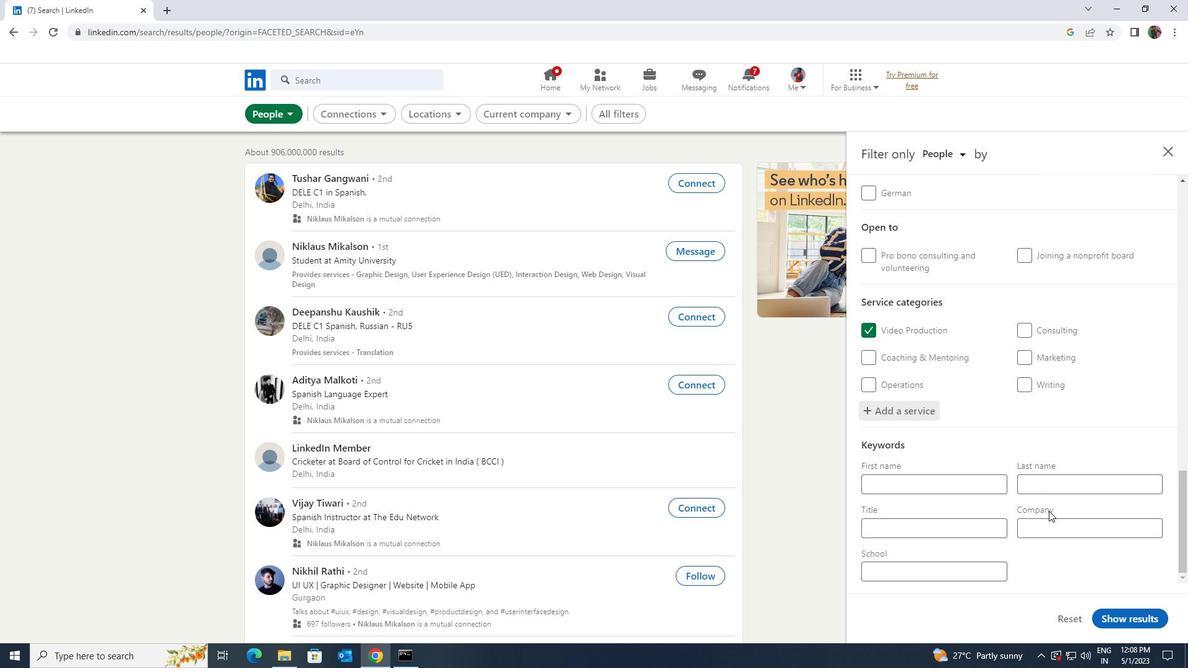 
Action: Mouse moved to (990, 531)
Screenshot: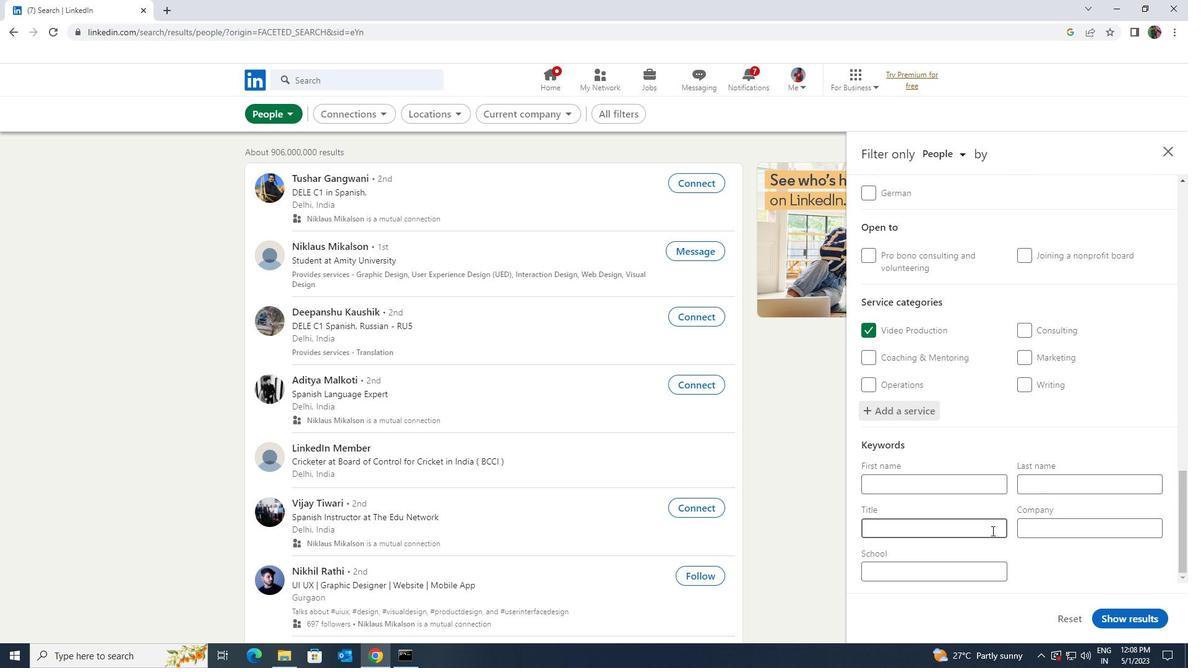 
Action: Mouse pressed left at (990, 531)
Screenshot: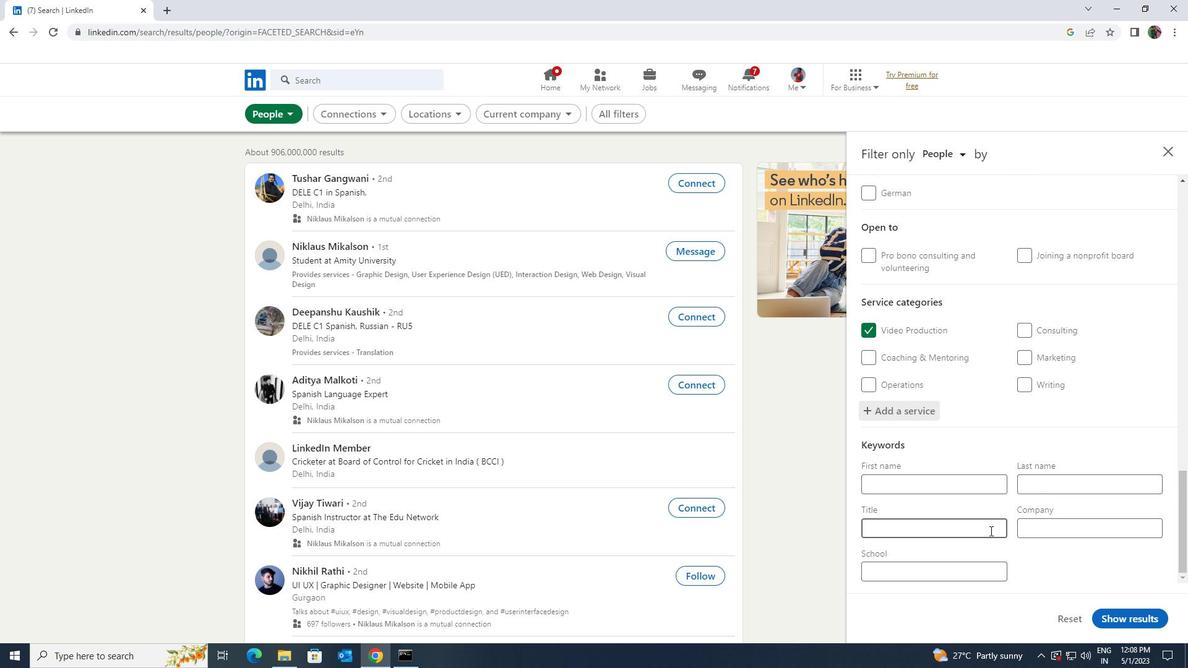 
Action: Mouse moved to (989, 530)
Screenshot: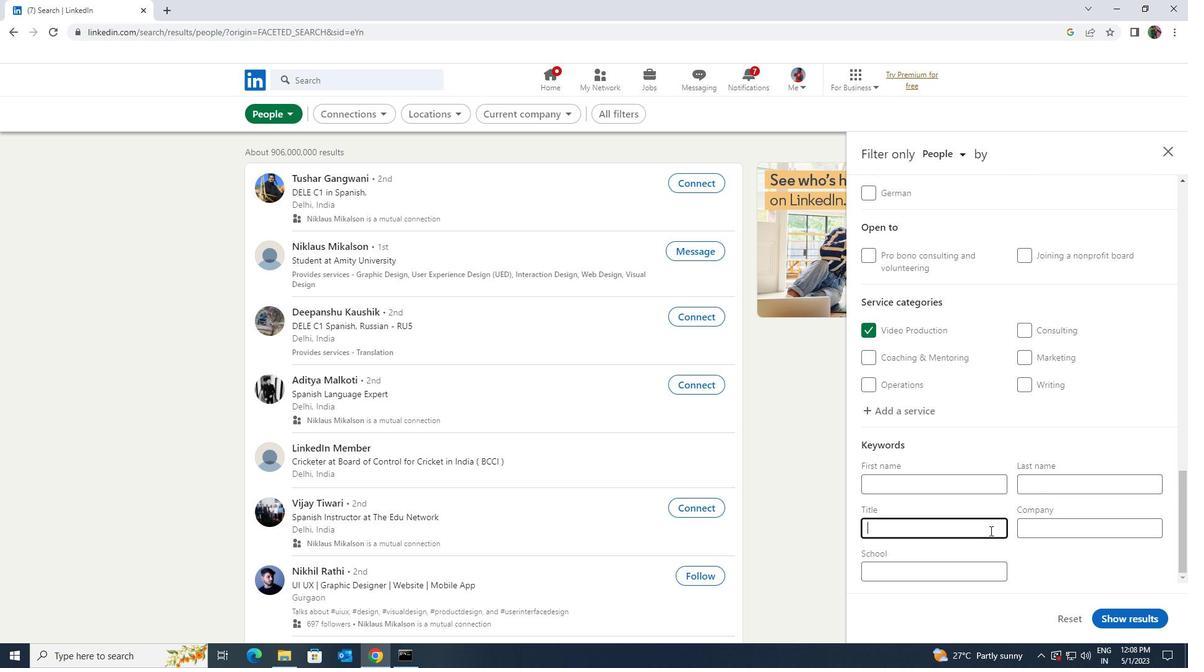 
Action: Key pressed <Key.shift>ONLINE<Key.space><Key.shift>ES<Key.shift><Key.shift><Key.shift><Key.shift><Key.shift><Key.shift><Key.shift><Key.shift><Key.shift><Key.shift><Key.shift><Key.shift><Key.shift><Key.shift><Key.shift><Key.shift><Key.shift>L<Key.space><Key.shift>INSTRUCTOR
Screenshot: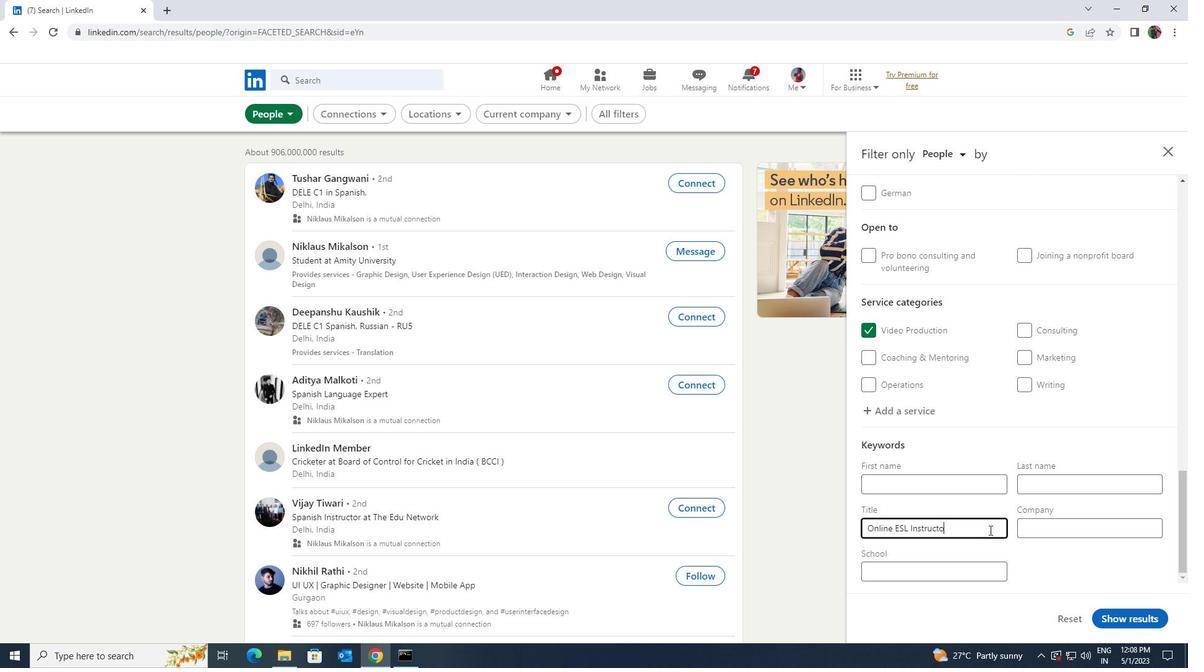 
Action: Mouse moved to (1111, 612)
Screenshot: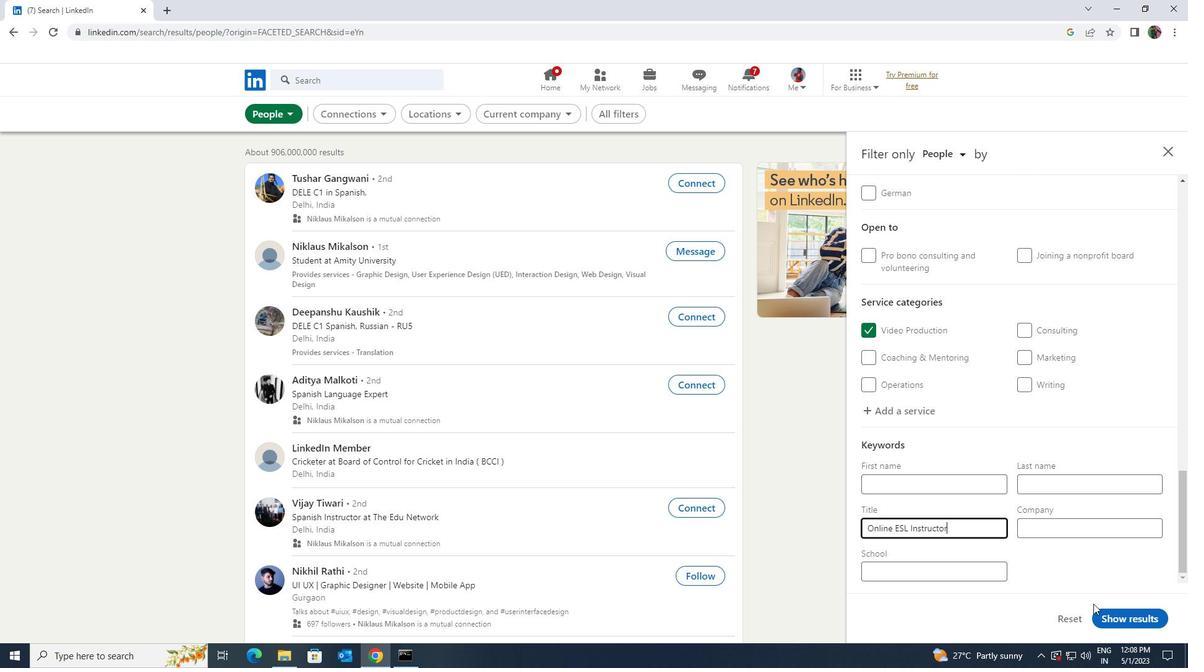 
Action: Mouse pressed left at (1111, 612)
Screenshot: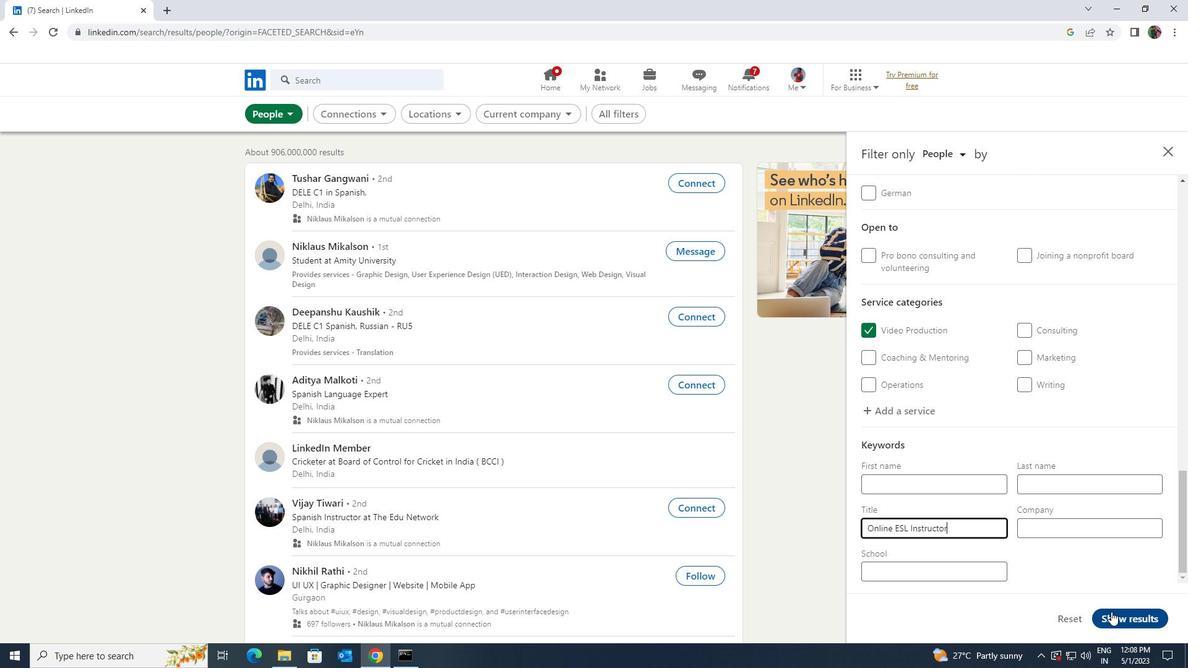 
